 Task: Search one way flight ticket for 3 adults in first from Eugene: Mahlon Sweet Field to Jacksonville: Albert J. Ellis Airport on 5-3-2023. Choice of flights is Spirit. Number of bags: 11 checked bags. Price is upto 92000. Outbound departure time preference is 11:00.
Action: Mouse moved to (405, 165)
Screenshot: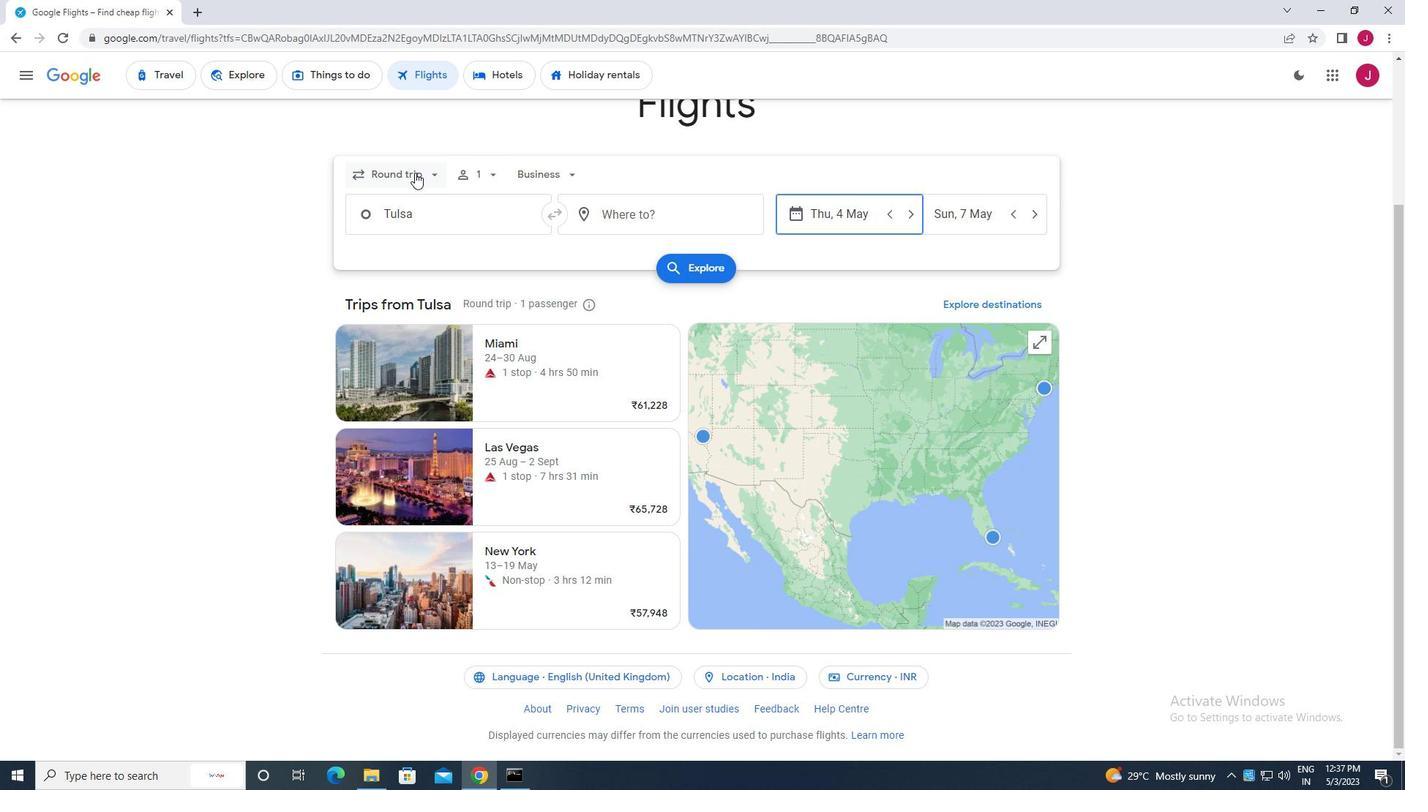 
Action: Mouse pressed left at (405, 165)
Screenshot: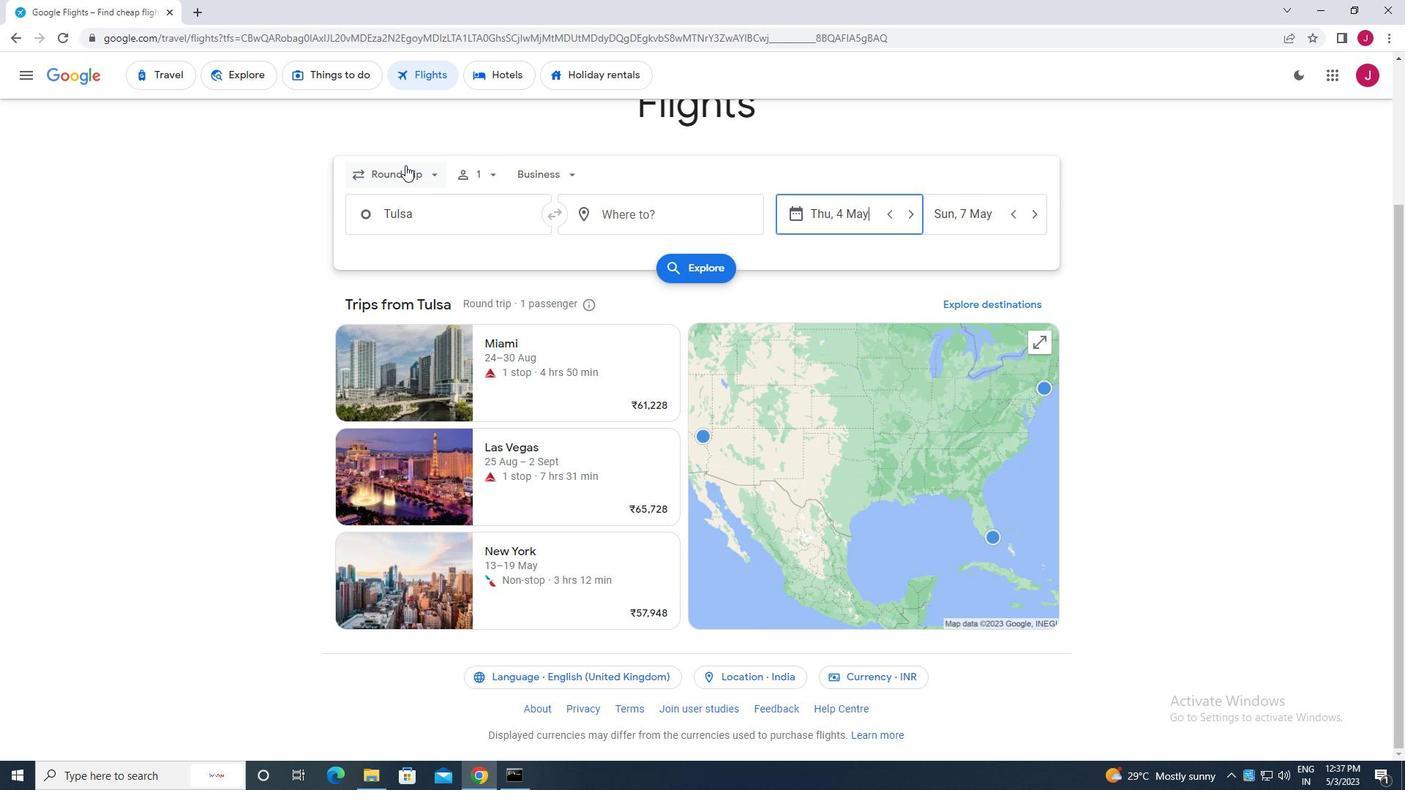 
Action: Mouse moved to (418, 240)
Screenshot: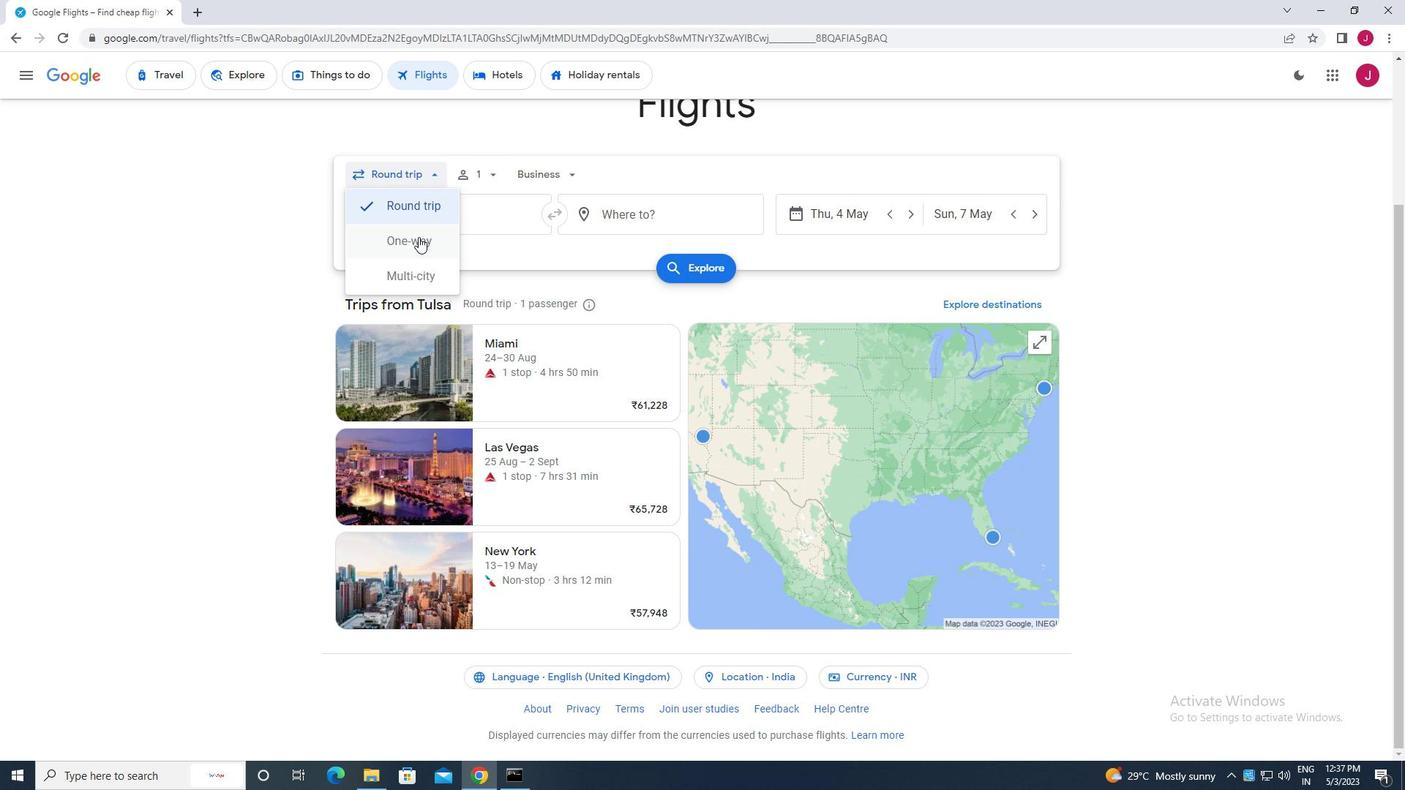 
Action: Mouse pressed left at (418, 240)
Screenshot: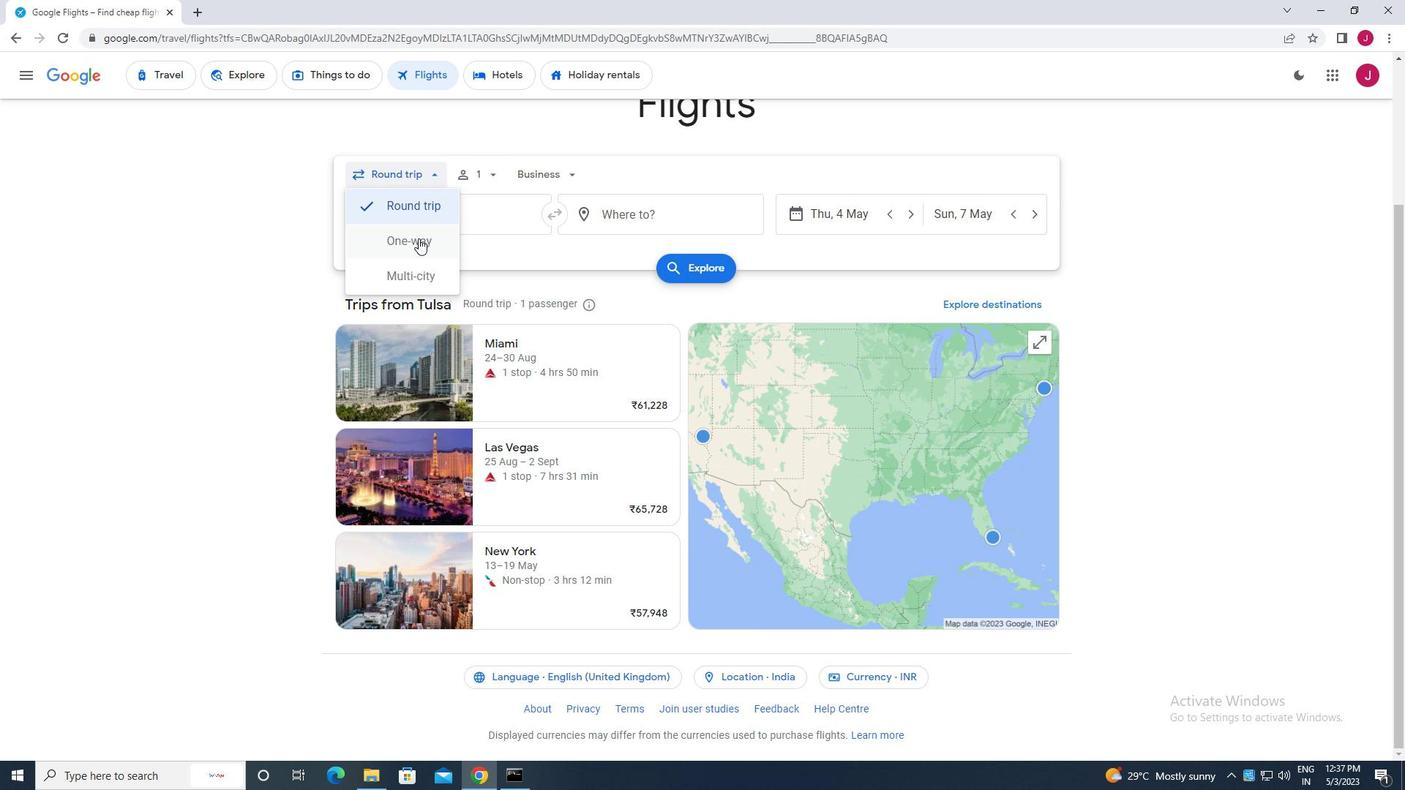 
Action: Mouse moved to (481, 171)
Screenshot: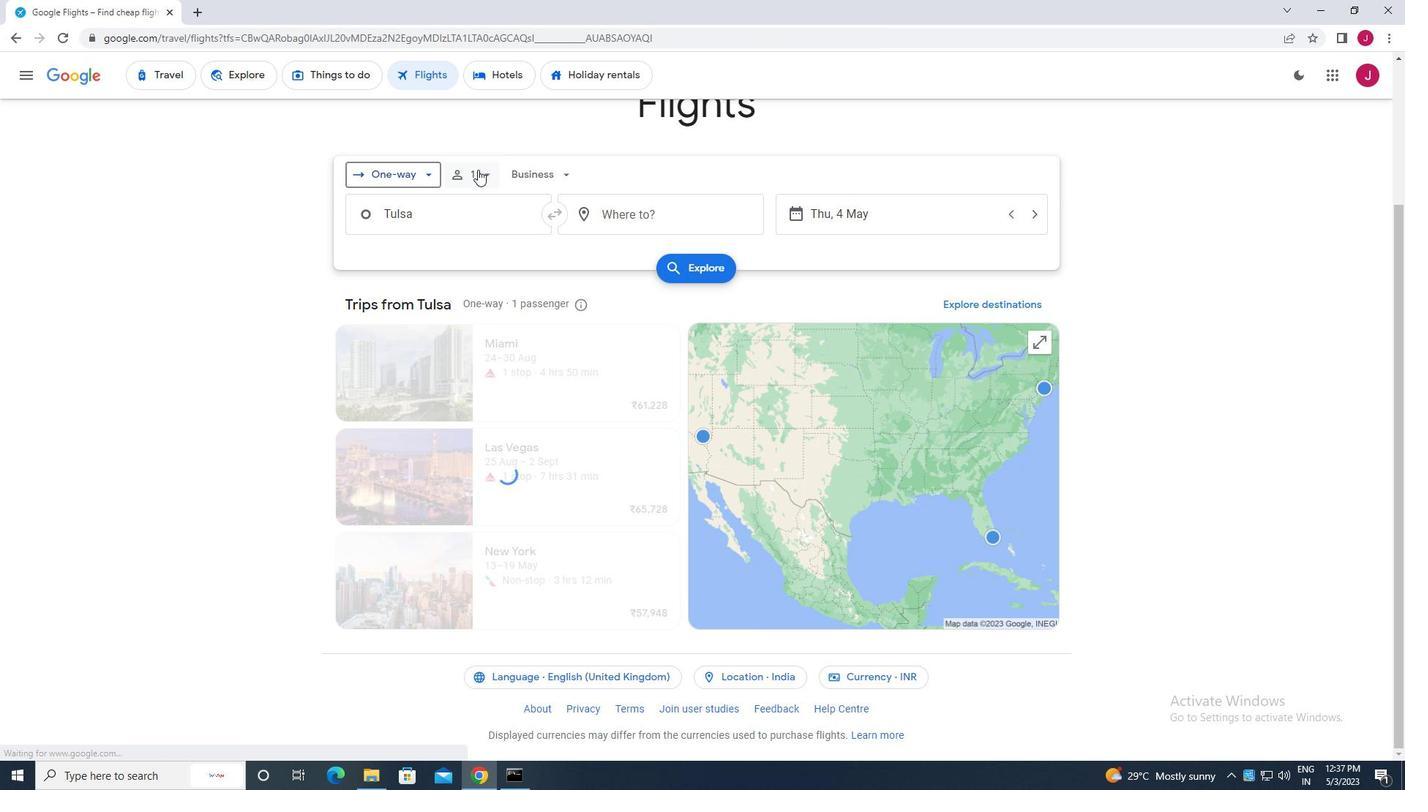 
Action: Mouse pressed left at (481, 171)
Screenshot: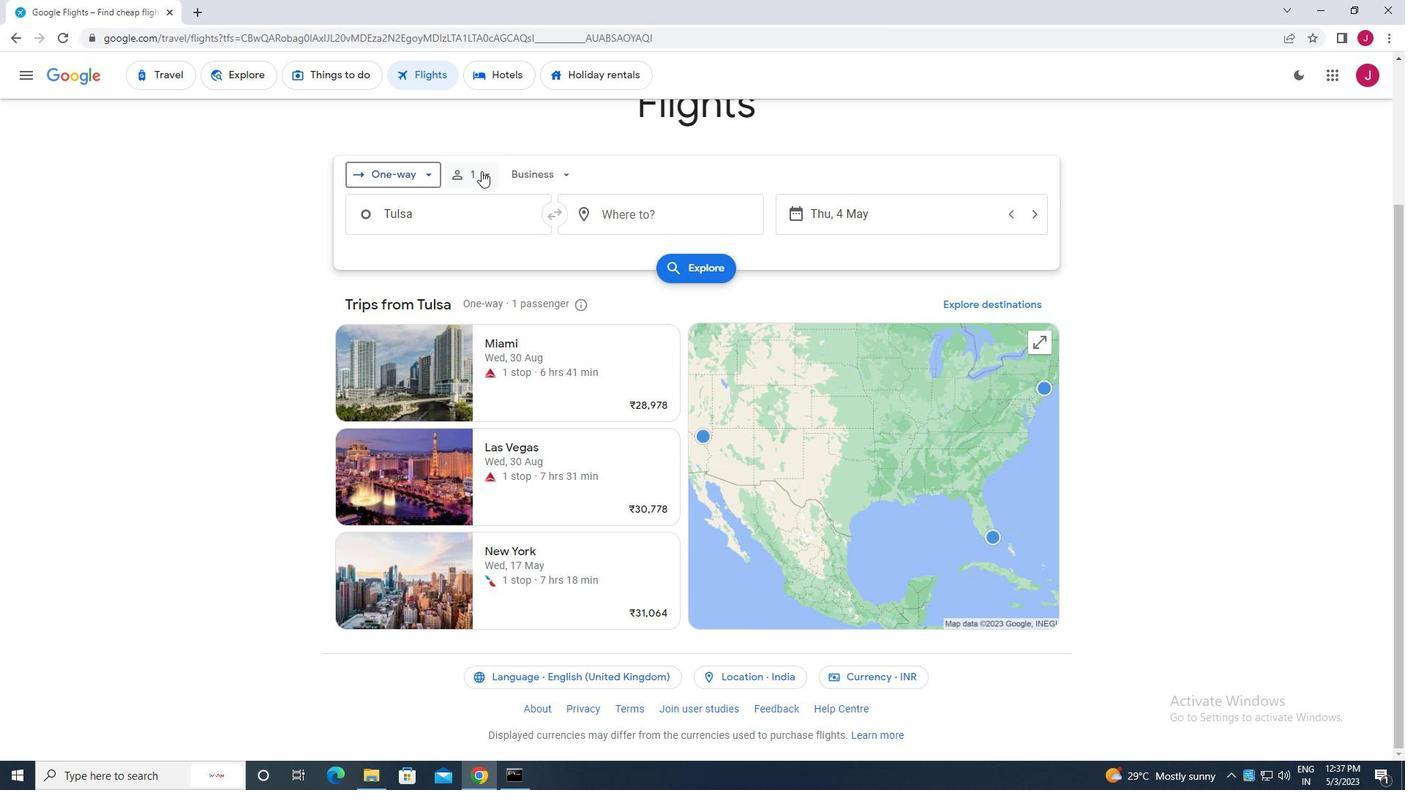 
Action: Mouse moved to (600, 210)
Screenshot: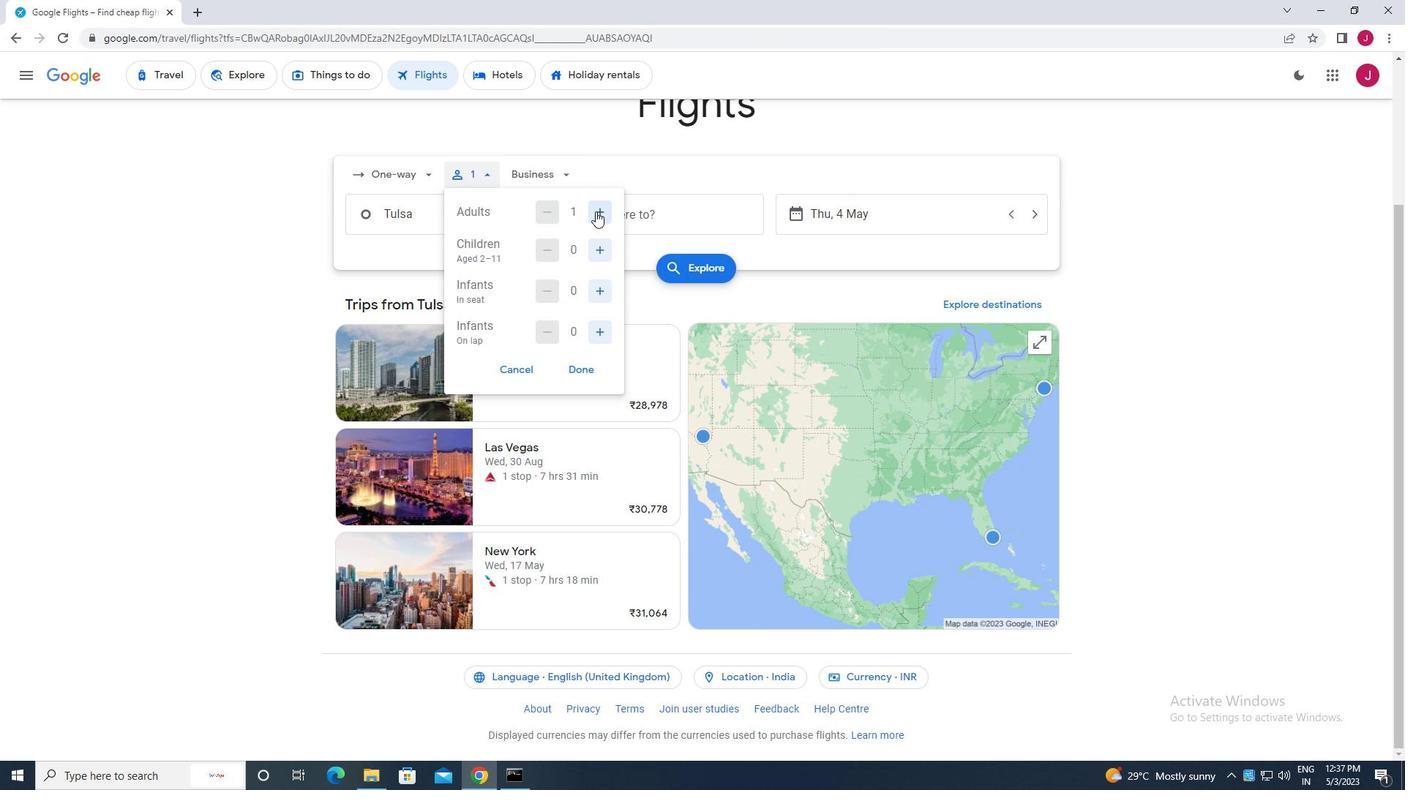 
Action: Mouse pressed left at (600, 210)
Screenshot: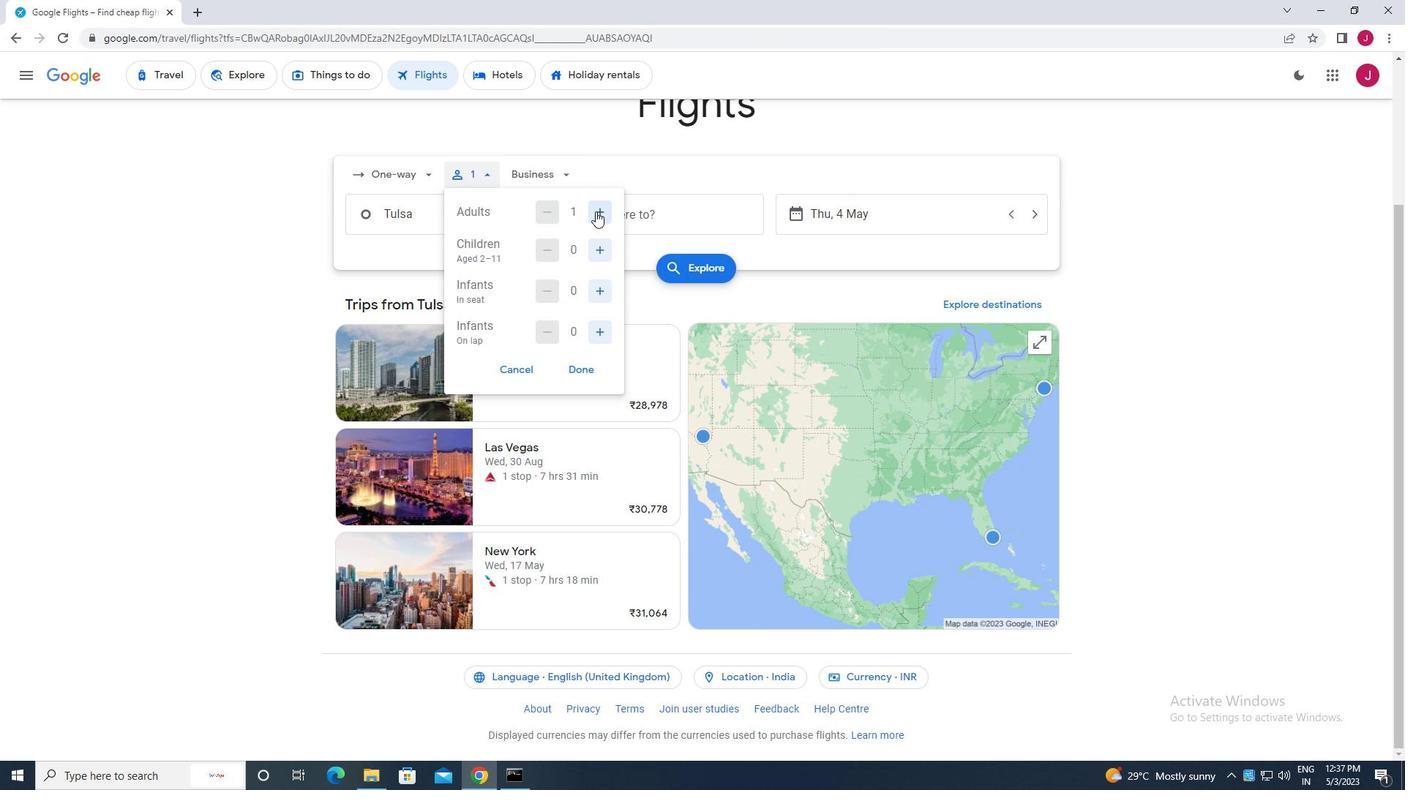 
Action: Mouse moved to (600, 210)
Screenshot: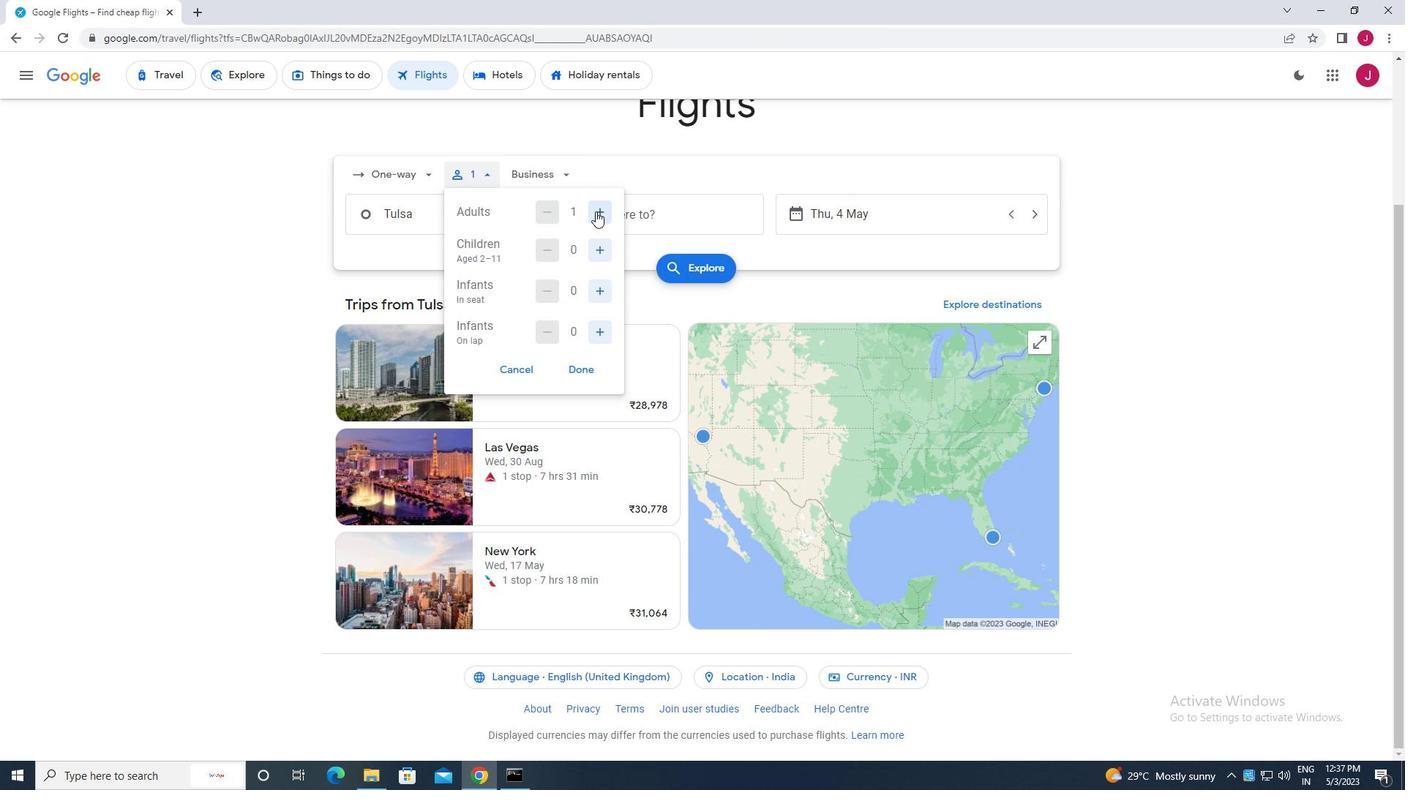 
Action: Mouse pressed left at (600, 210)
Screenshot: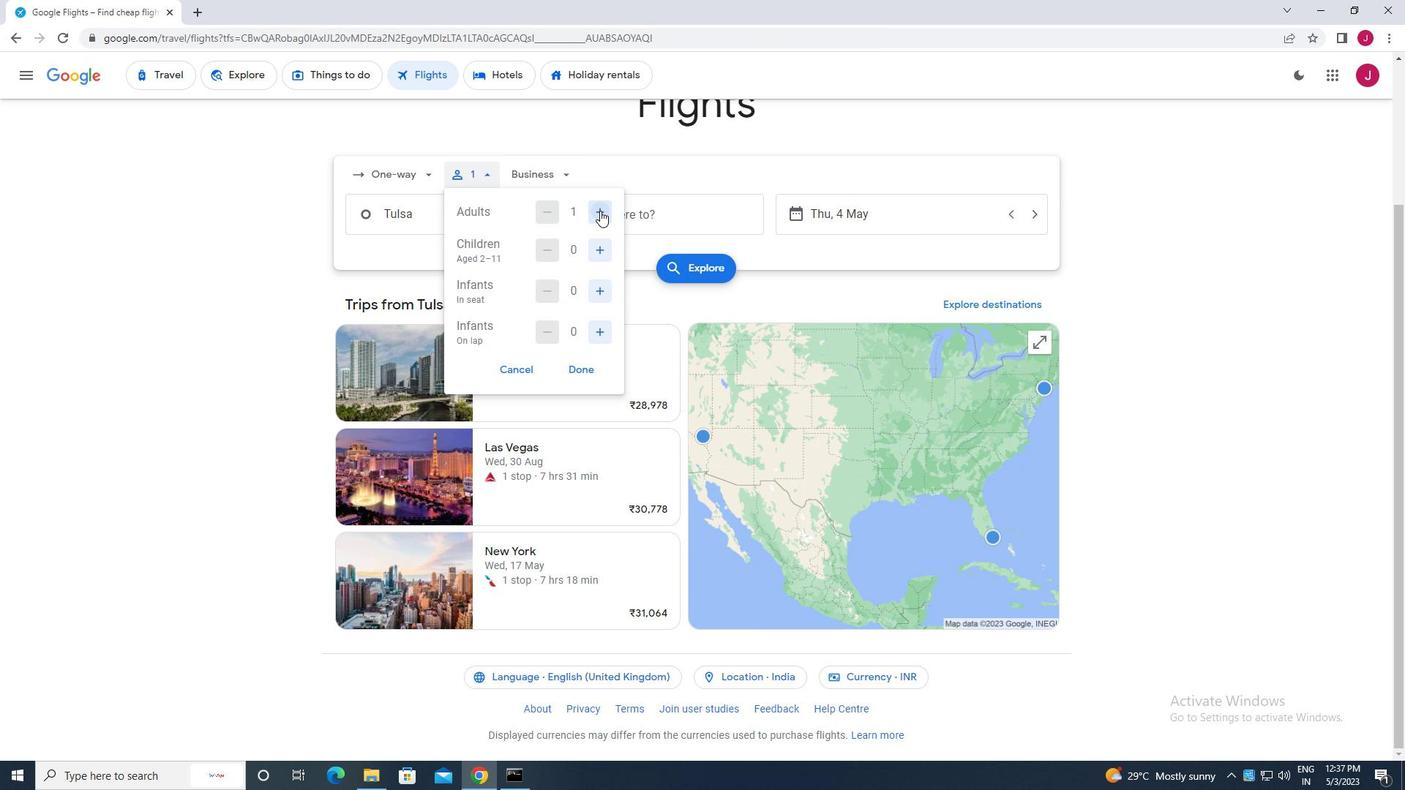 
Action: Mouse moved to (585, 368)
Screenshot: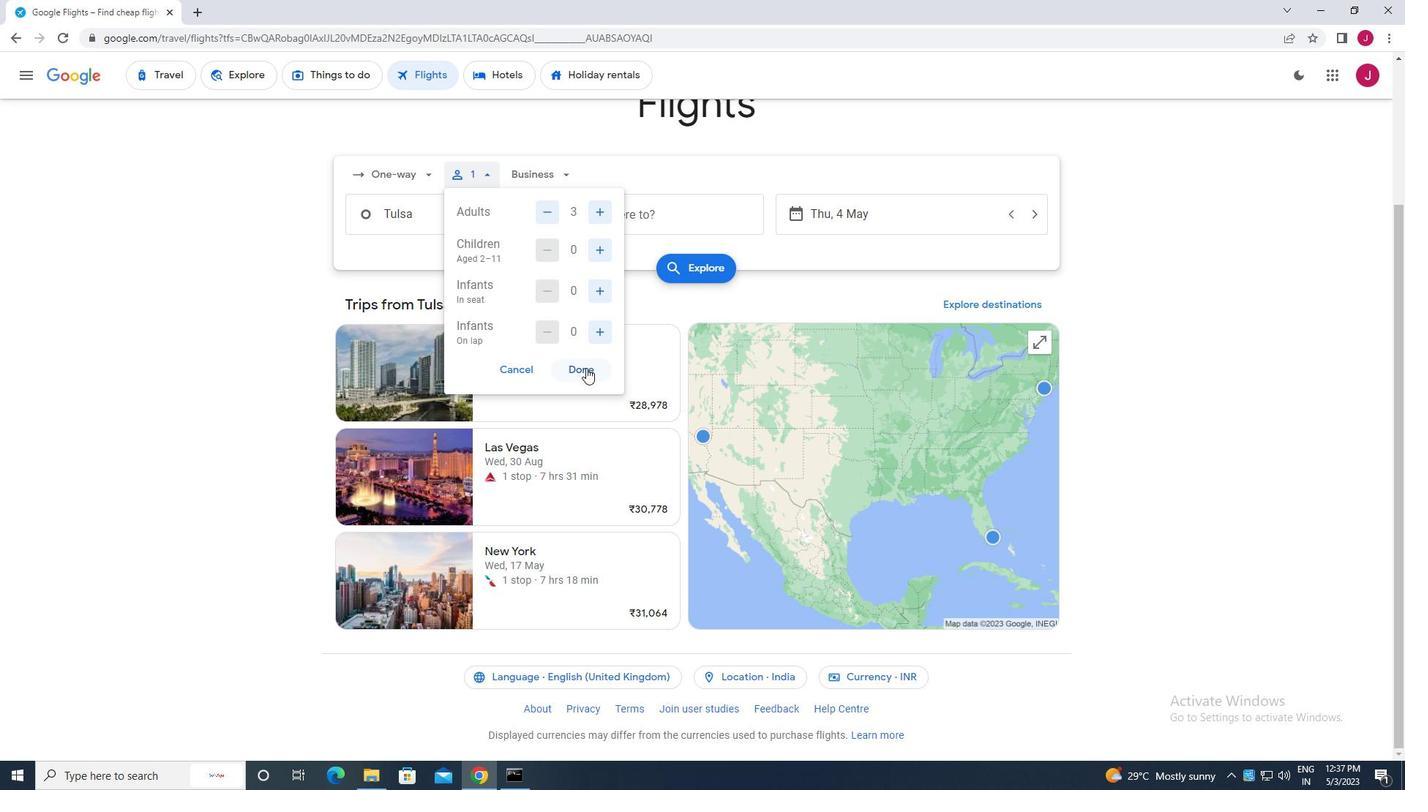 
Action: Mouse pressed left at (585, 368)
Screenshot: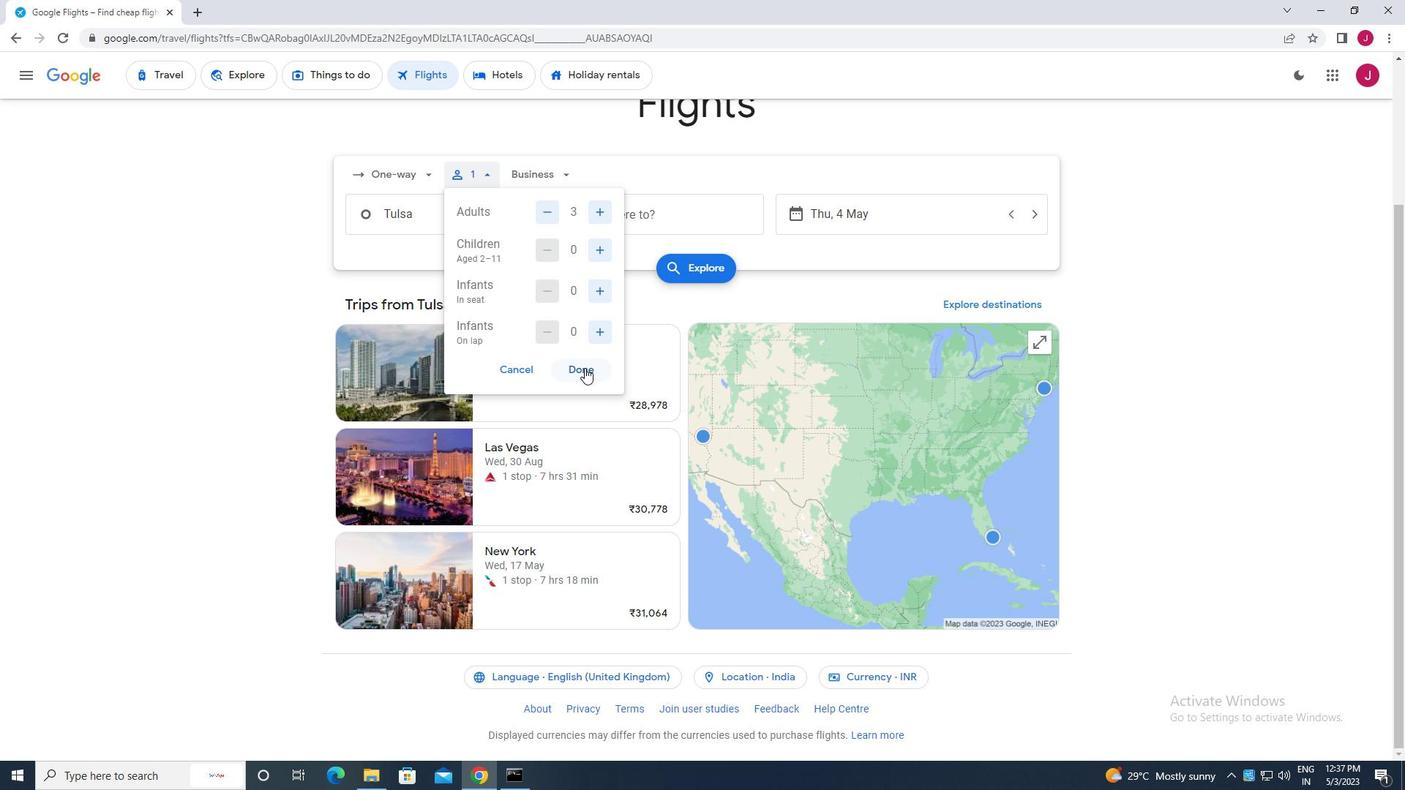 
Action: Mouse moved to (539, 177)
Screenshot: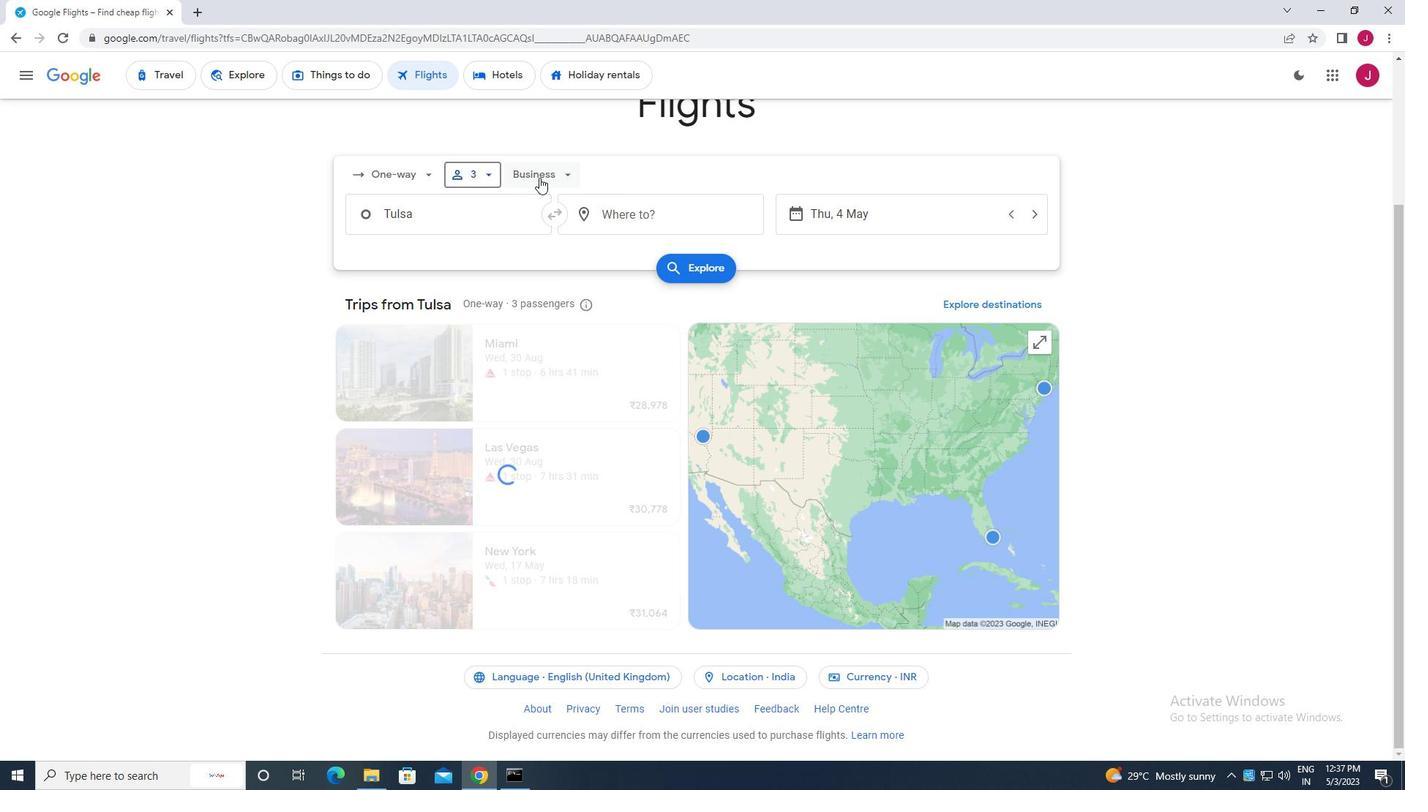 
Action: Mouse pressed left at (539, 177)
Screenshot: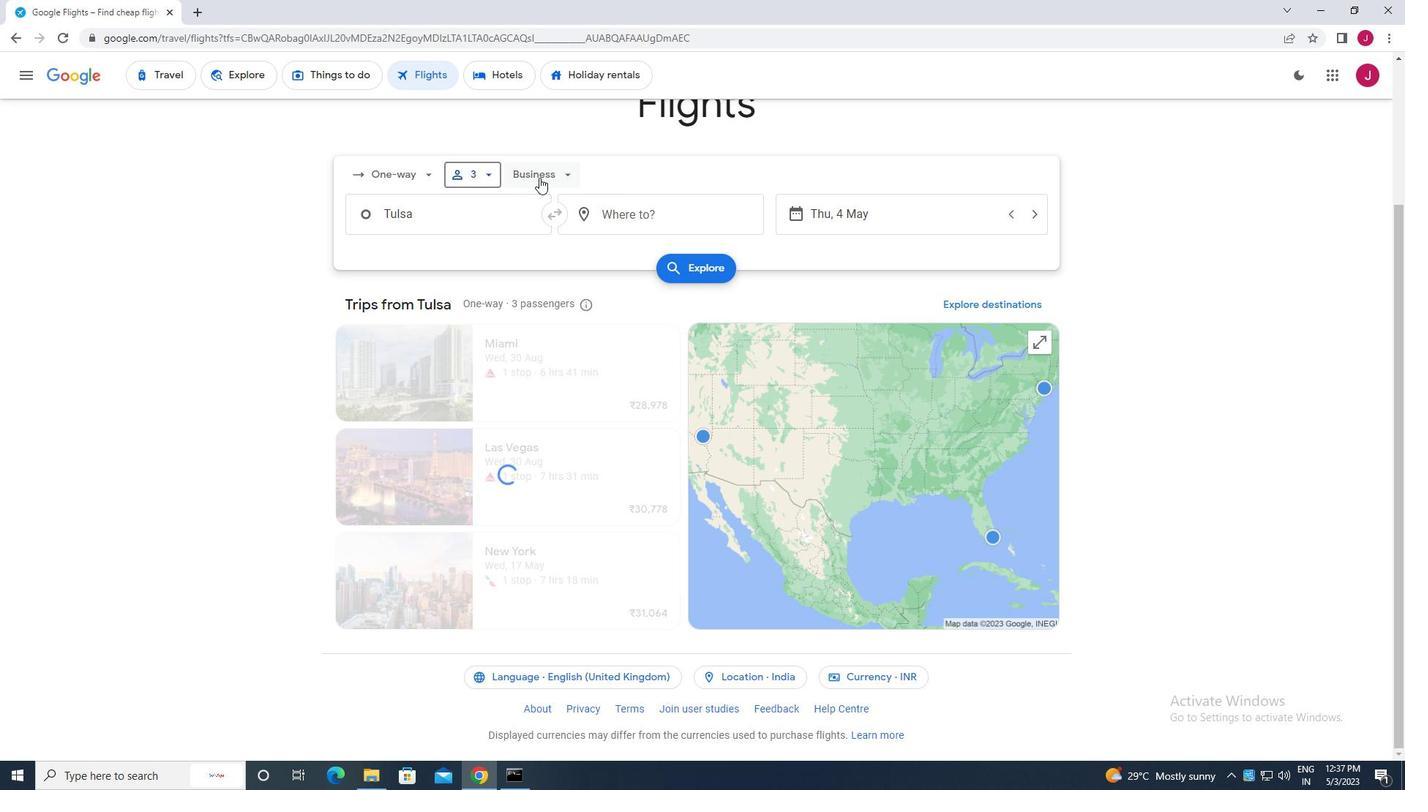 
Action: Mouse moved to (550, 311)
Screenshot: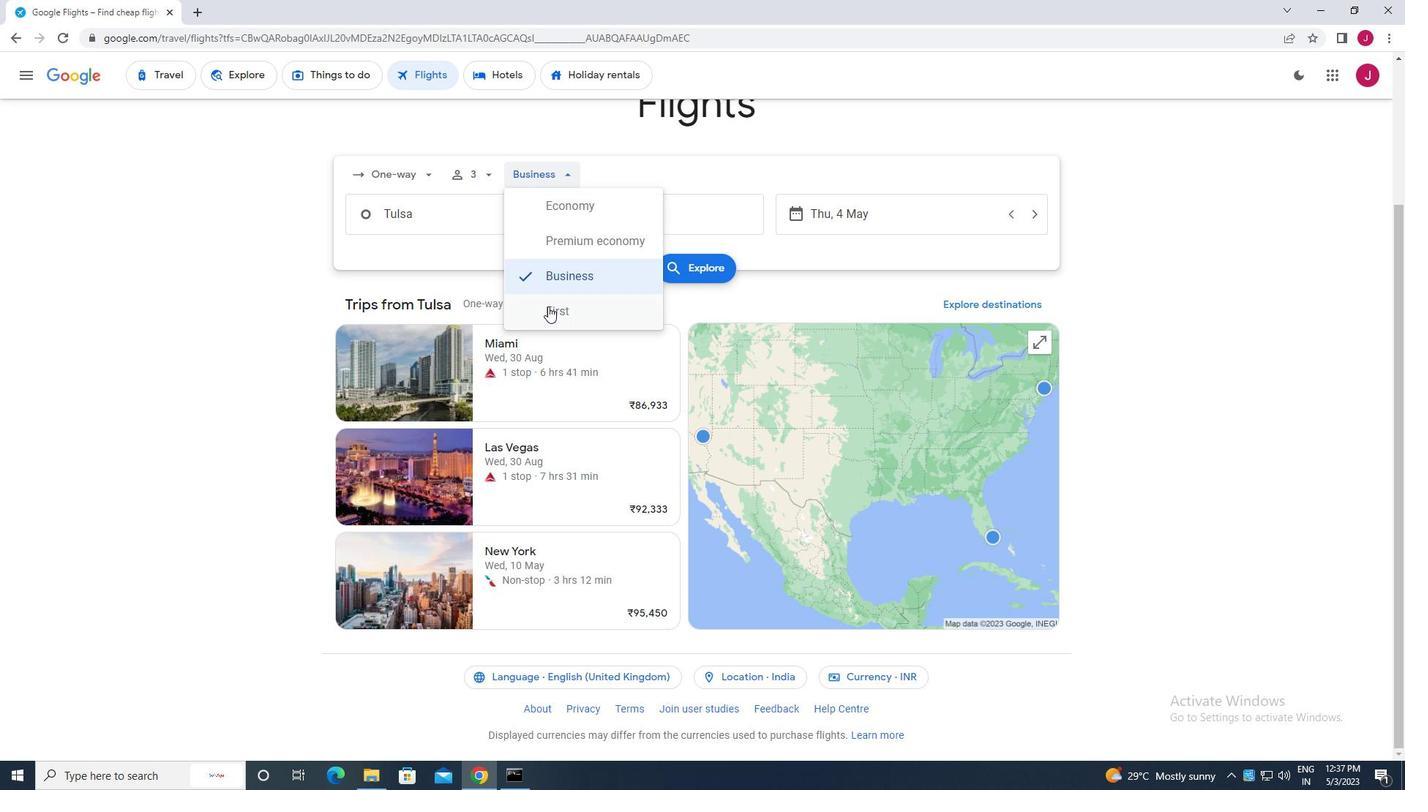 
Action: Mouse pressed left at (550, 311)
Screenshot: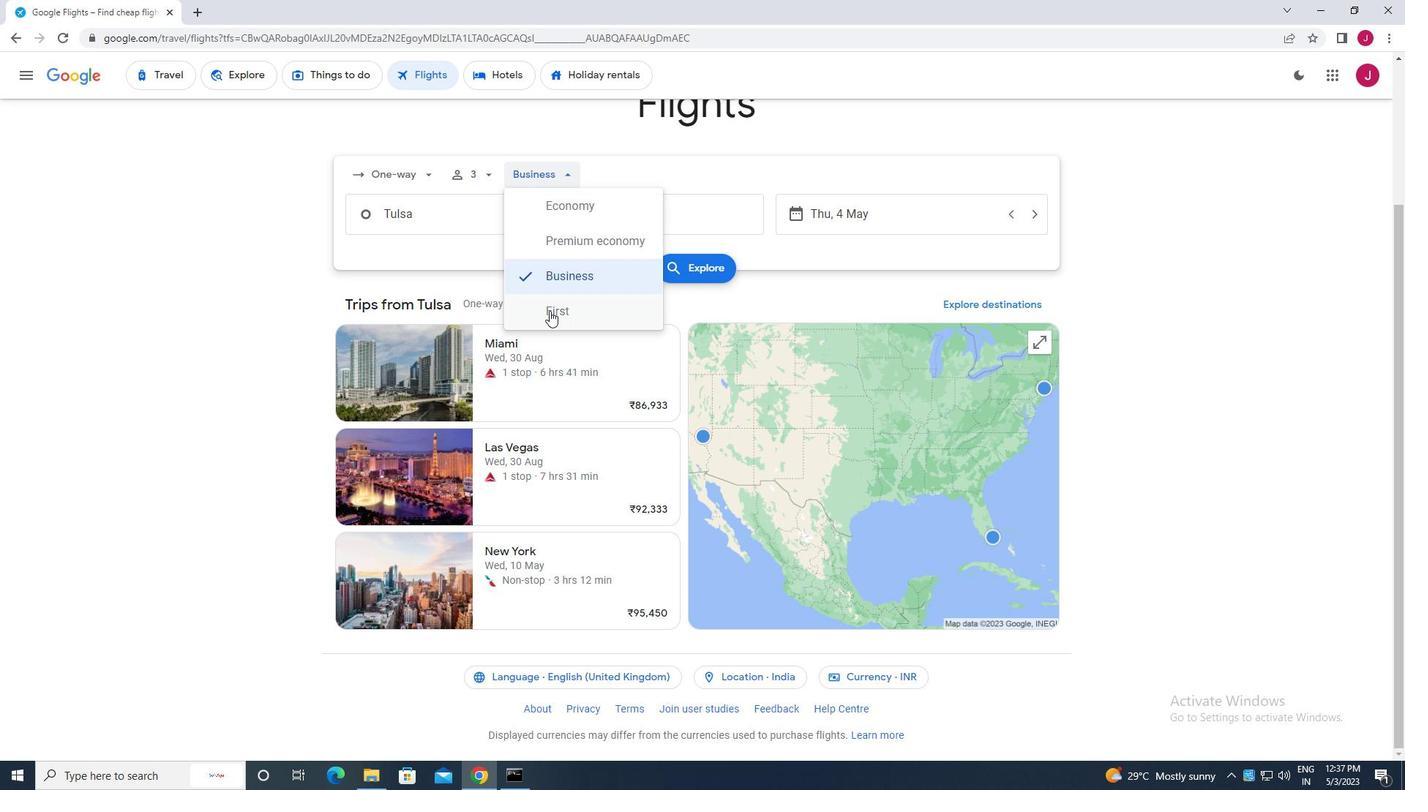 
Action: Mouse moved to (474, 219)
Screenshot: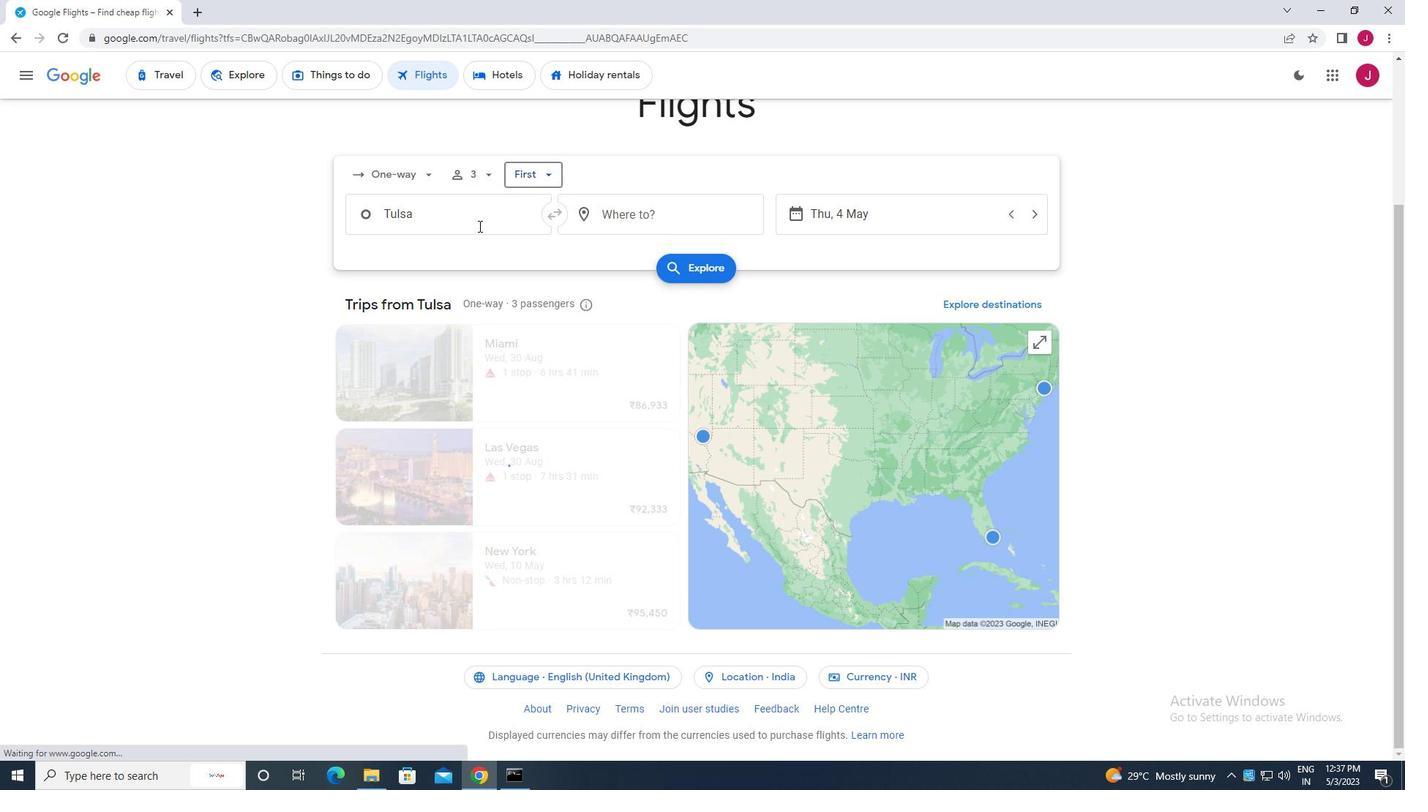 
Action: Mouse pressed left at (474, 219)
Screenshot: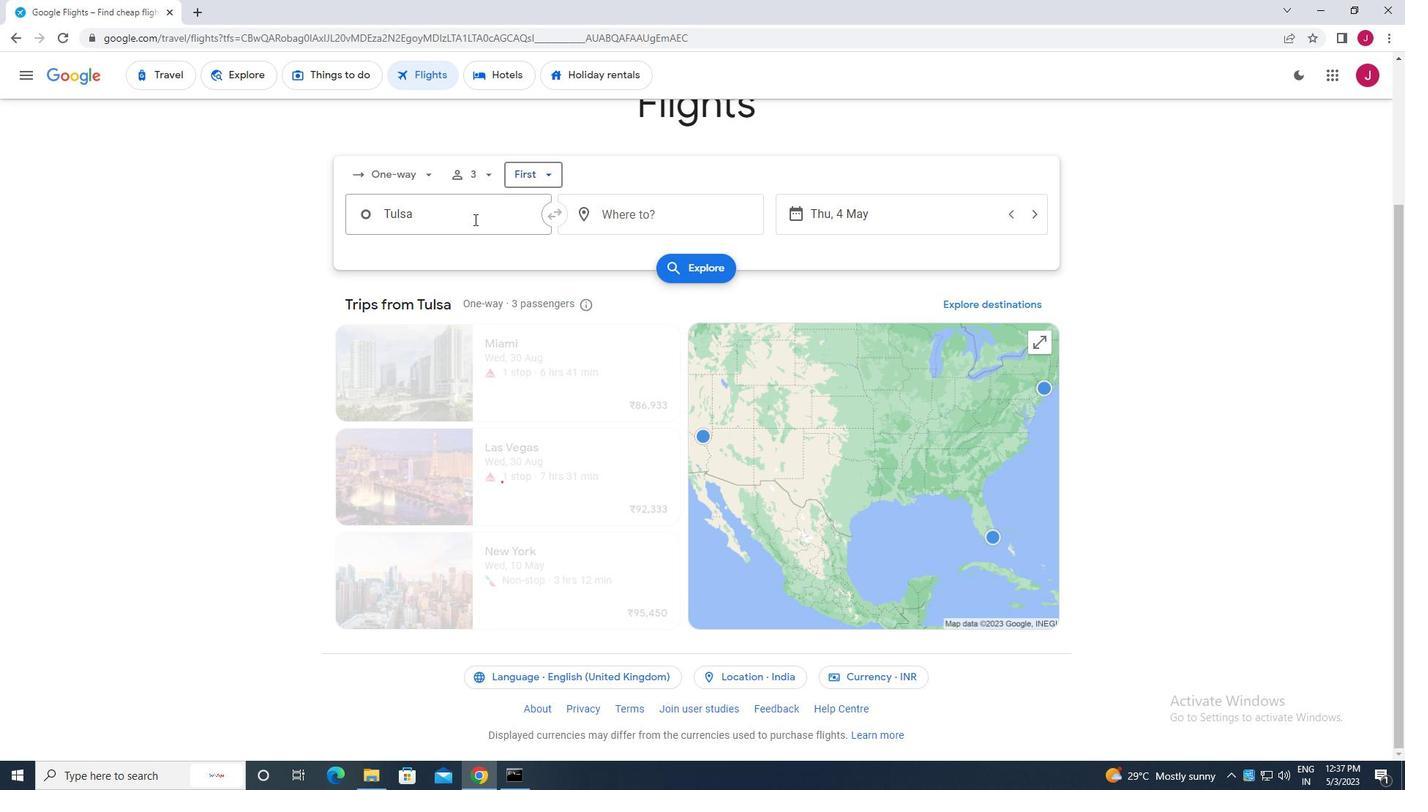 
Action: Key pressed mahlon<Key.backspace><Key.backspace><Key.backspace><Key.backspace><Key.backspace><Key.backspace><Key.backspace><Key.backspace><Key.backspace><Key.backspace><Key.backspace>euge<Key.backspace>ene
Screenshot: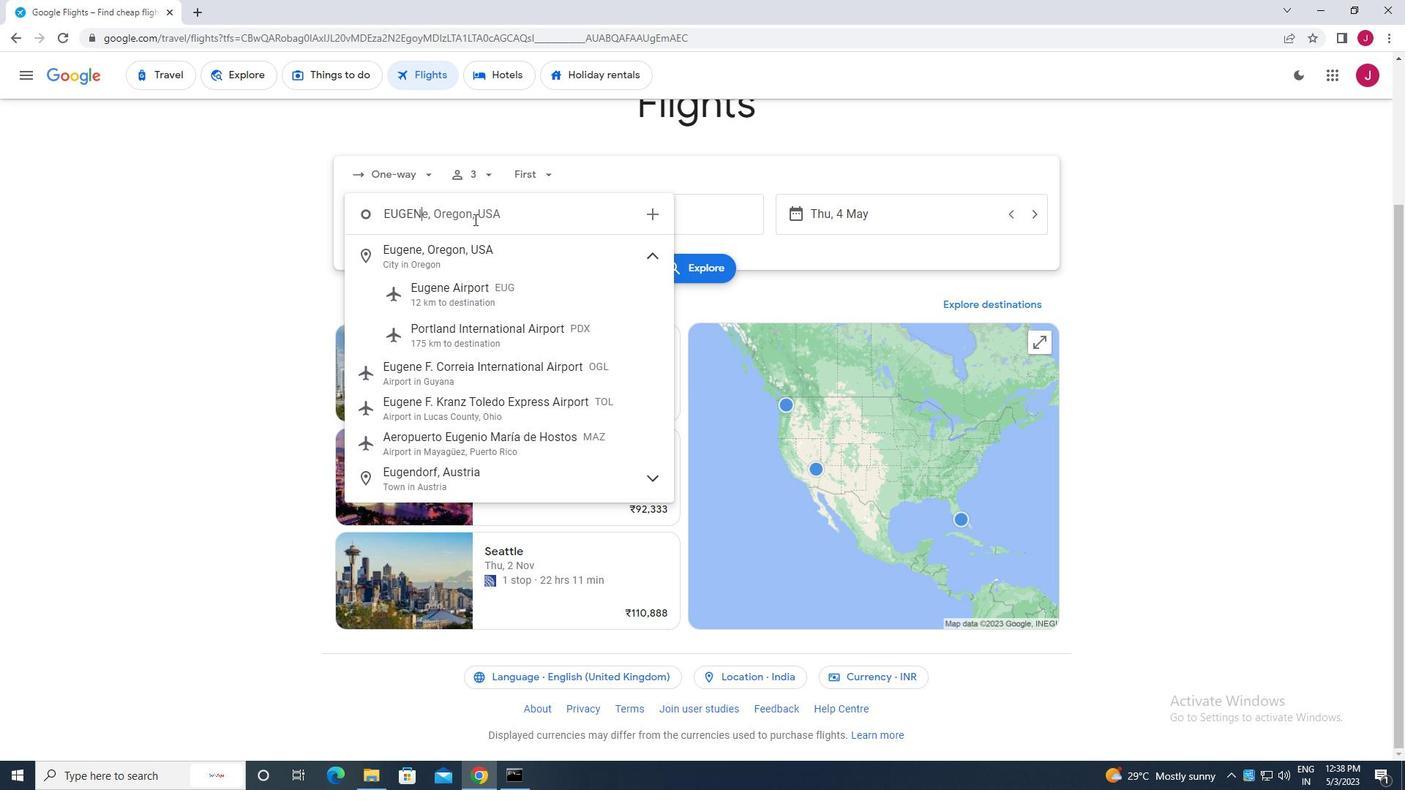 
Action: Mouse moved to (538, 216)
Screenshot: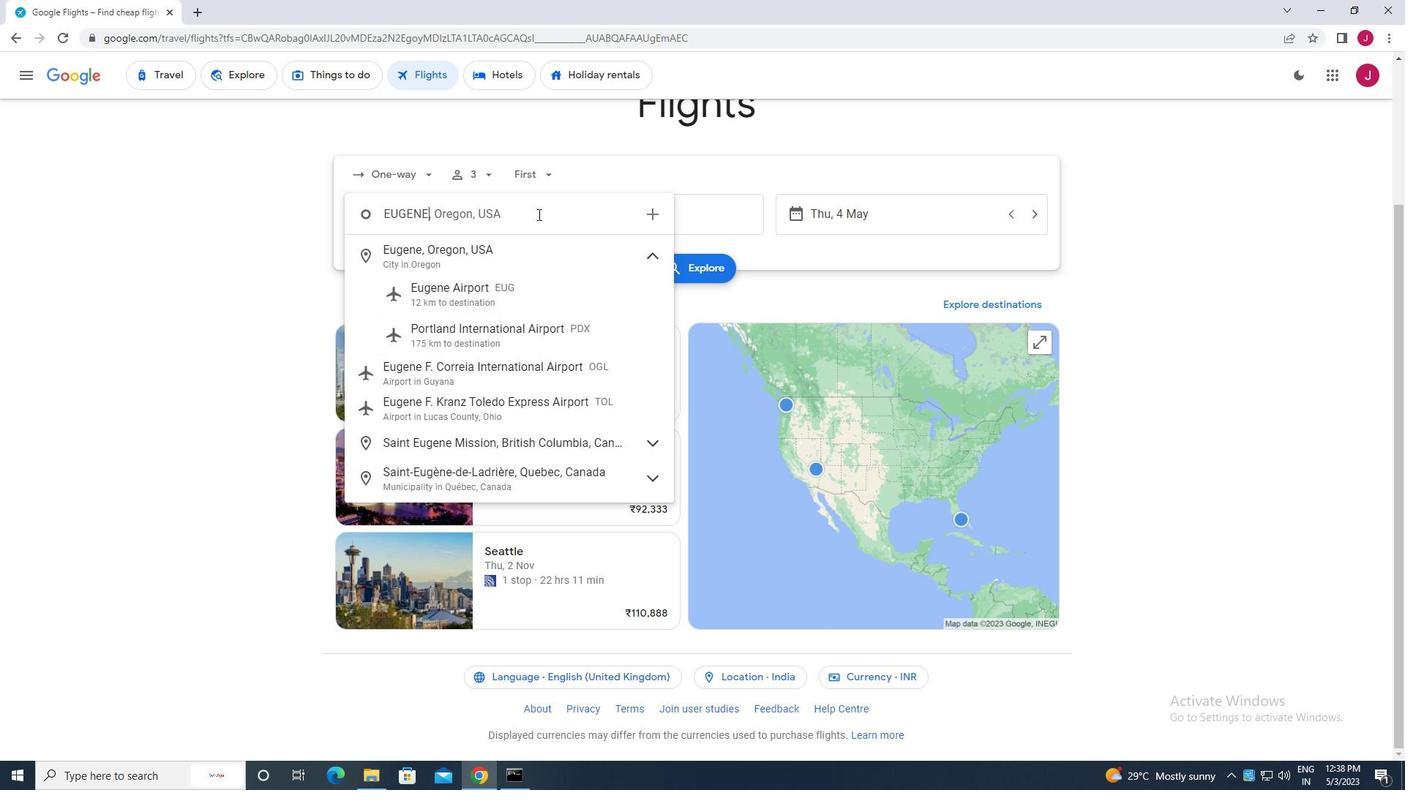 
Action: Key pressed <Key.enter>
Screenshot: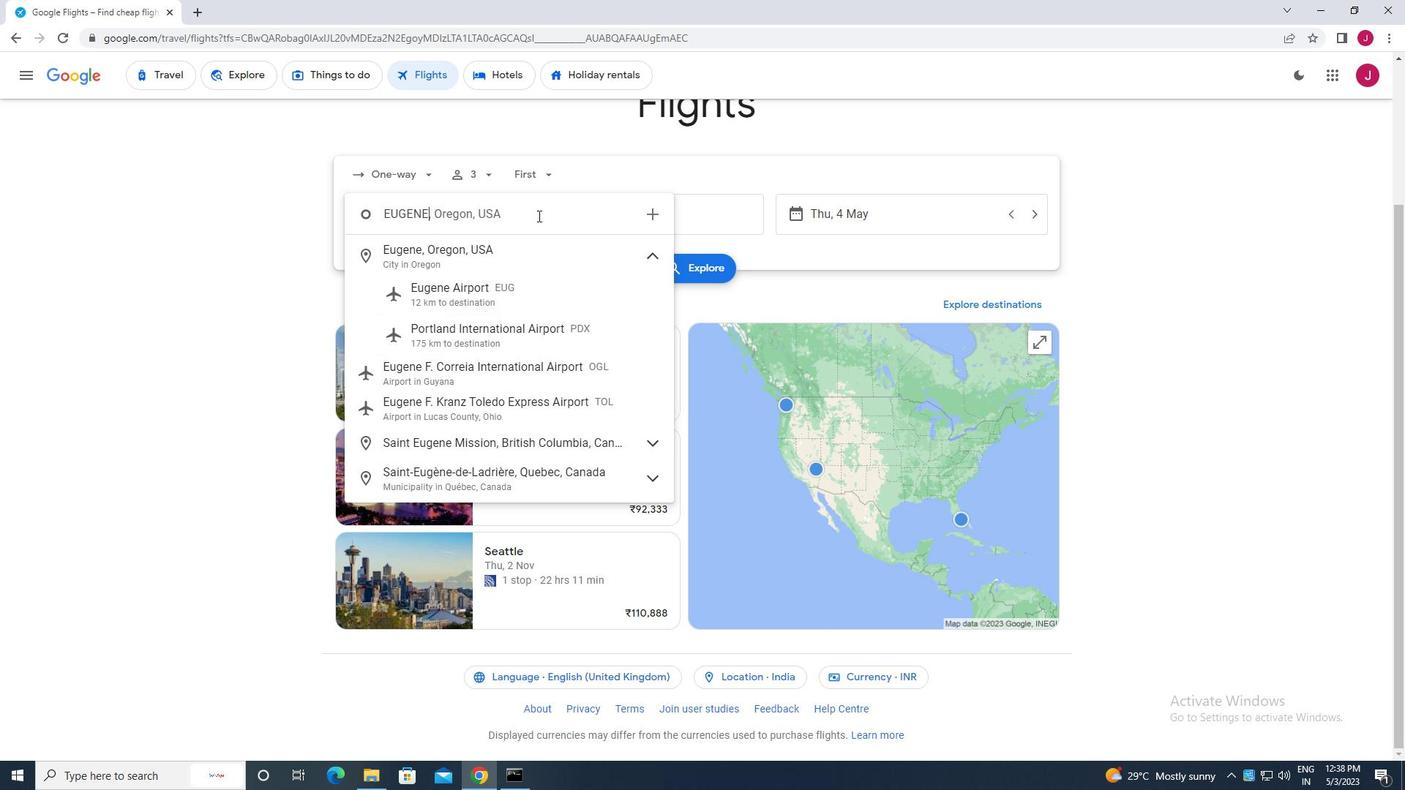 
Action: Mouse moved to (664, 213)
Screenshot: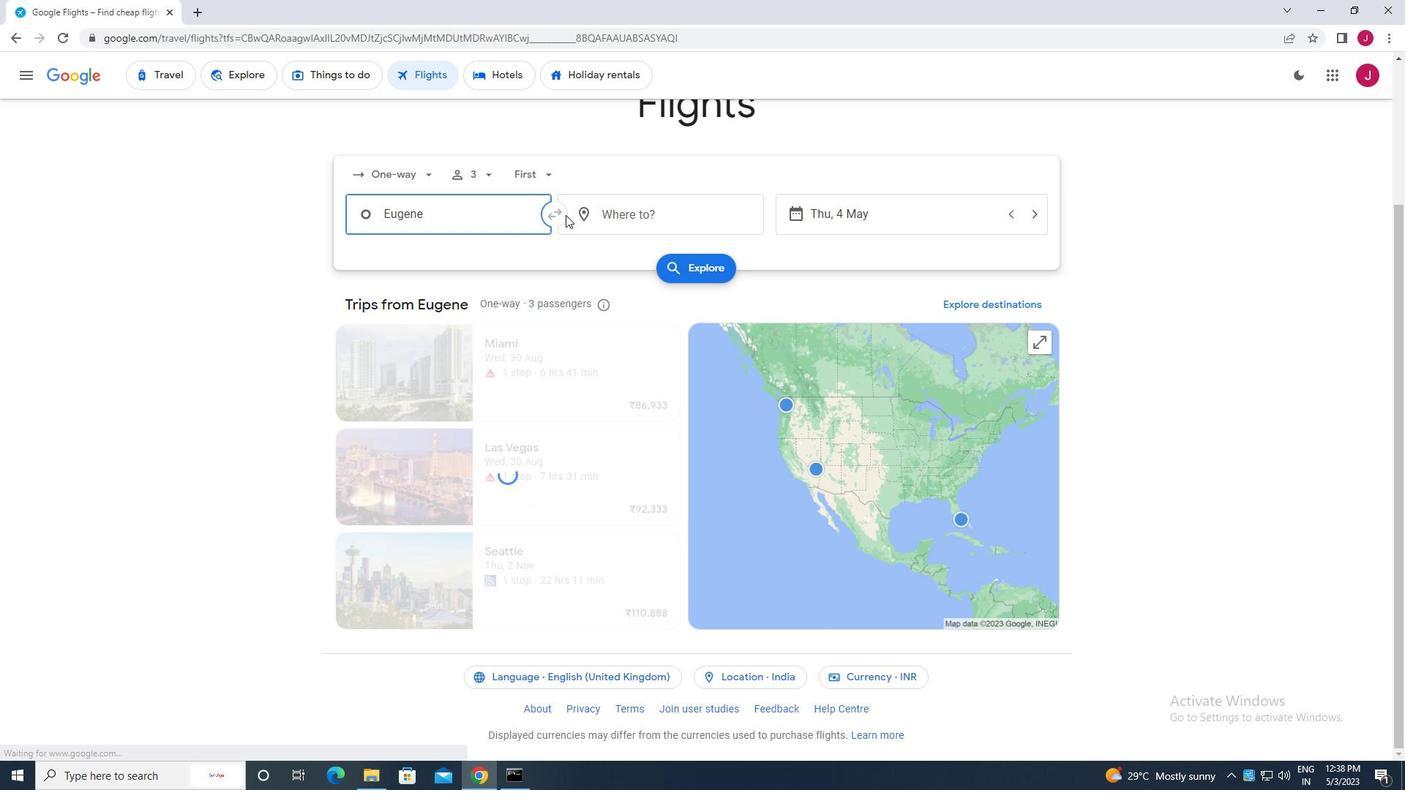 
Action: Mouse pressed left at (664, 213)
Screenshot: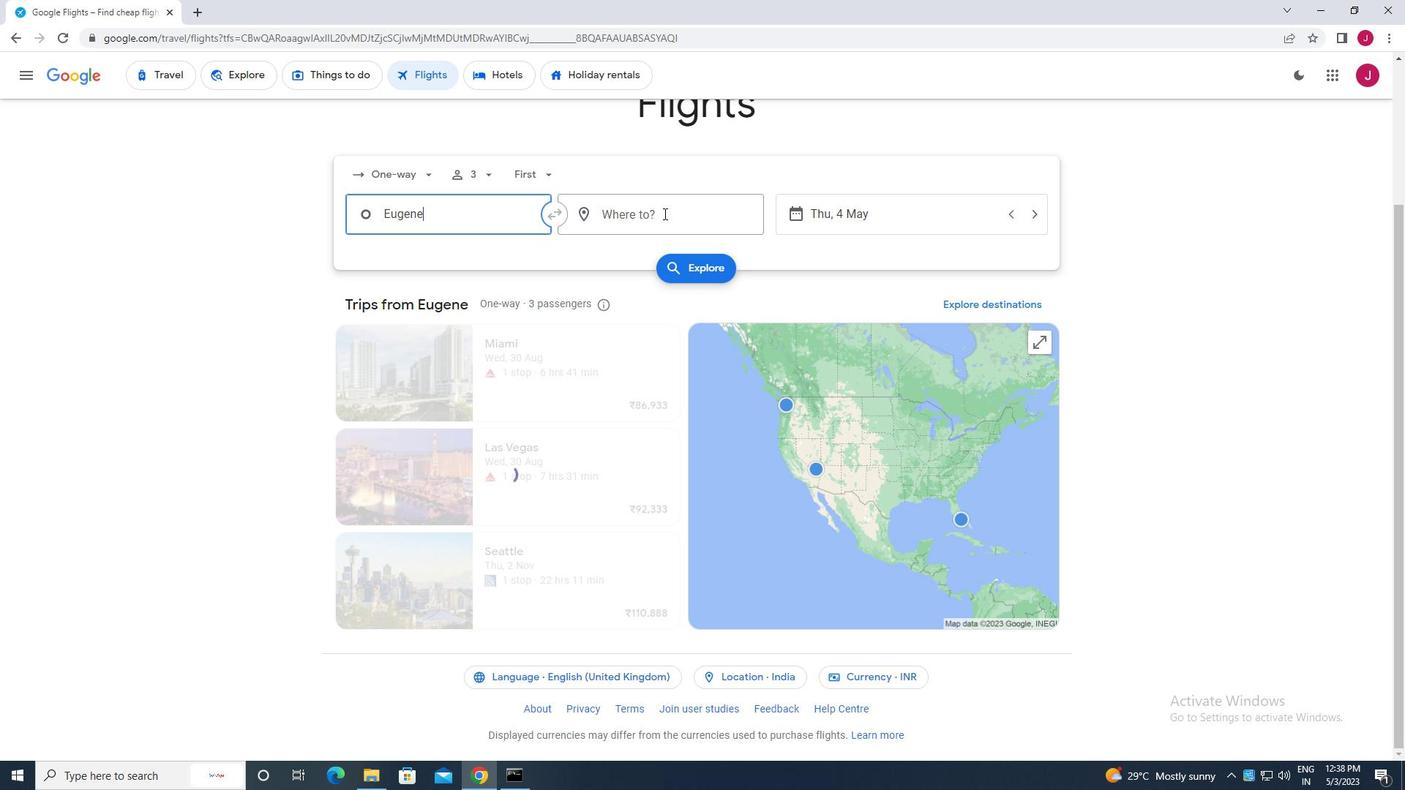 
Action: Mouse moved to (664, 218)
Screenshot: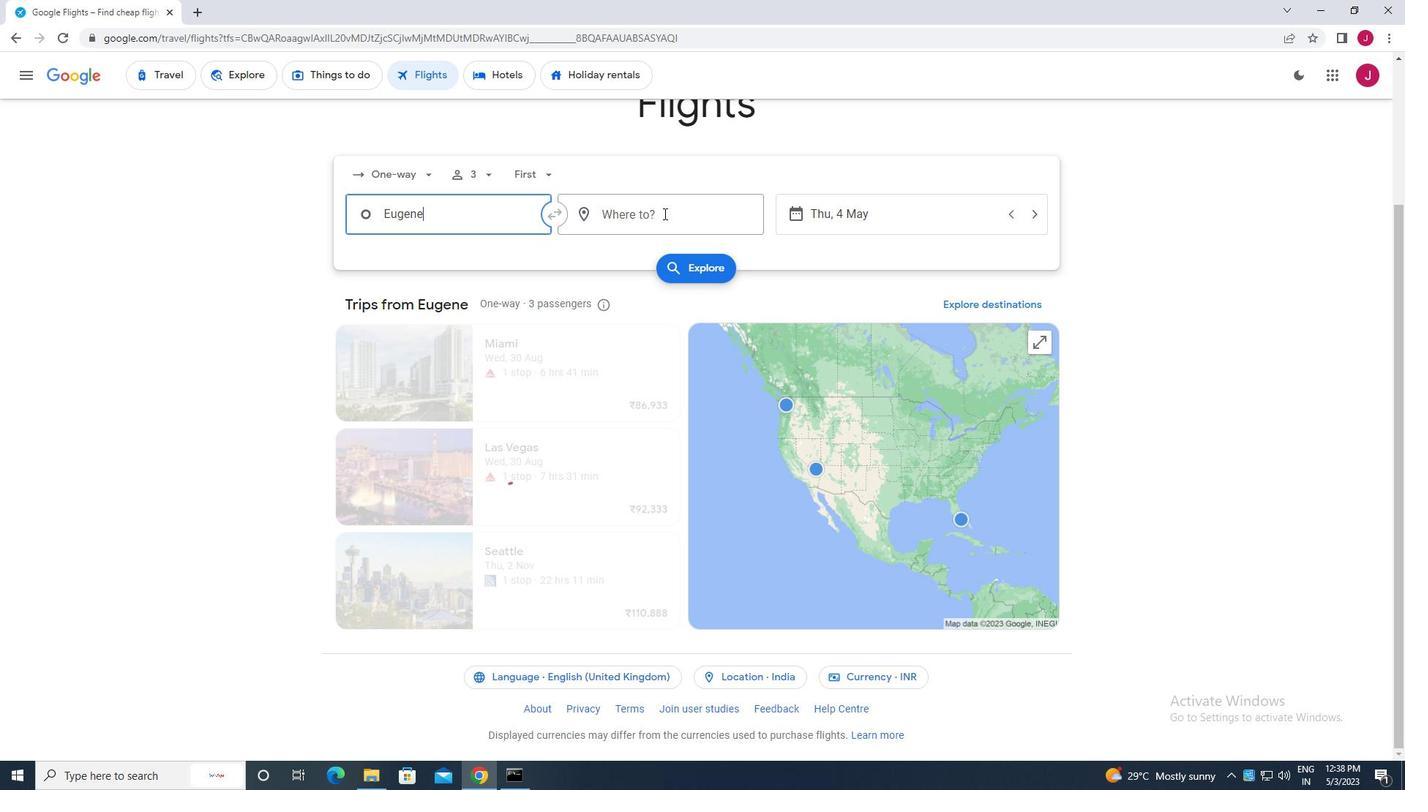 
Action: Key pressed albert<Key.space>j
Screenshot: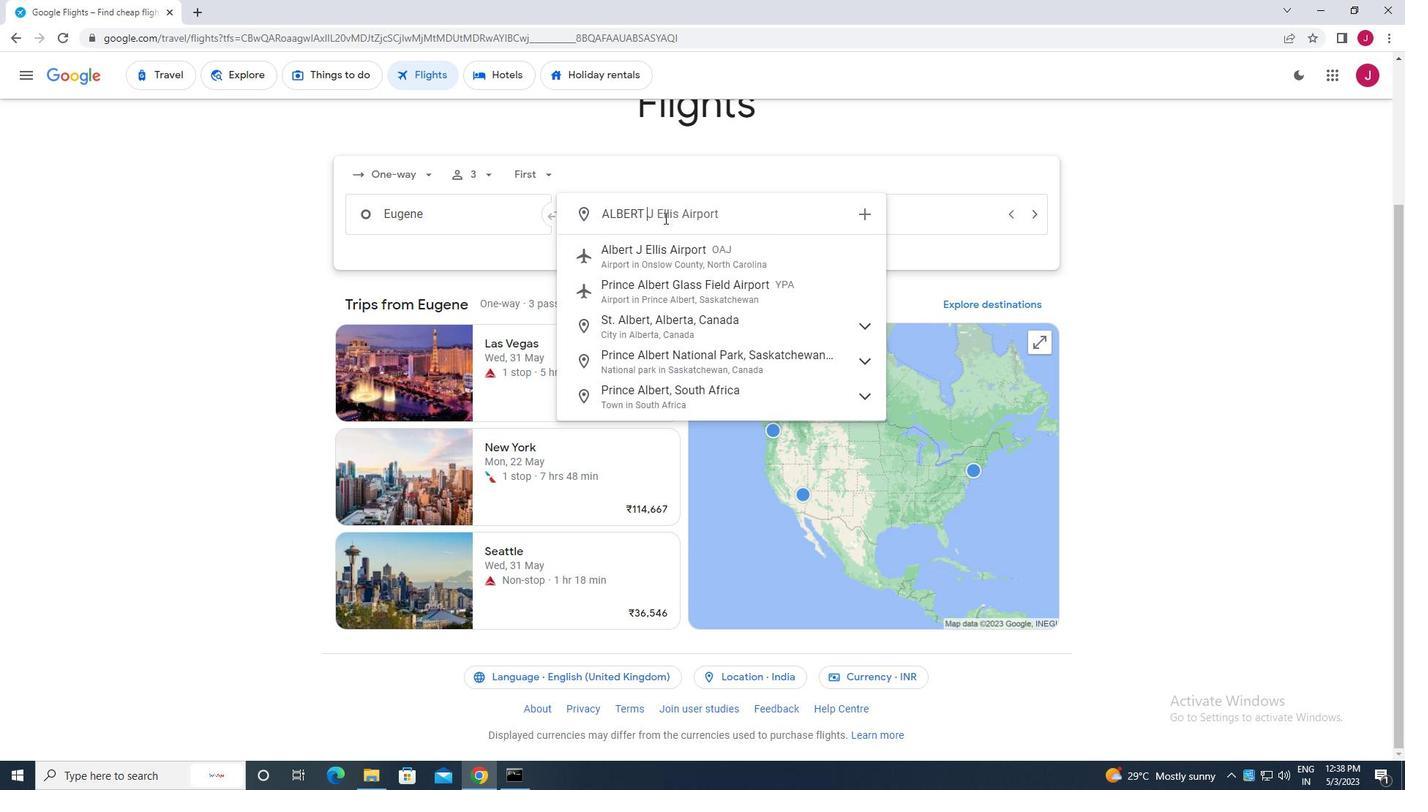 
Action: Mouse moved to (689, 256)
Screenshot: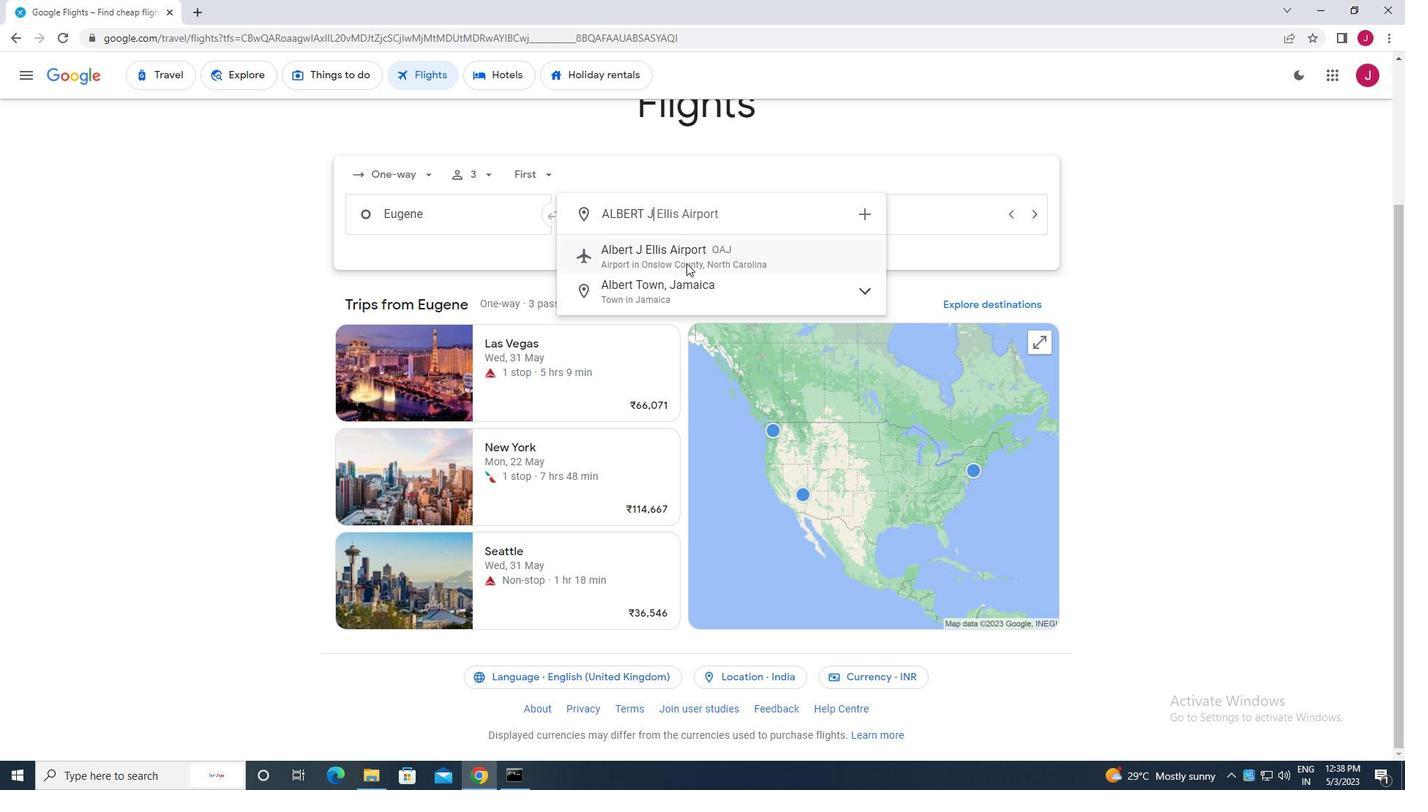 
Action: Mouse pressed left at (689, 256)
Screenshot: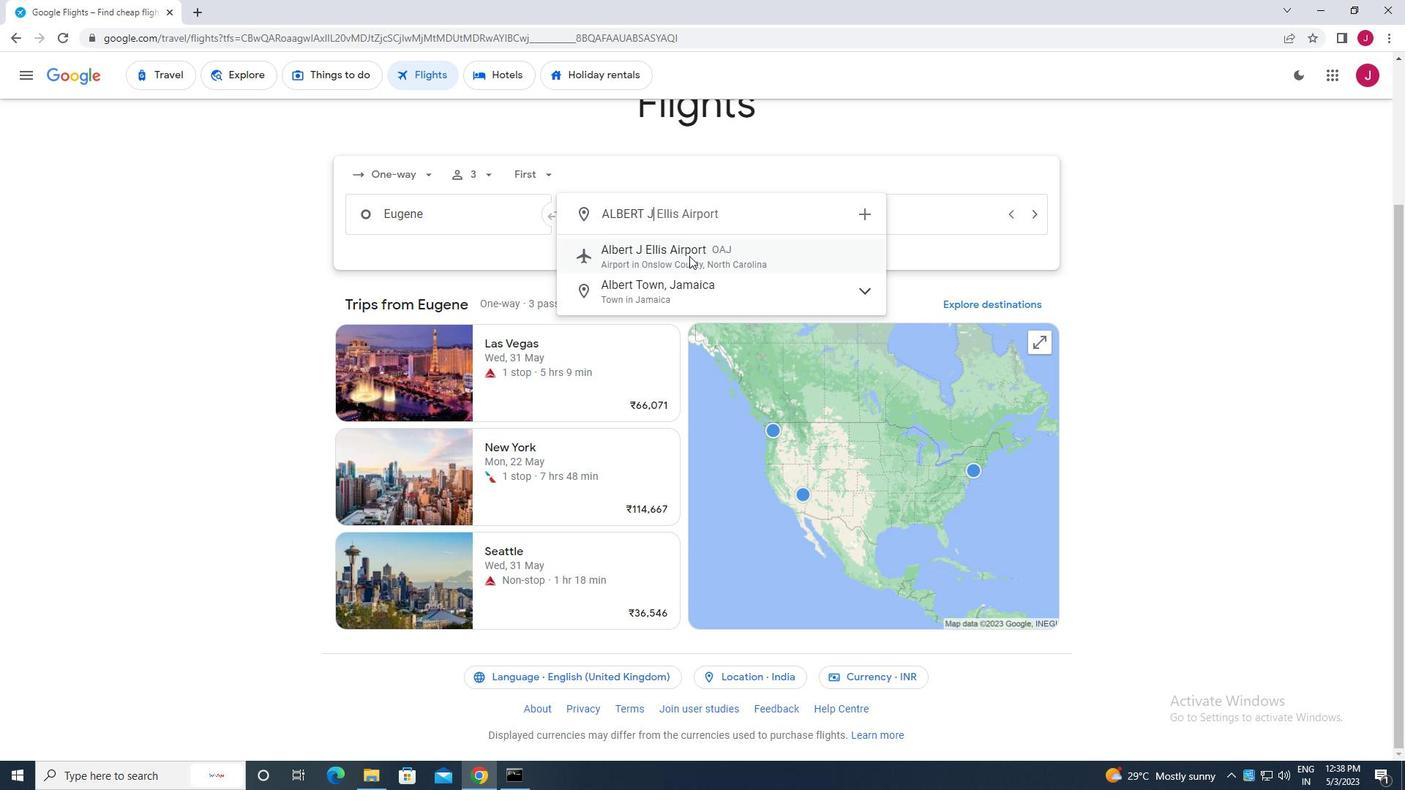 
Action: Mouse moved to (888, 217)
Screenshot: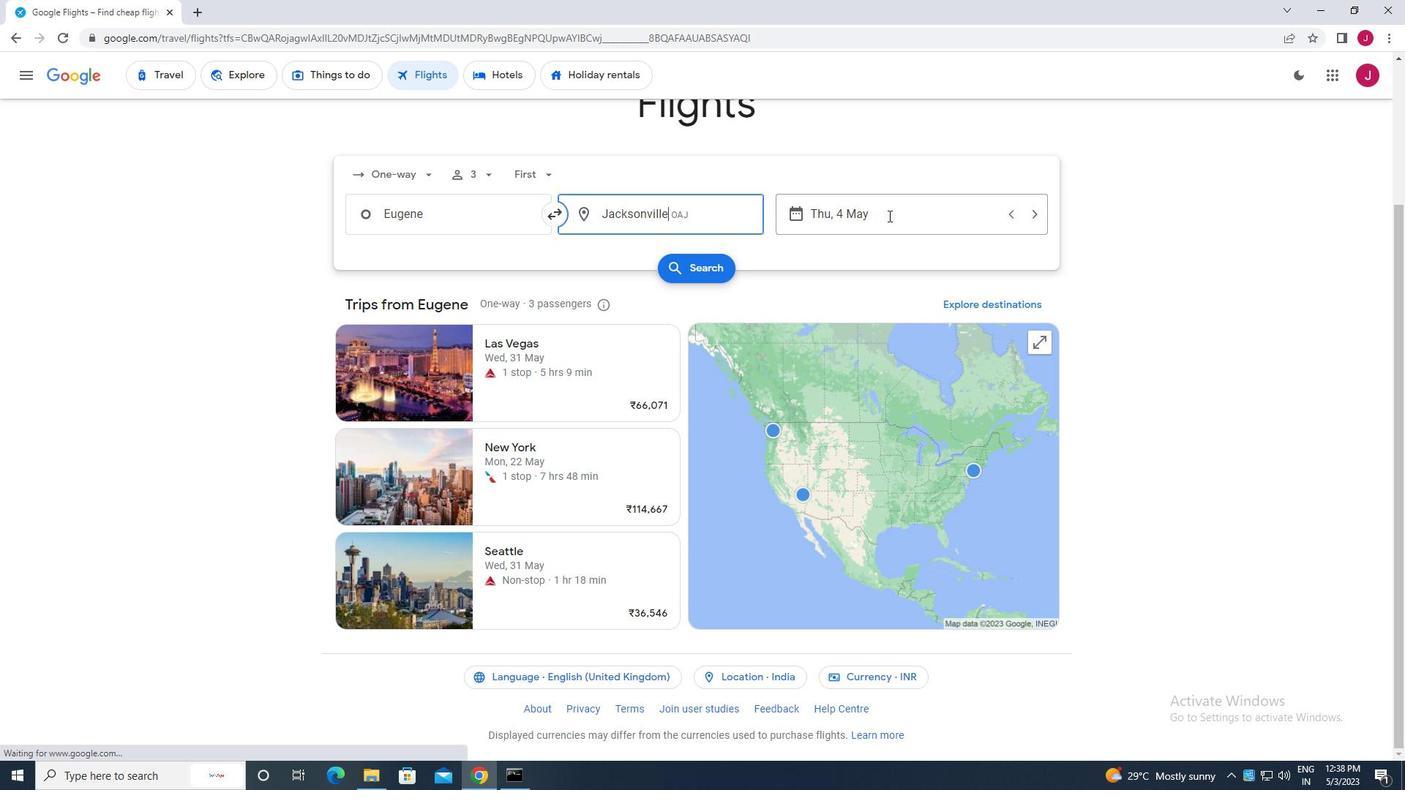 
Action: Mouse pressed left at (888, 217)
Screenshot: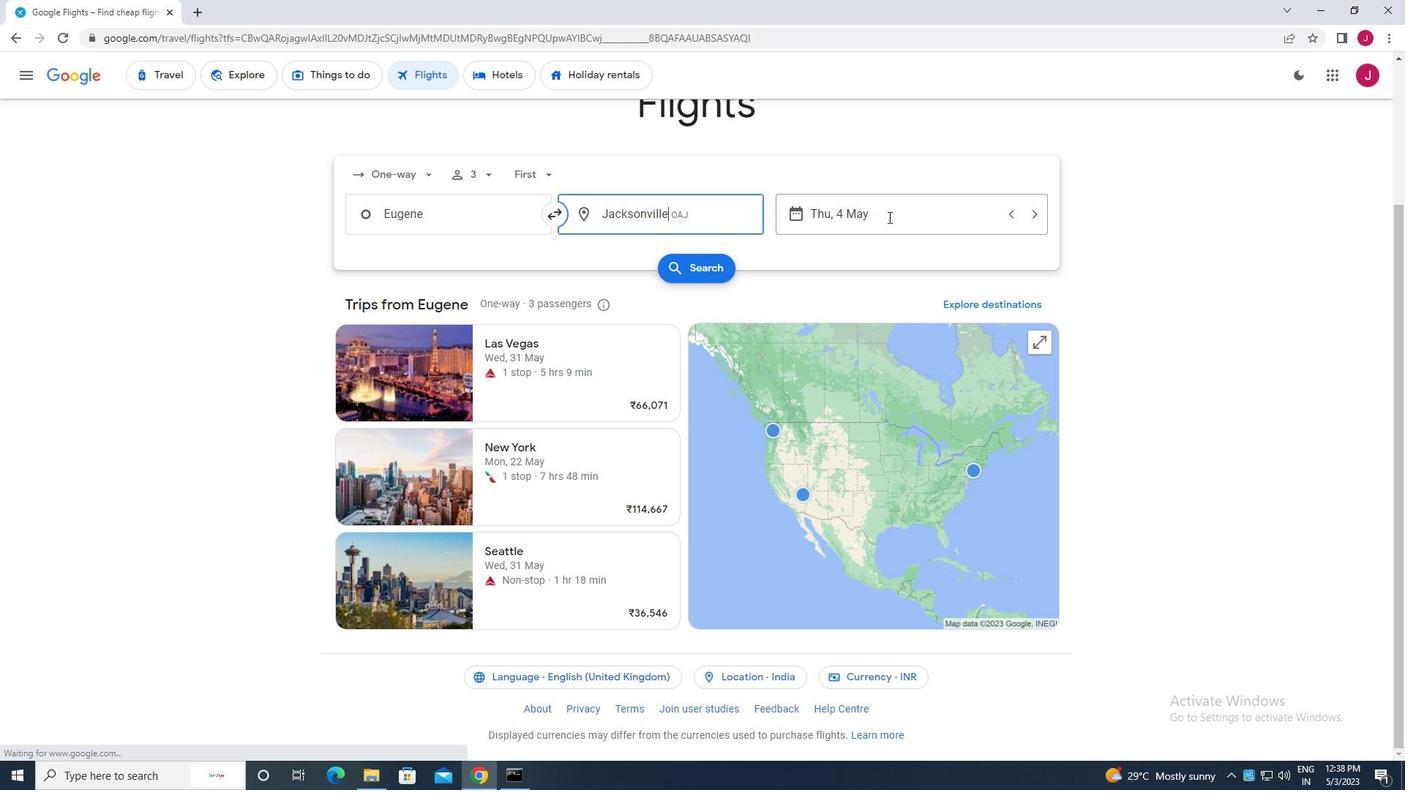 
Action: Mouse moved to (643, 325)
Screenshot: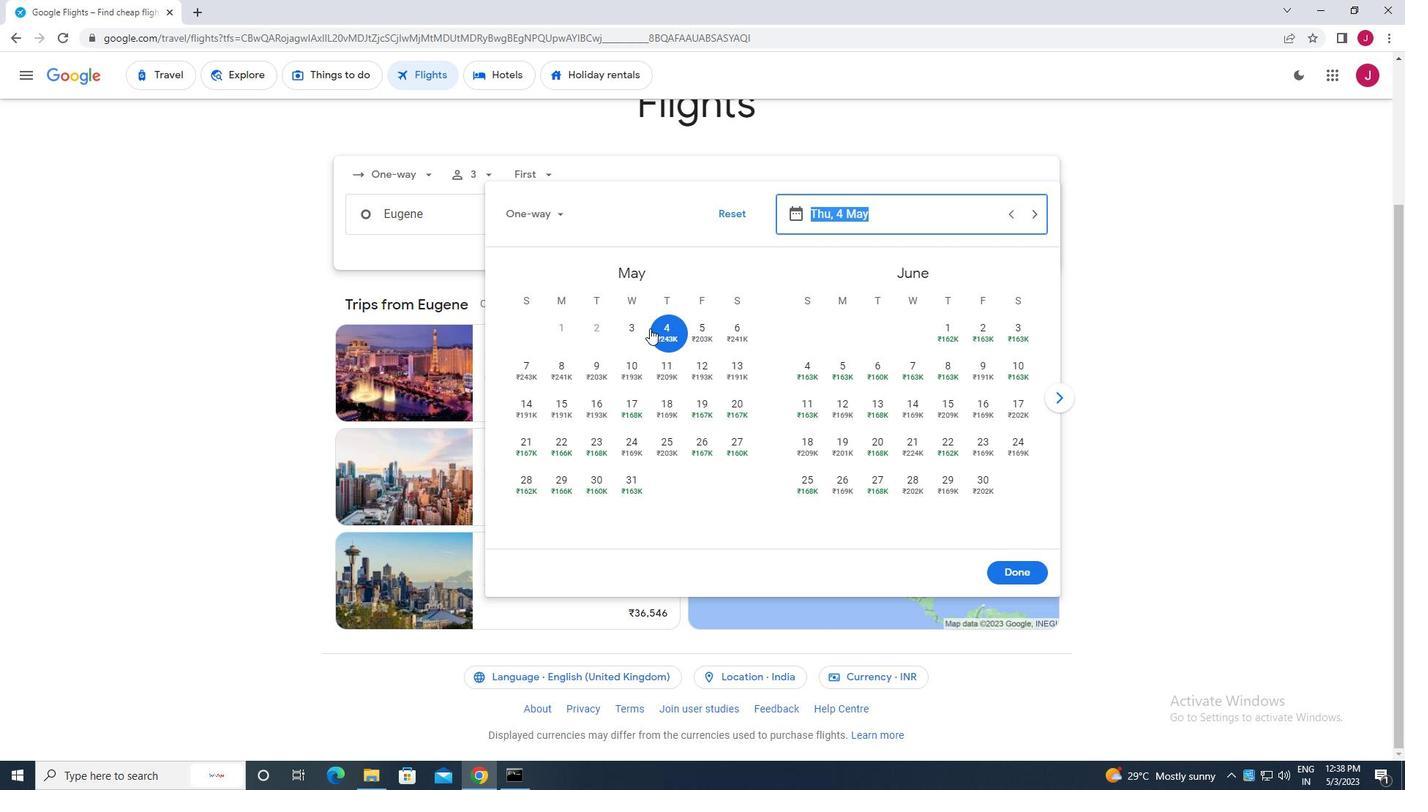 
Action: Mouse pressed left at (643, 325)
Screenshot: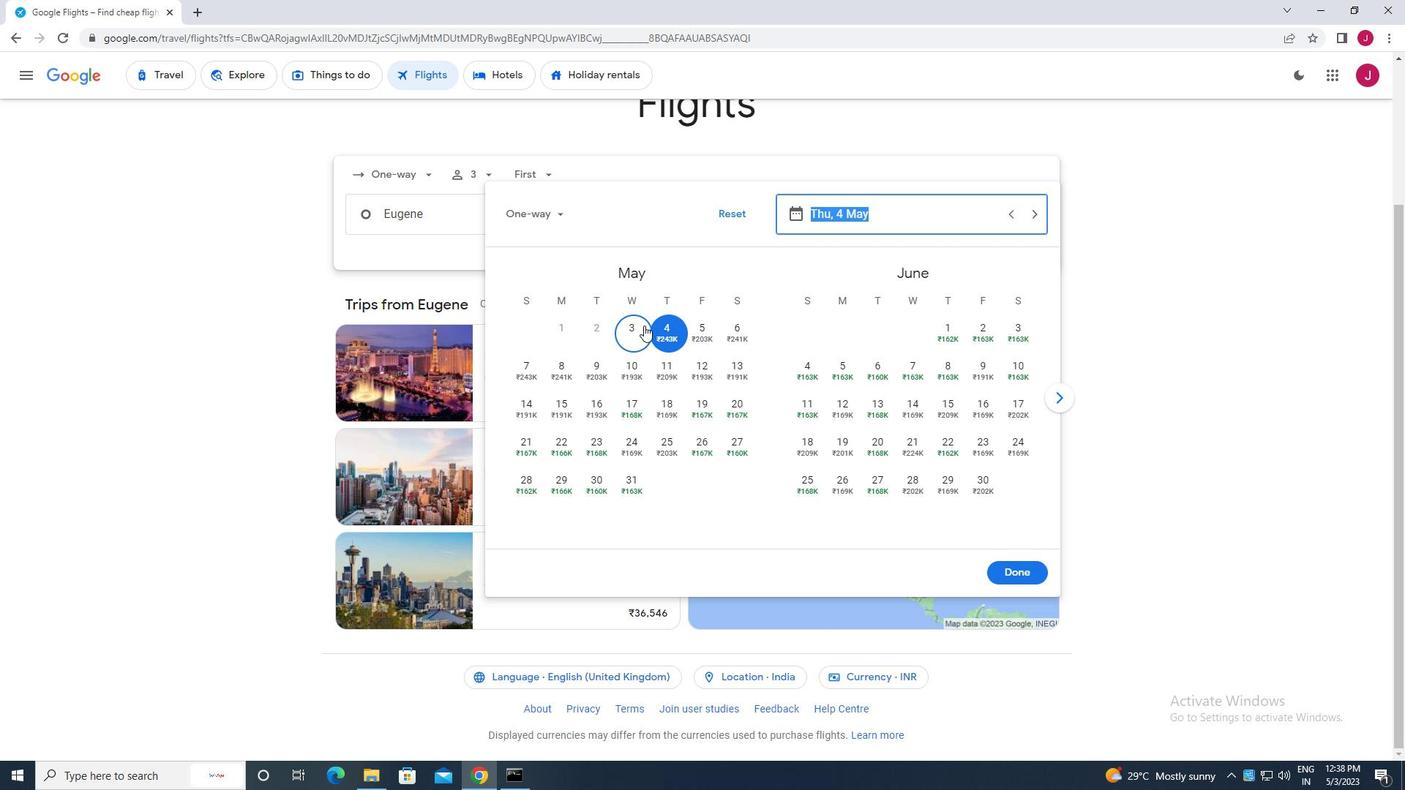 
Action: Mouse moved to (1030, 576)
Screenshot: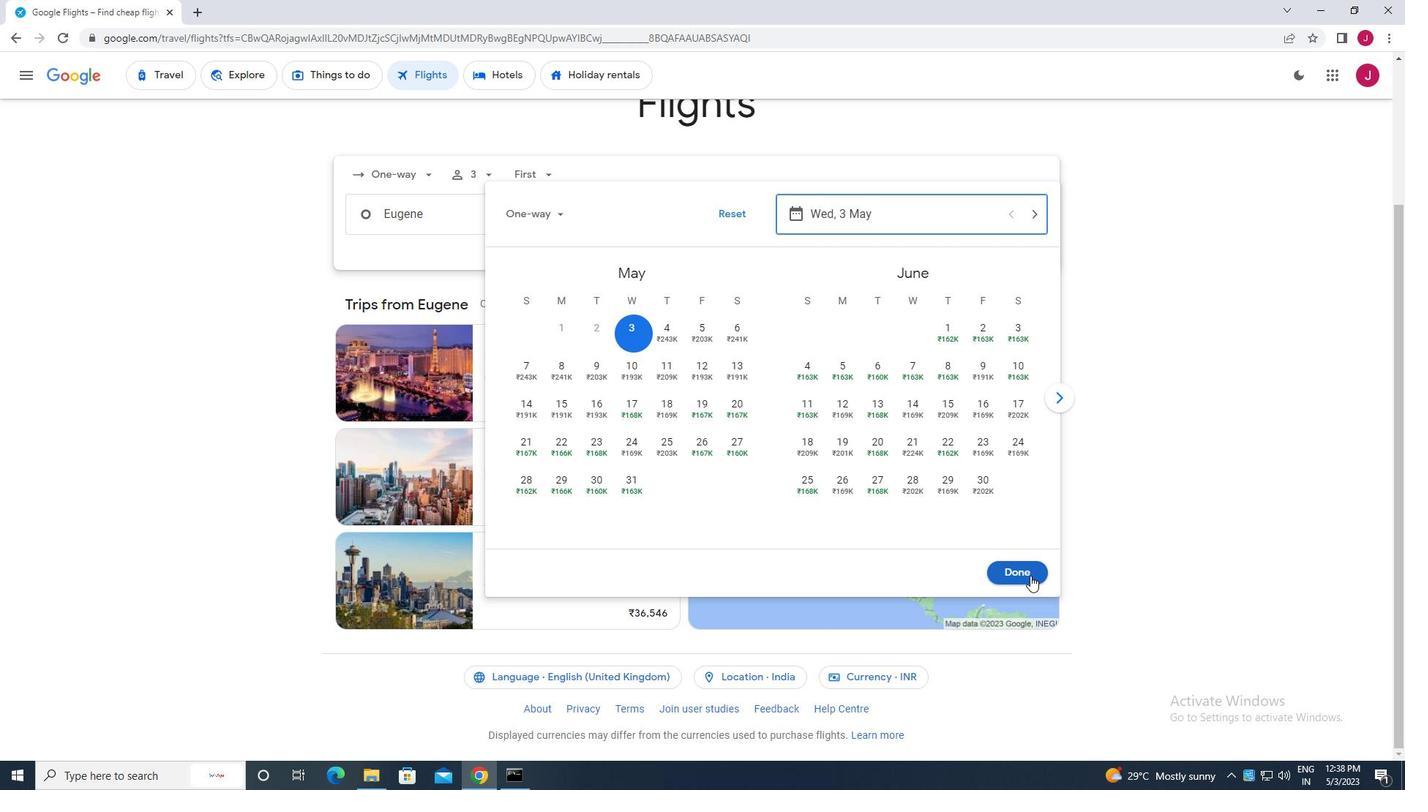 
Action: Mouse pressed left at (1030, 576)
Screenshot: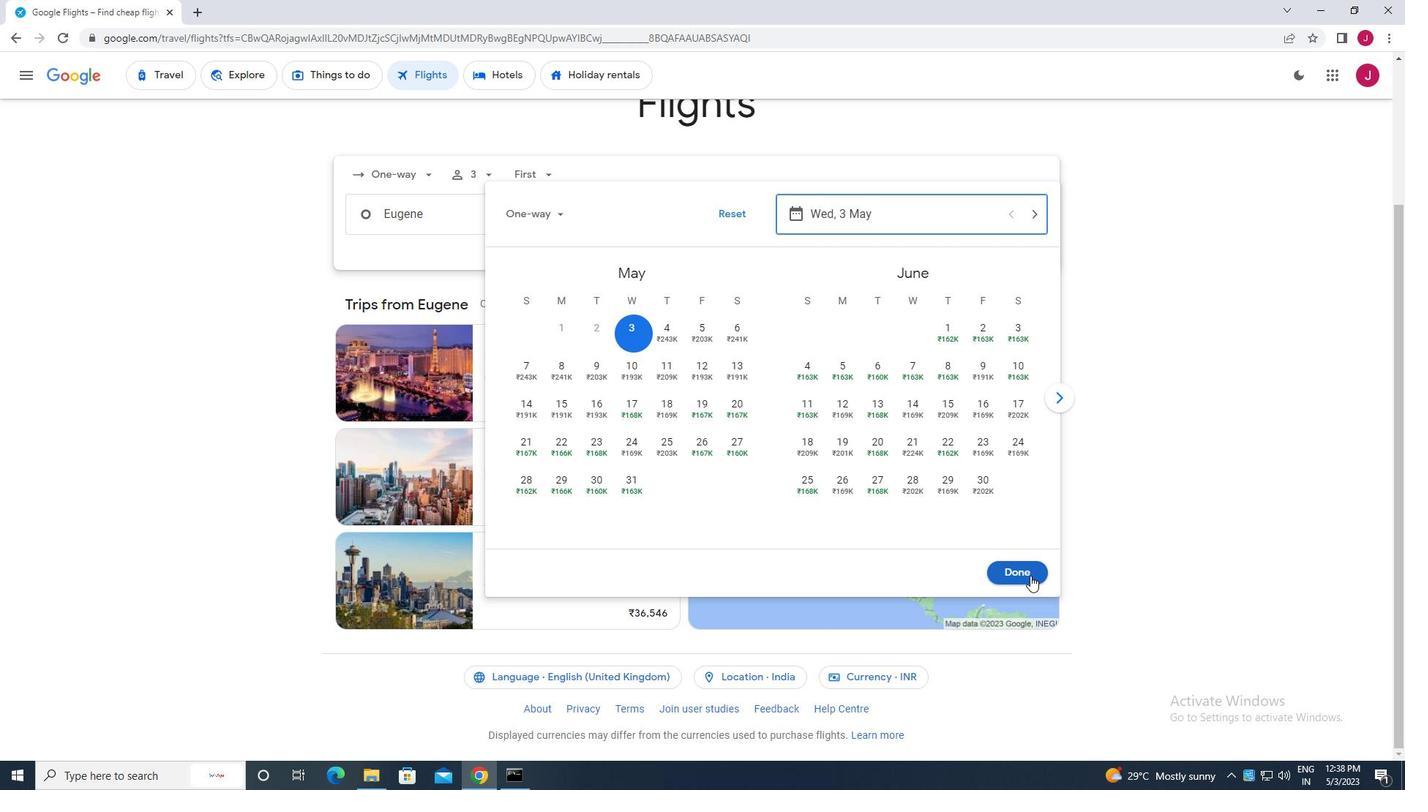
Action: Mouse moved to (706, 265)
Screenshot: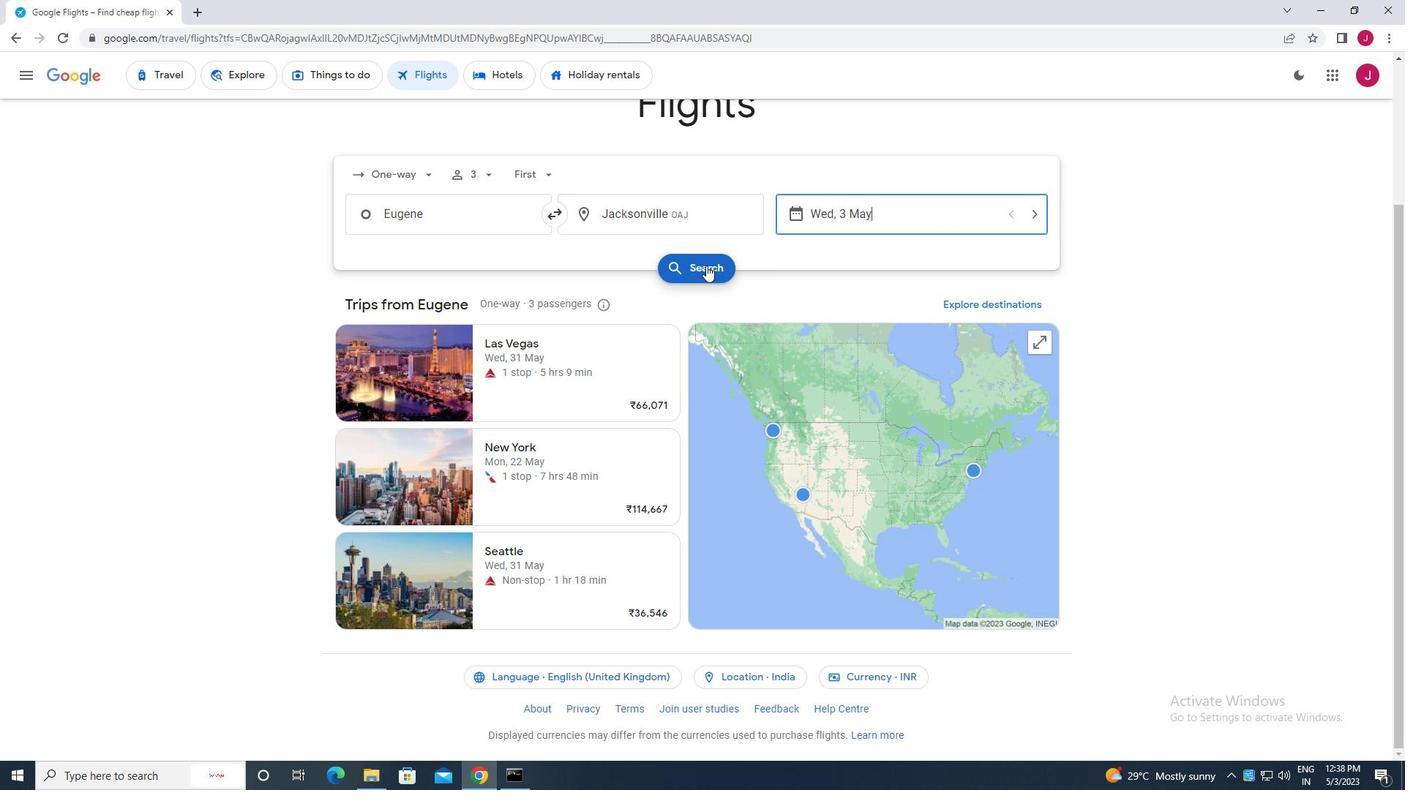 
Action: Mouse pressed left at (706, 265)
Screenshot: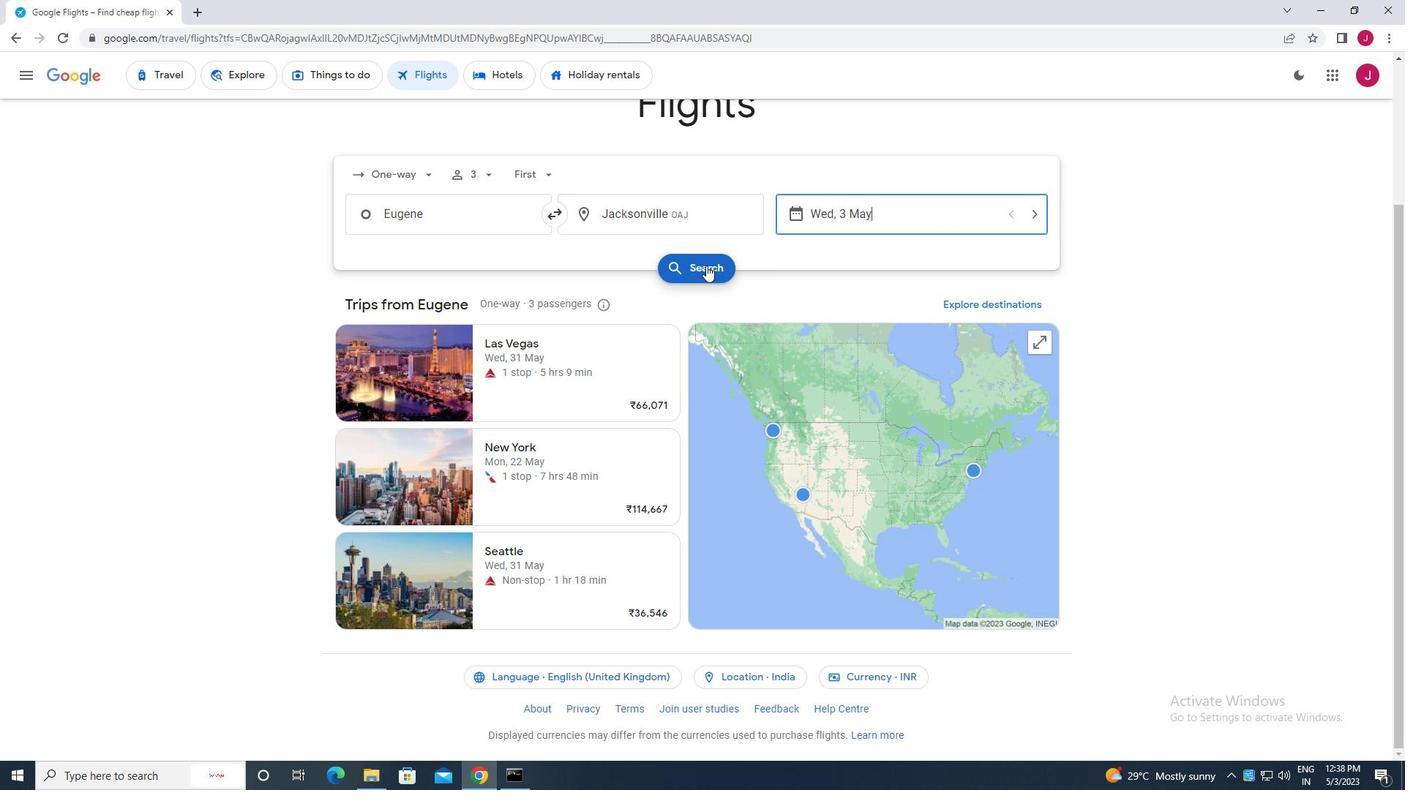 
Action: Mouse moved to (369, 207)
Screenshot: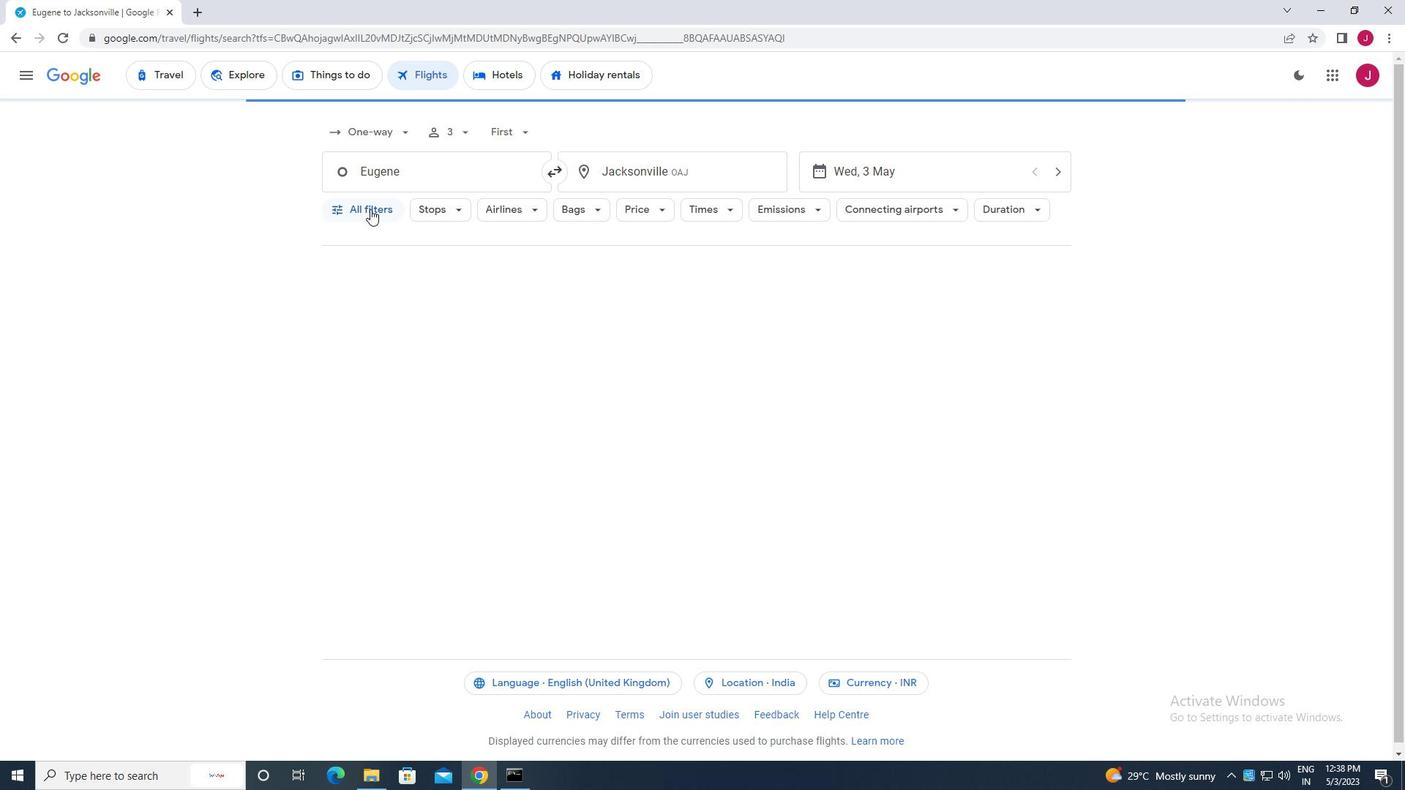 
Action: Mouse pressed left at (369, 207)
Screenshot: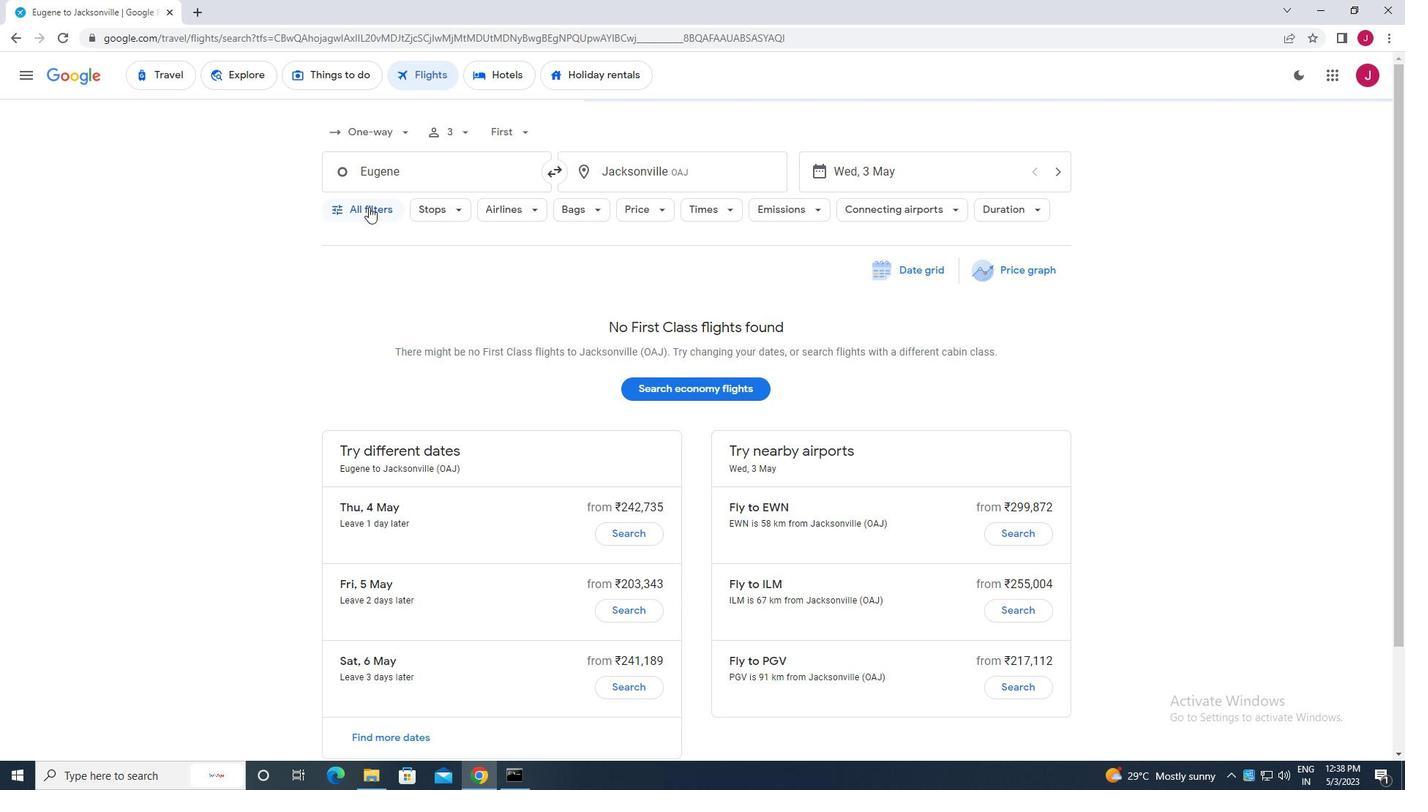 
Action: Mouse moved to (422, 246)
Screenshot: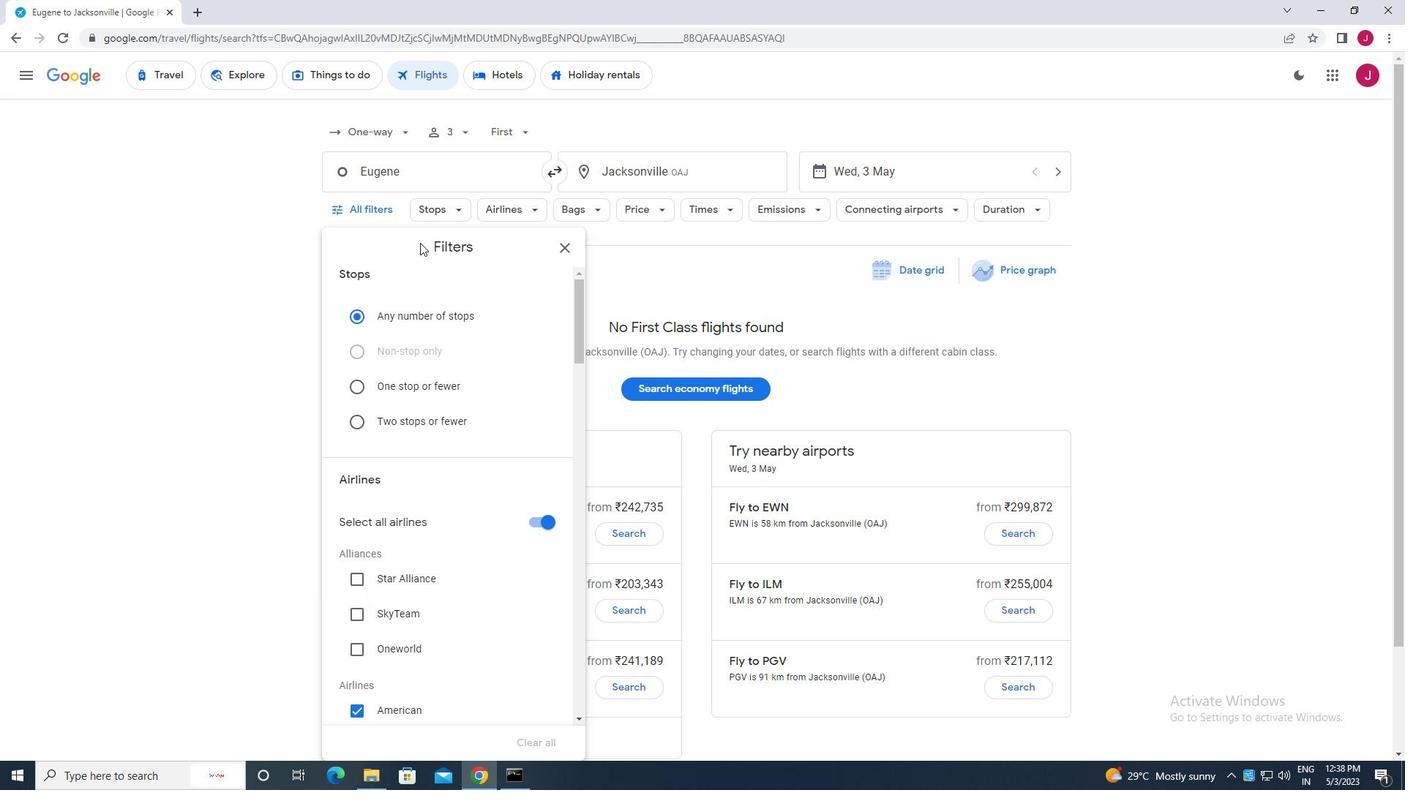 
Action: Mouse scrolled (422, 246) with delta (0, 0)
Screenshot: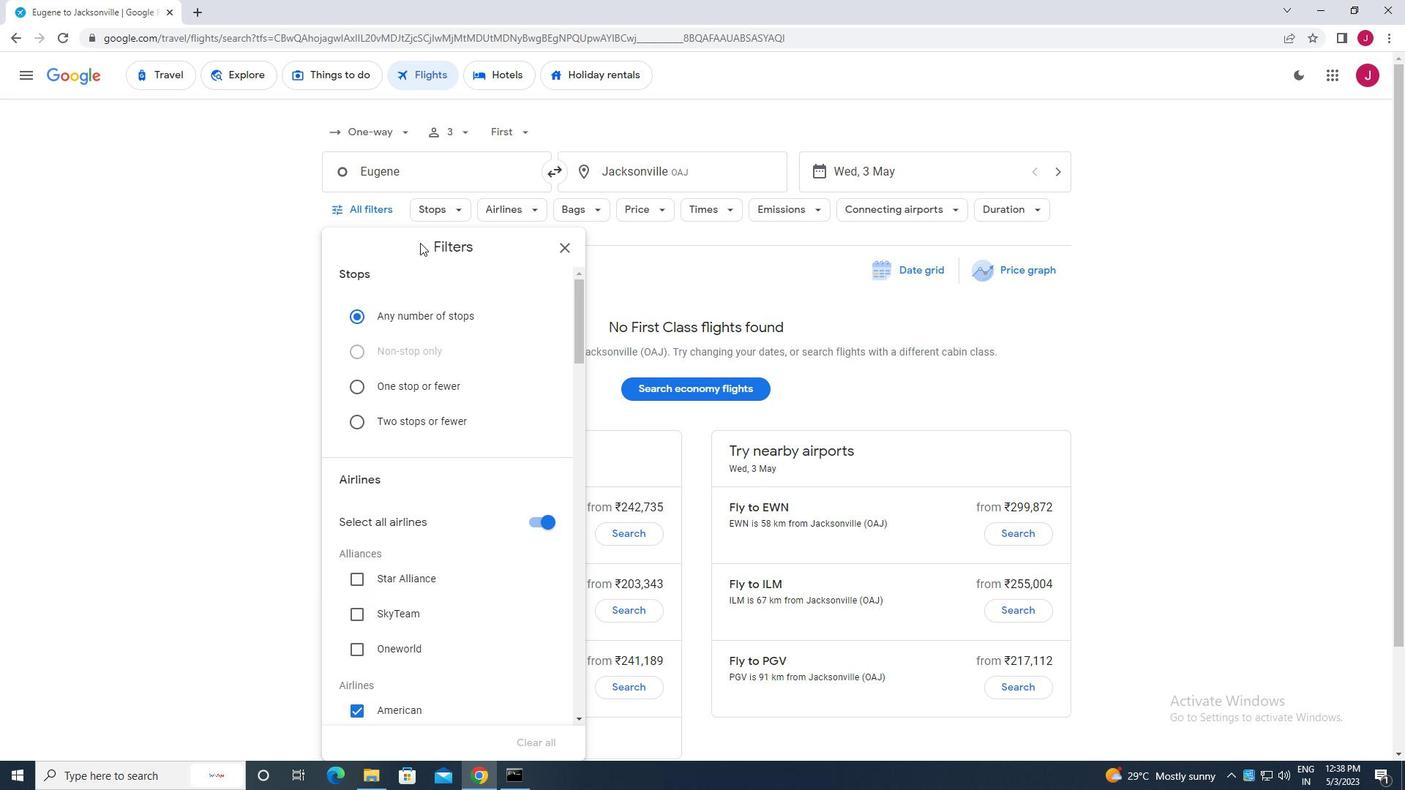 
Action: Mouse scrolled (422, 246) with delta (0, 0)
Screenshot: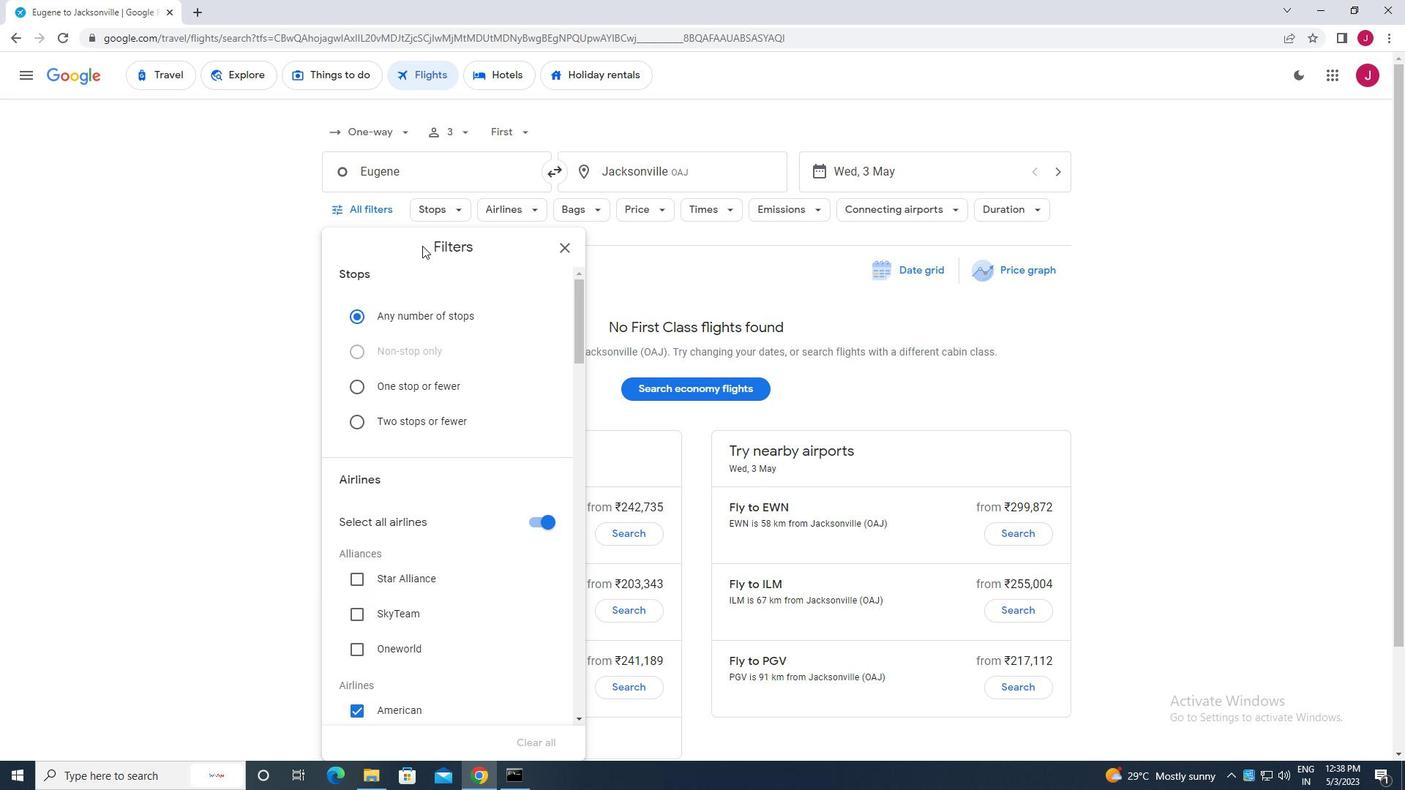 
Action: Mouse moved to (532, 399)
Screenshot: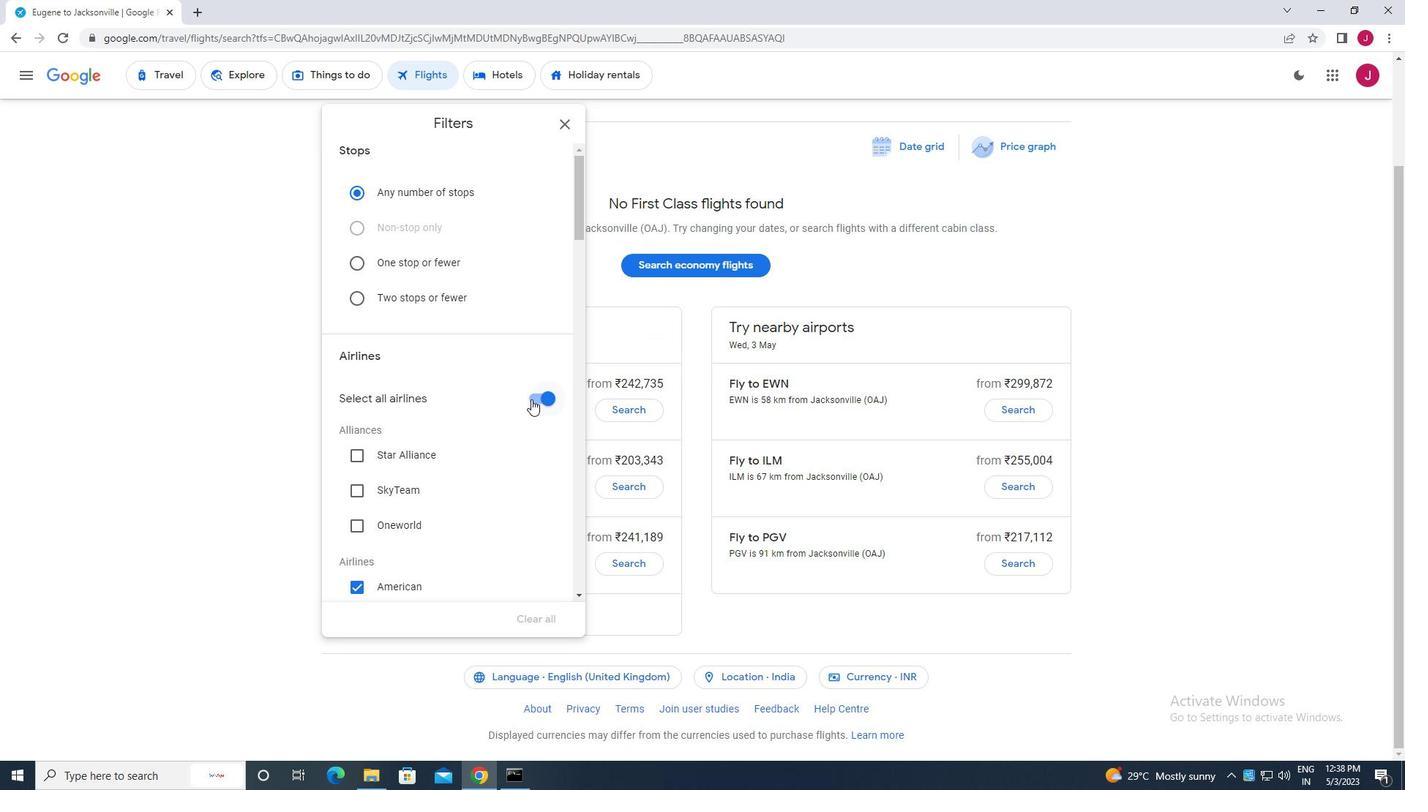 
Action: Mouse pressed left at (532, 399)
Screenshot: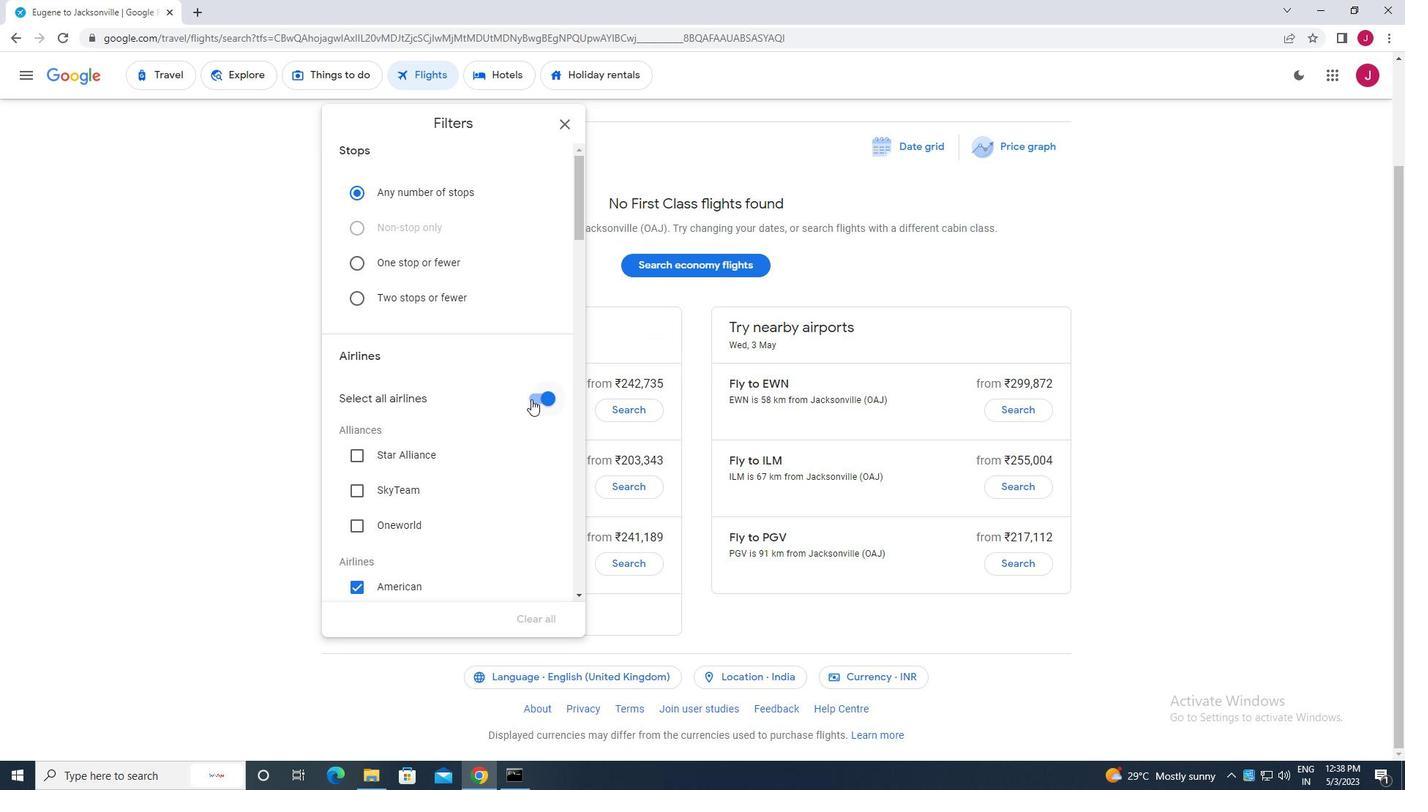 
Action: Mouse moved to (499, 360)
Screenshot: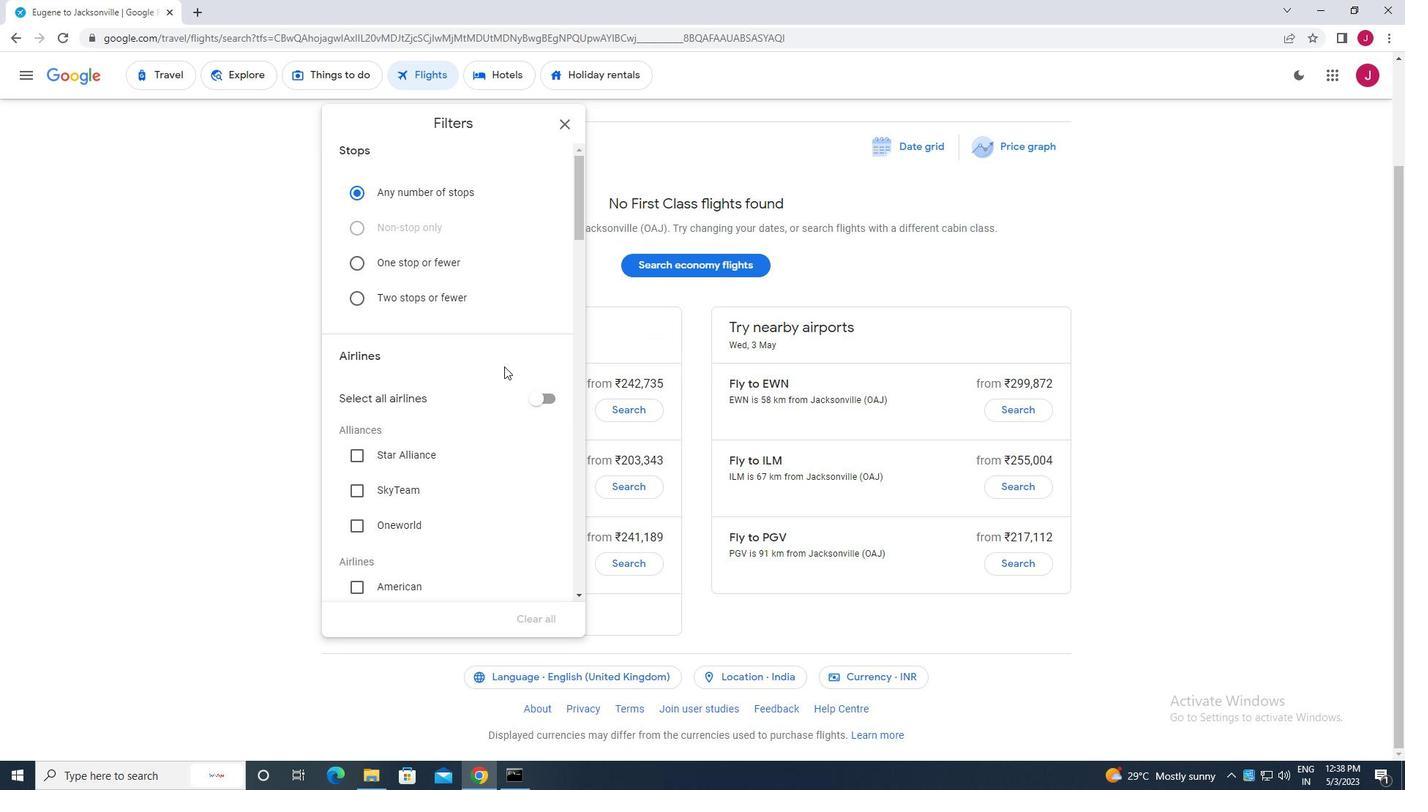 
Action: Mouse scrolled (499, 359) with delta (0, 0)
Screenshot: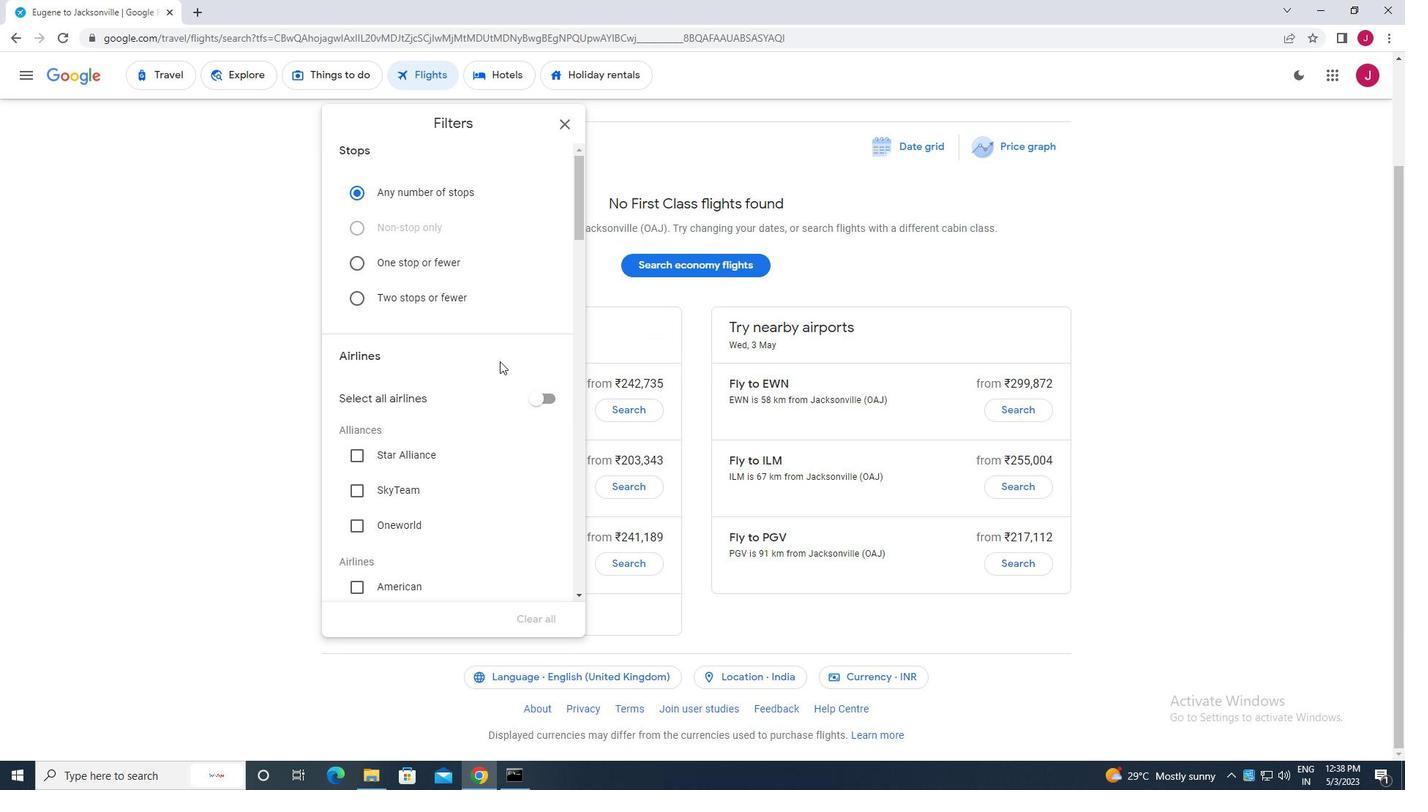 
Action: Mouse scrolled (499, 359) with delta (0, 0)
Screenshot: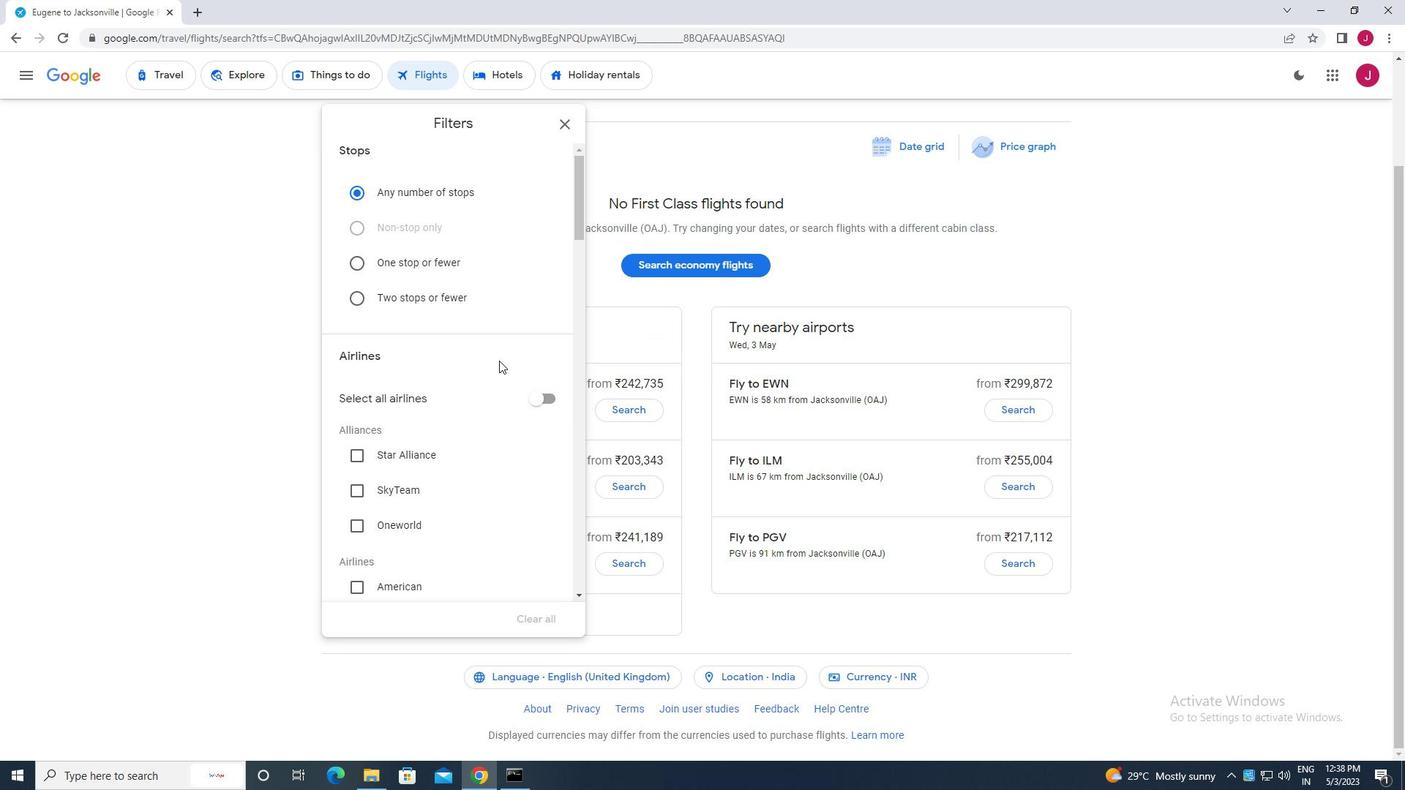 
Action: Mouse moved to (474, 334)
Screenshot: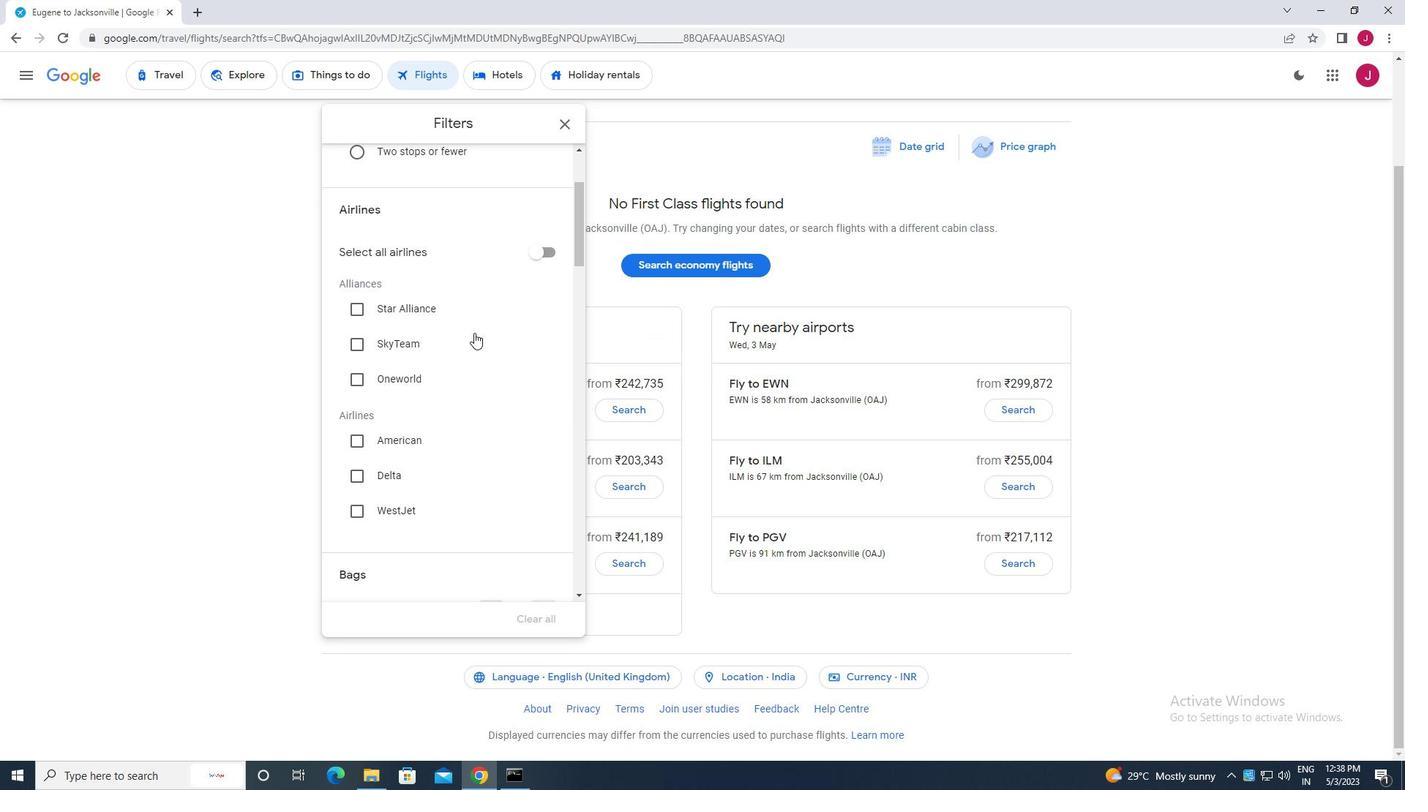 
Action: Mouse scrolled (474, 333) with delta (0, 0)
Screenshot: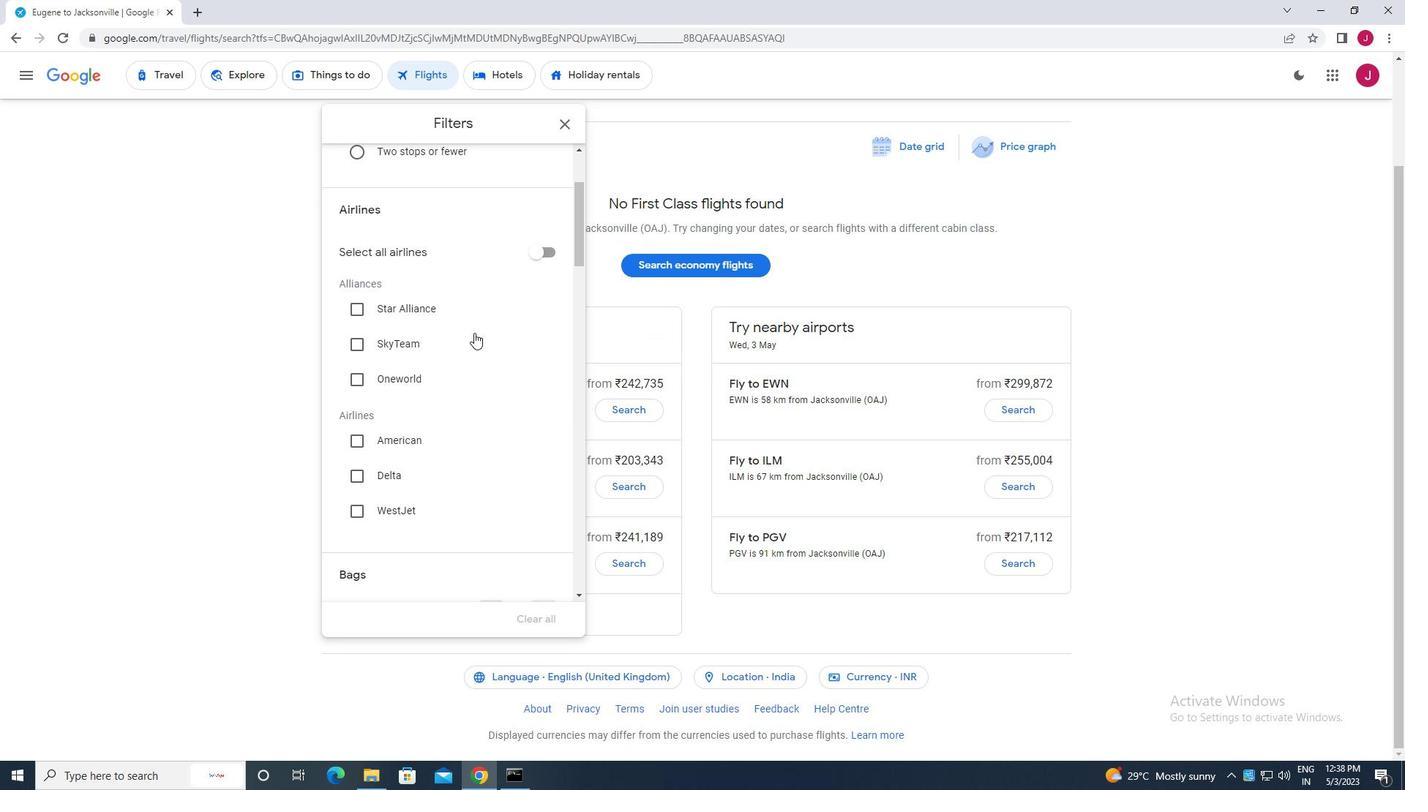 
Action: Mouse scrolled (474, 333) with delta (0, 0)
Screenshot: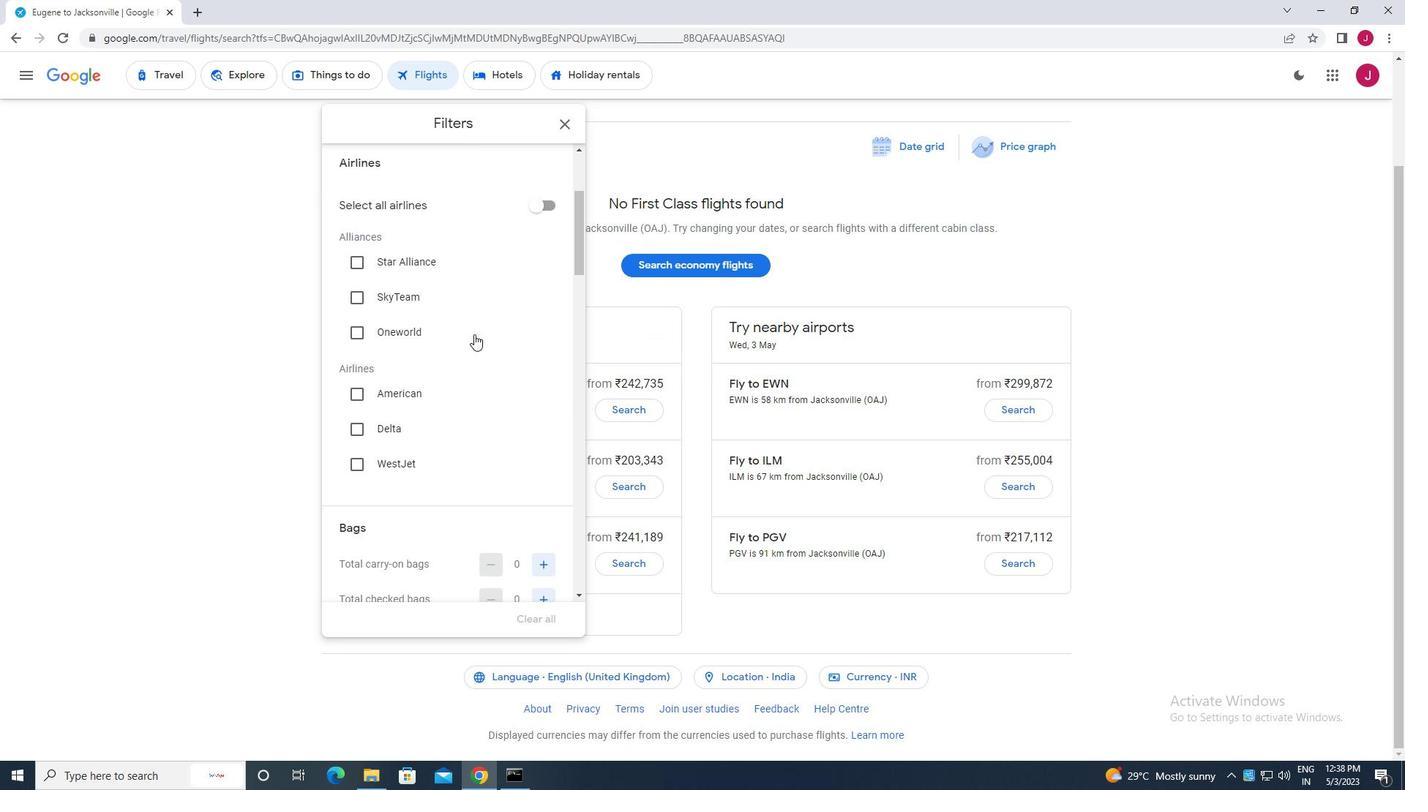 
Action: Mouse moved to (474, 335)
Screenshot: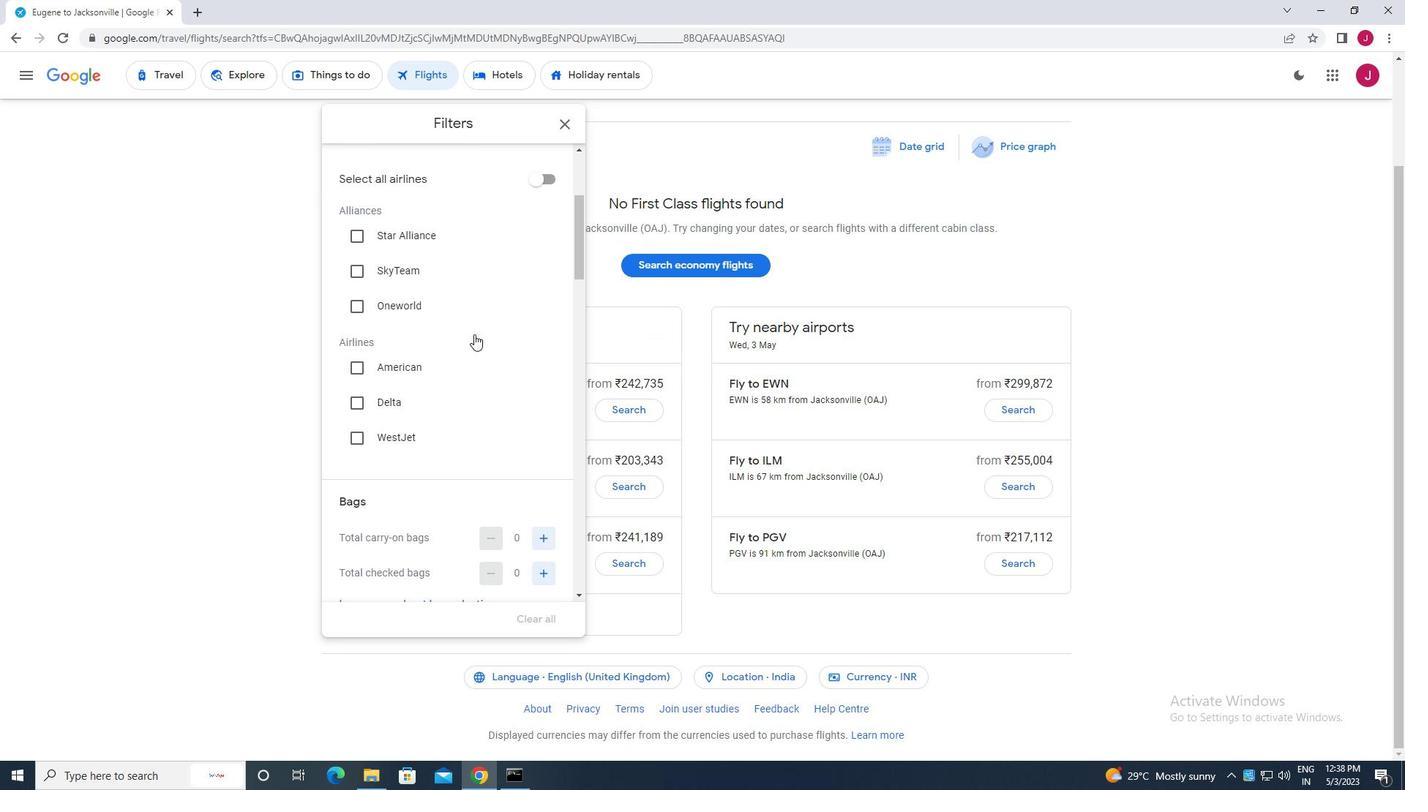
Action: Mouse scrolled (474, 334) with delta (0, 0)
Screenshot: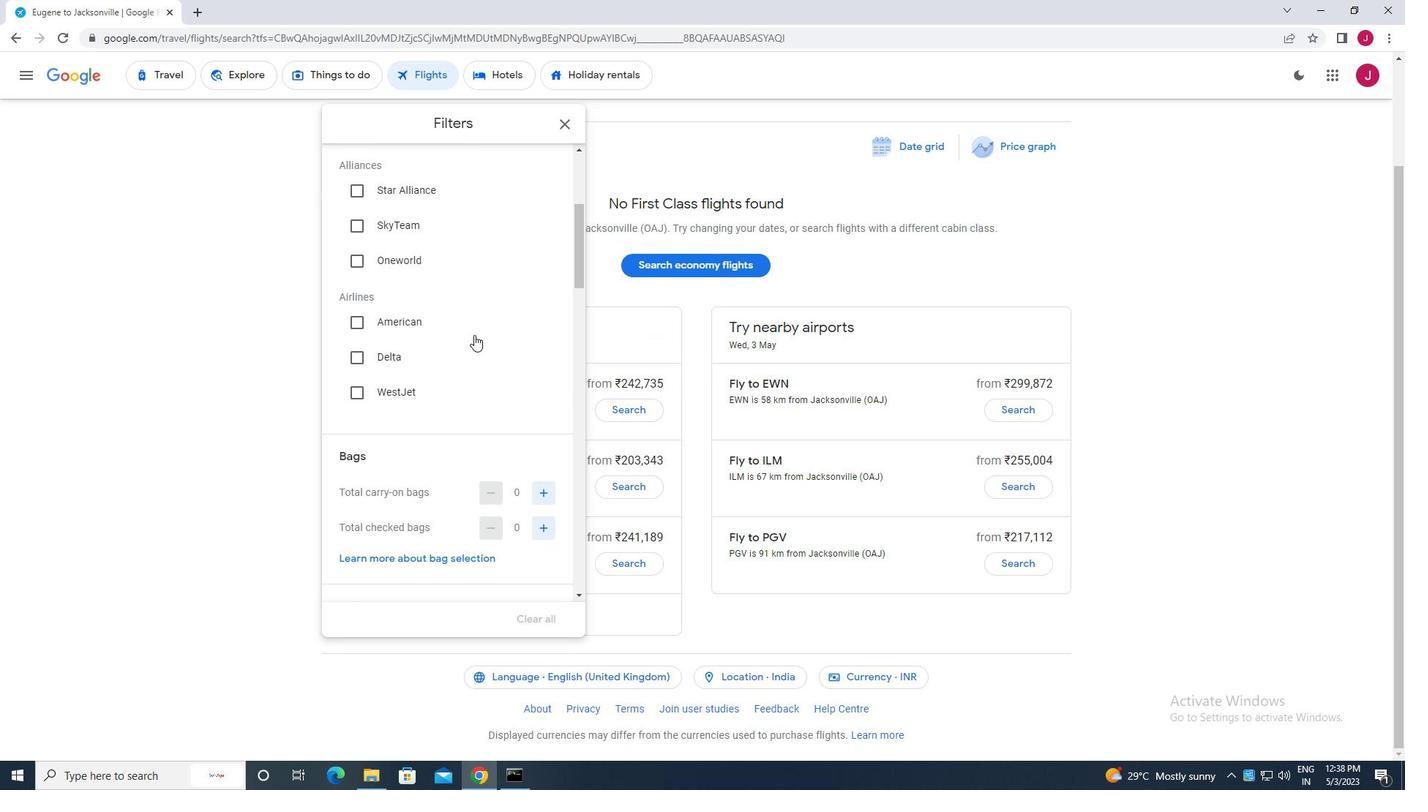 
Action: Mouse scrolled (474, 334) with delta (0, 0)
Screenshot: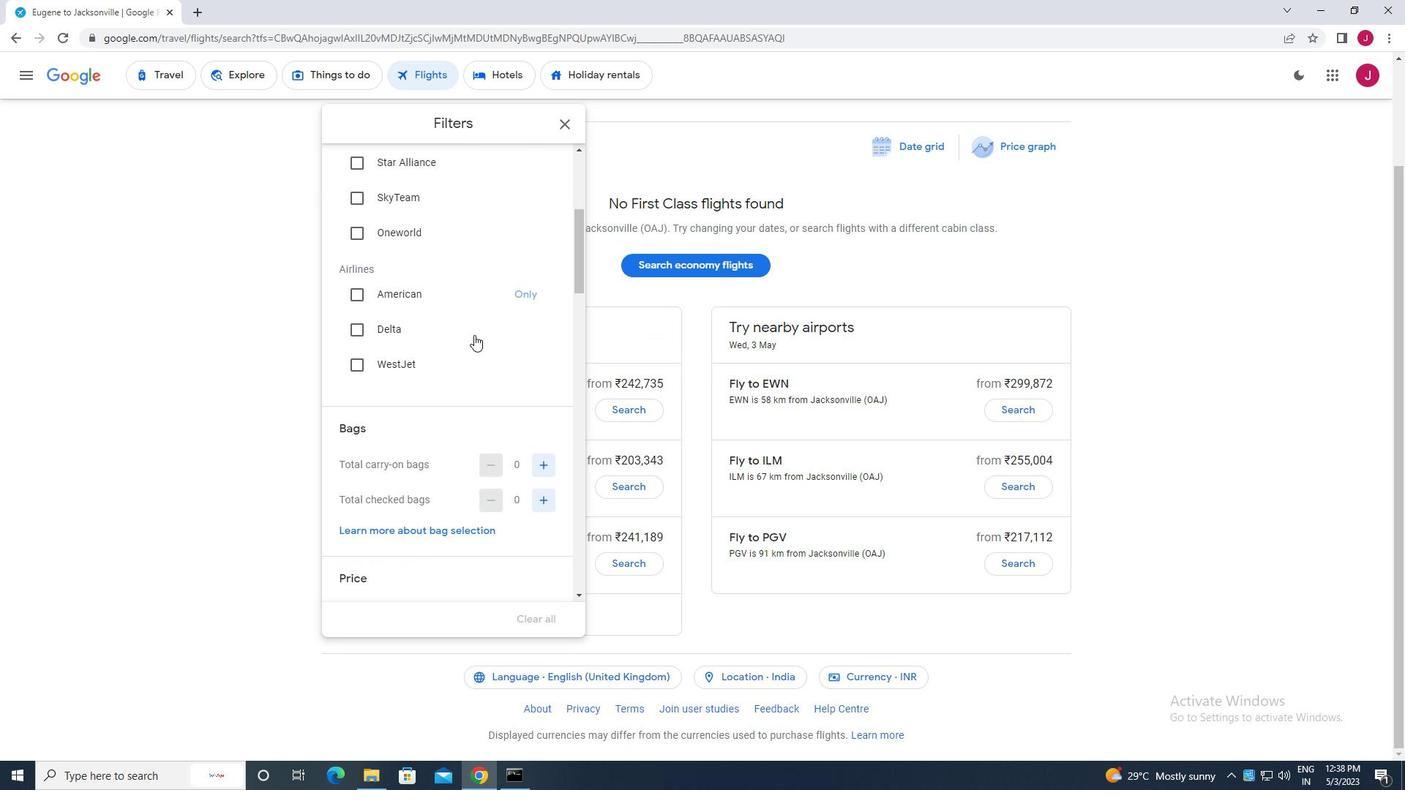 
Action: Mouse scrolled (474, 334) with delta (0, 0)
Screenshot: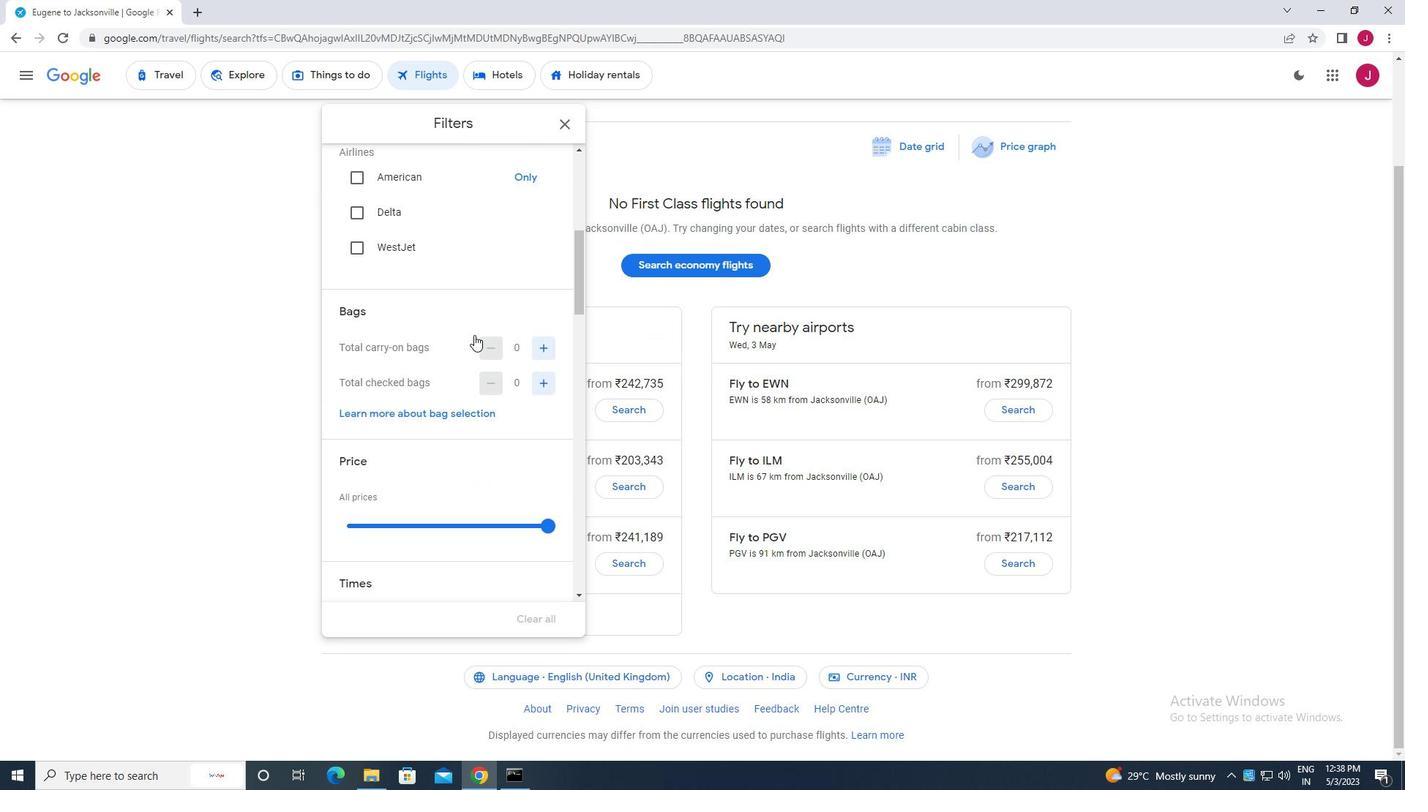 
Action: Mouse moved to (546, 286)
Screenshot: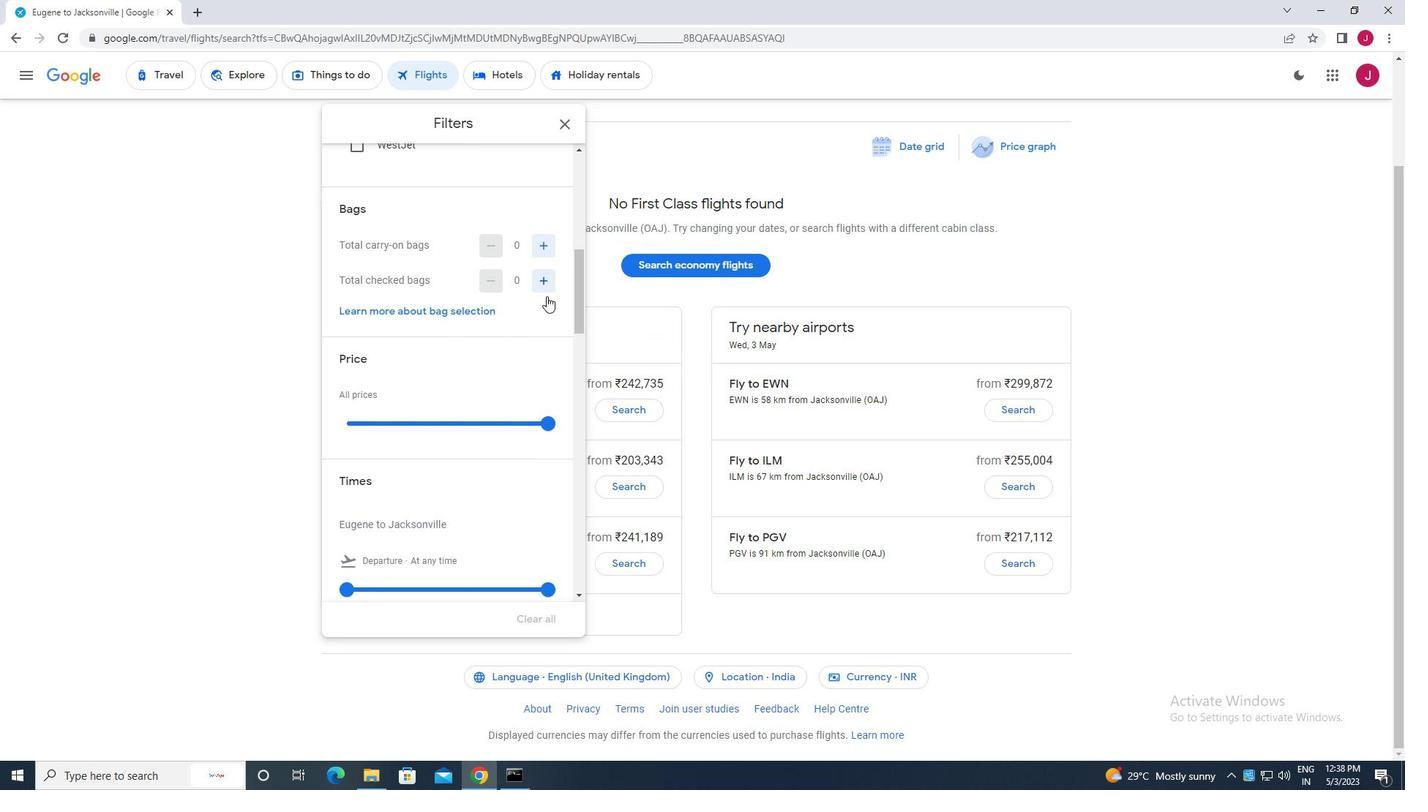 
Action: Mouse pressed left at (546, 286)
Screenshot: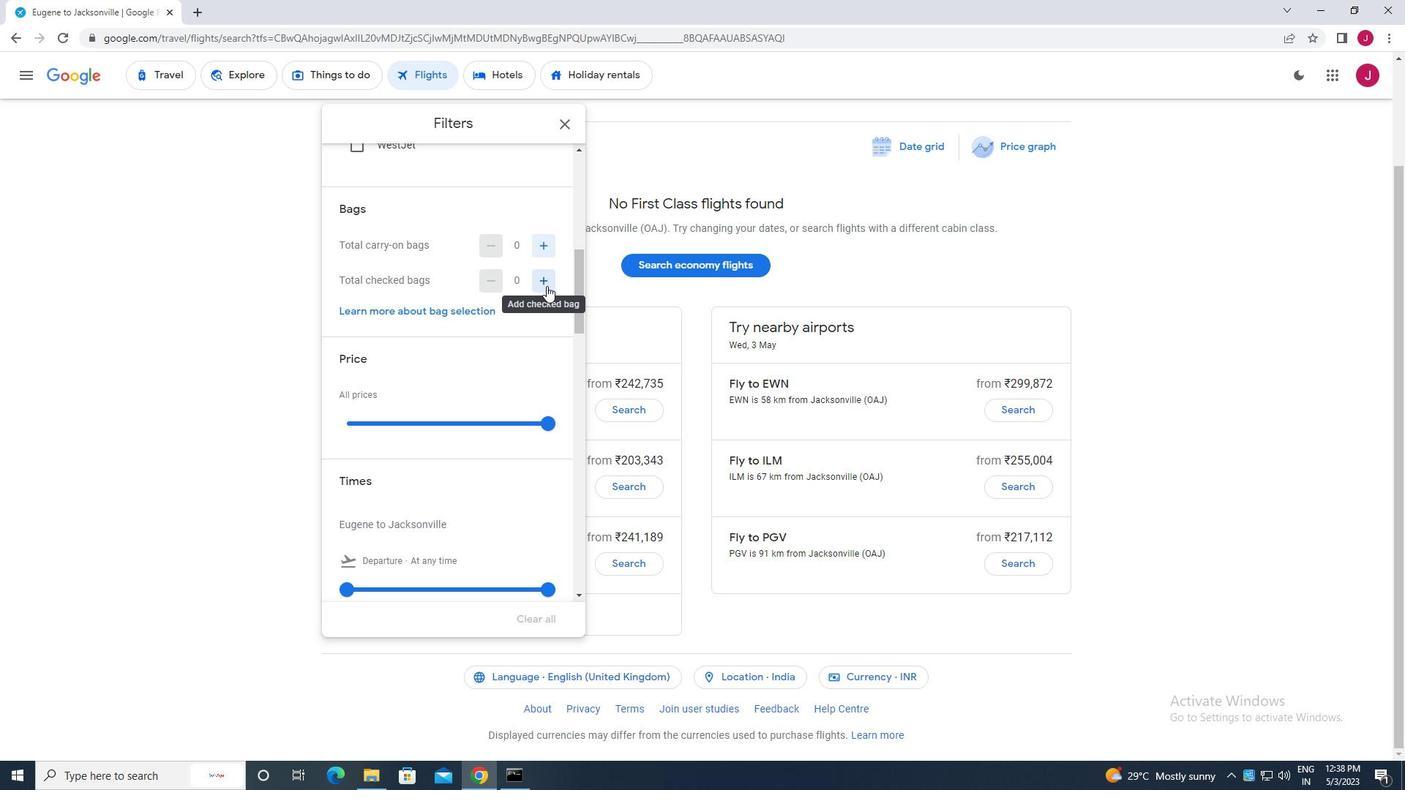 
Action: Mouse pressed left at (546, 286)
Screenshot: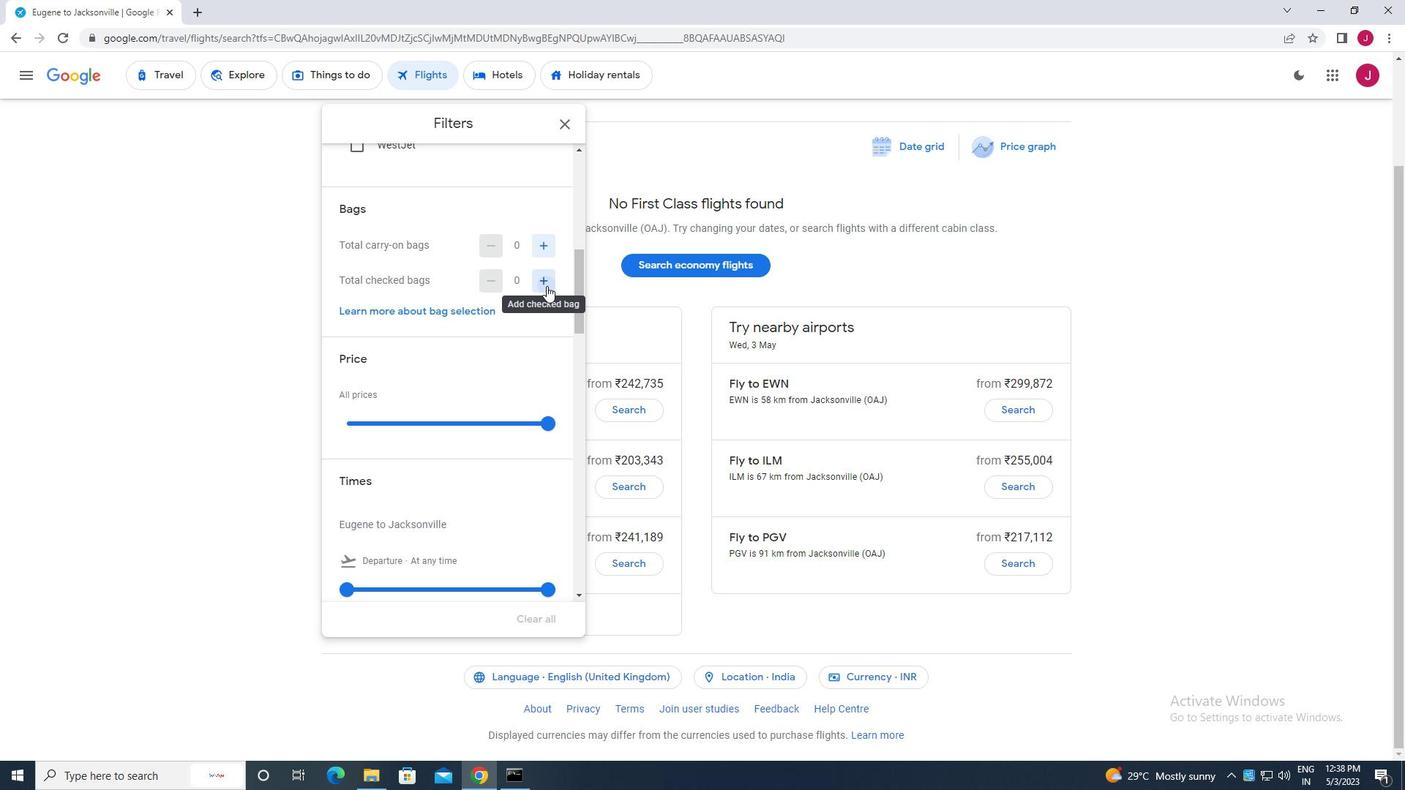 
Action: Mouse pressed left at (546, 286)
Screenshot: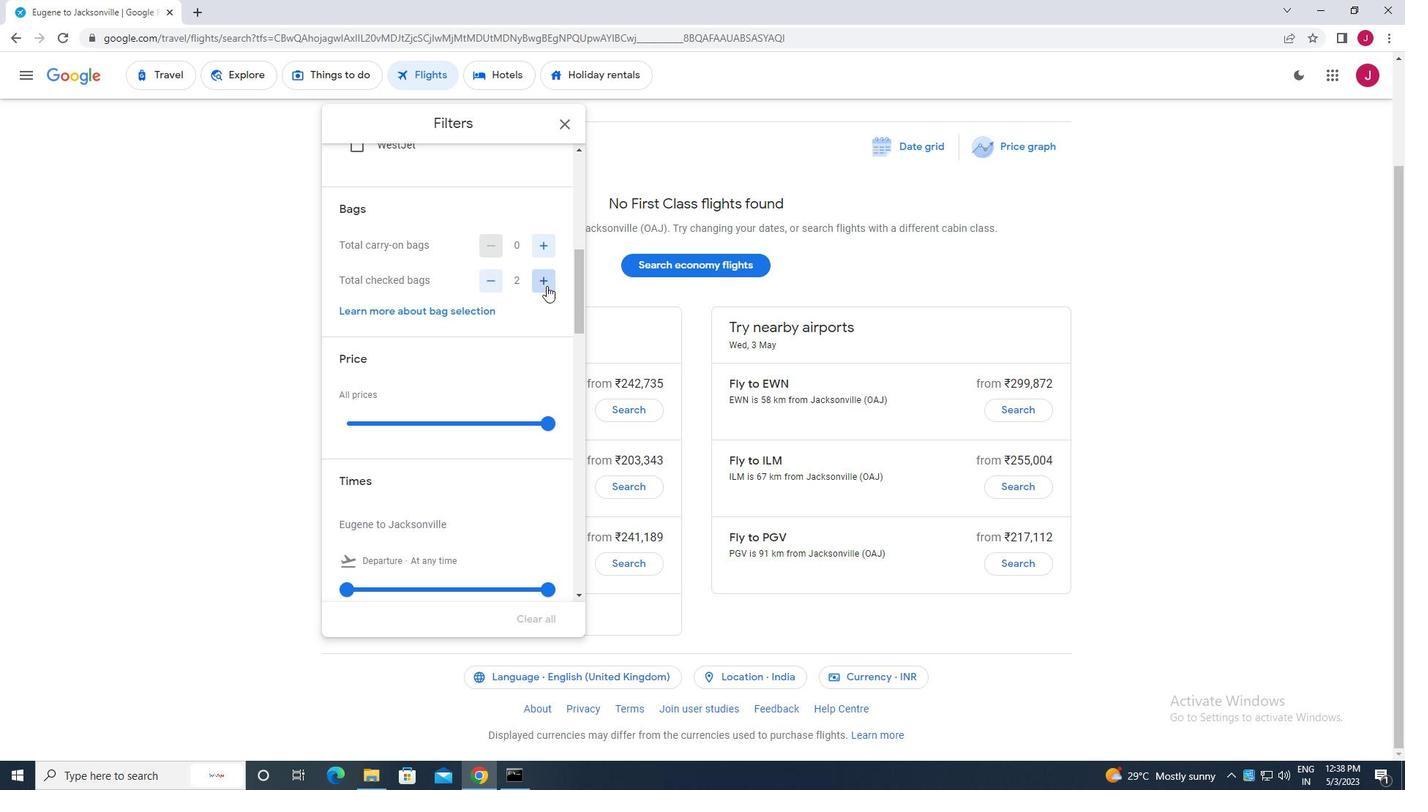 
Action: Mouse pressed left at (546, 286)
Screenshot: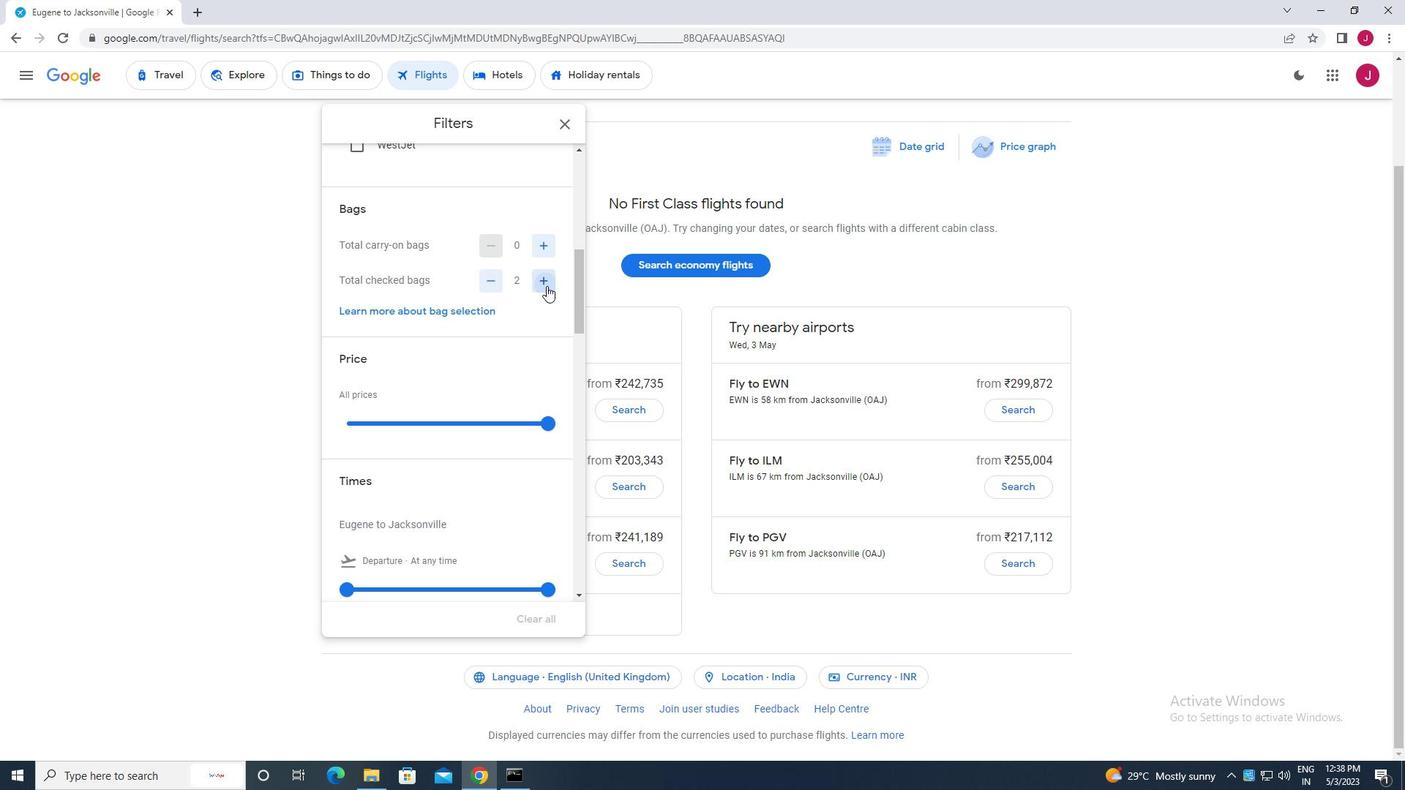 
Action: Mouse pressed left at (546, 286)
Screenshot: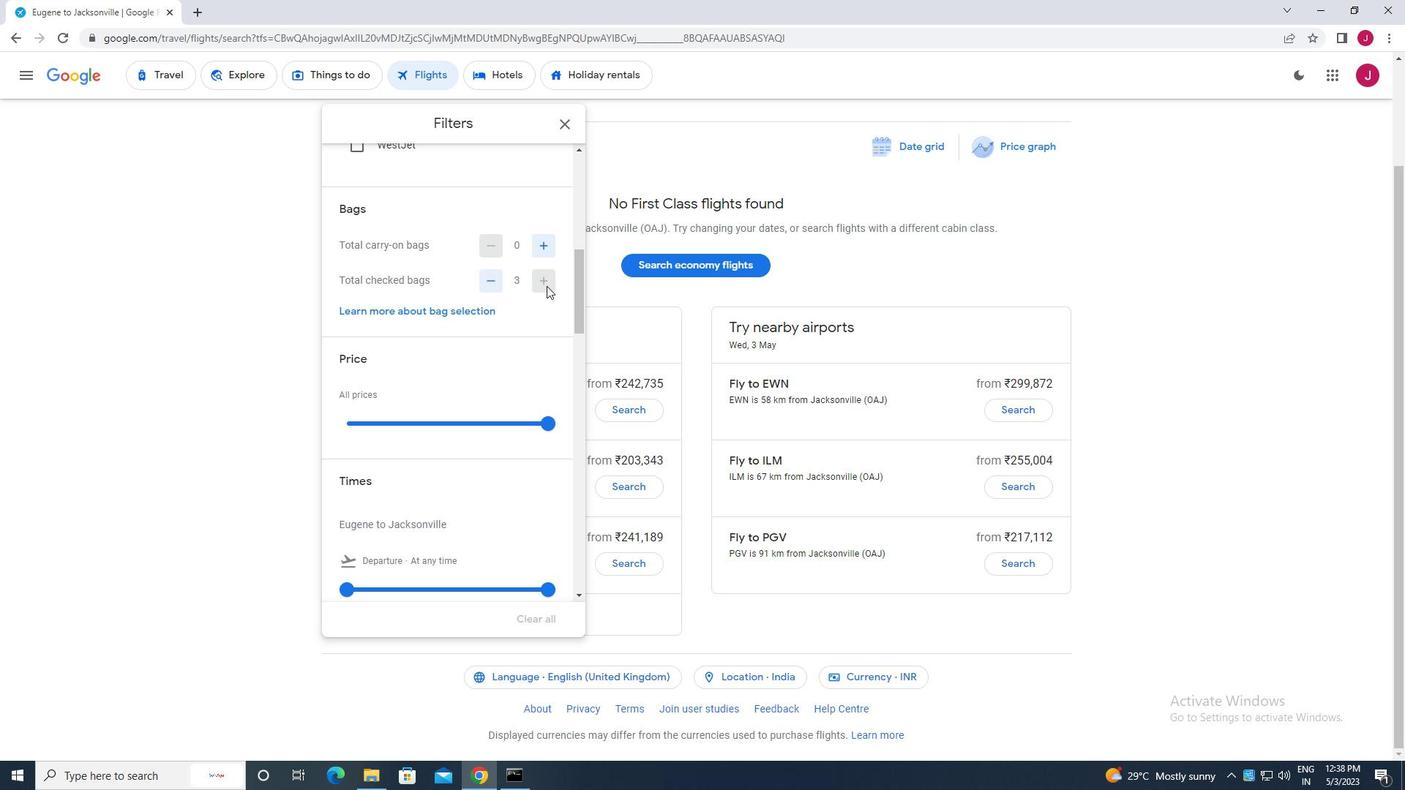 
Action: Mouse pressed left at (546, 286)
Screenshot: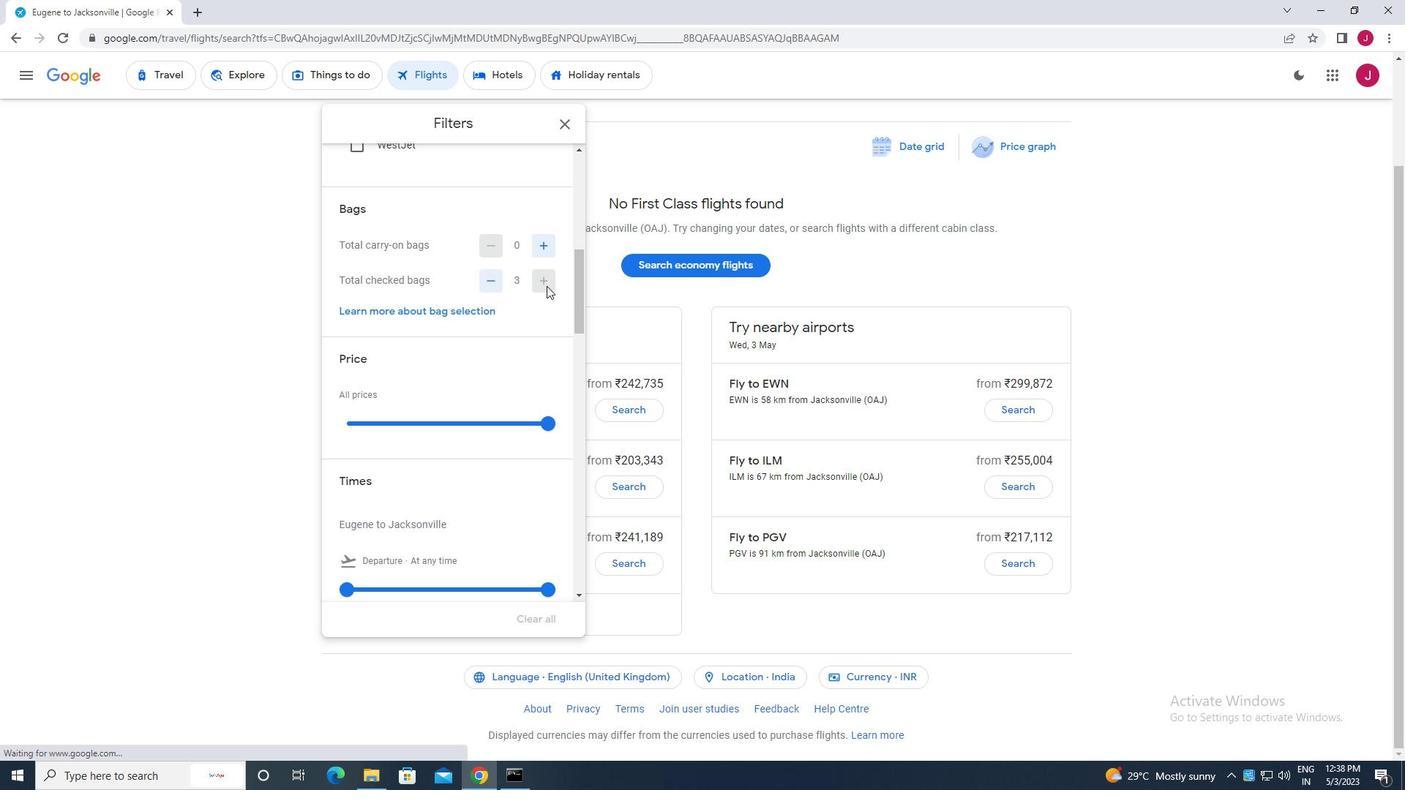 
Action: Mouse moved to (489, 281)
Screenshot: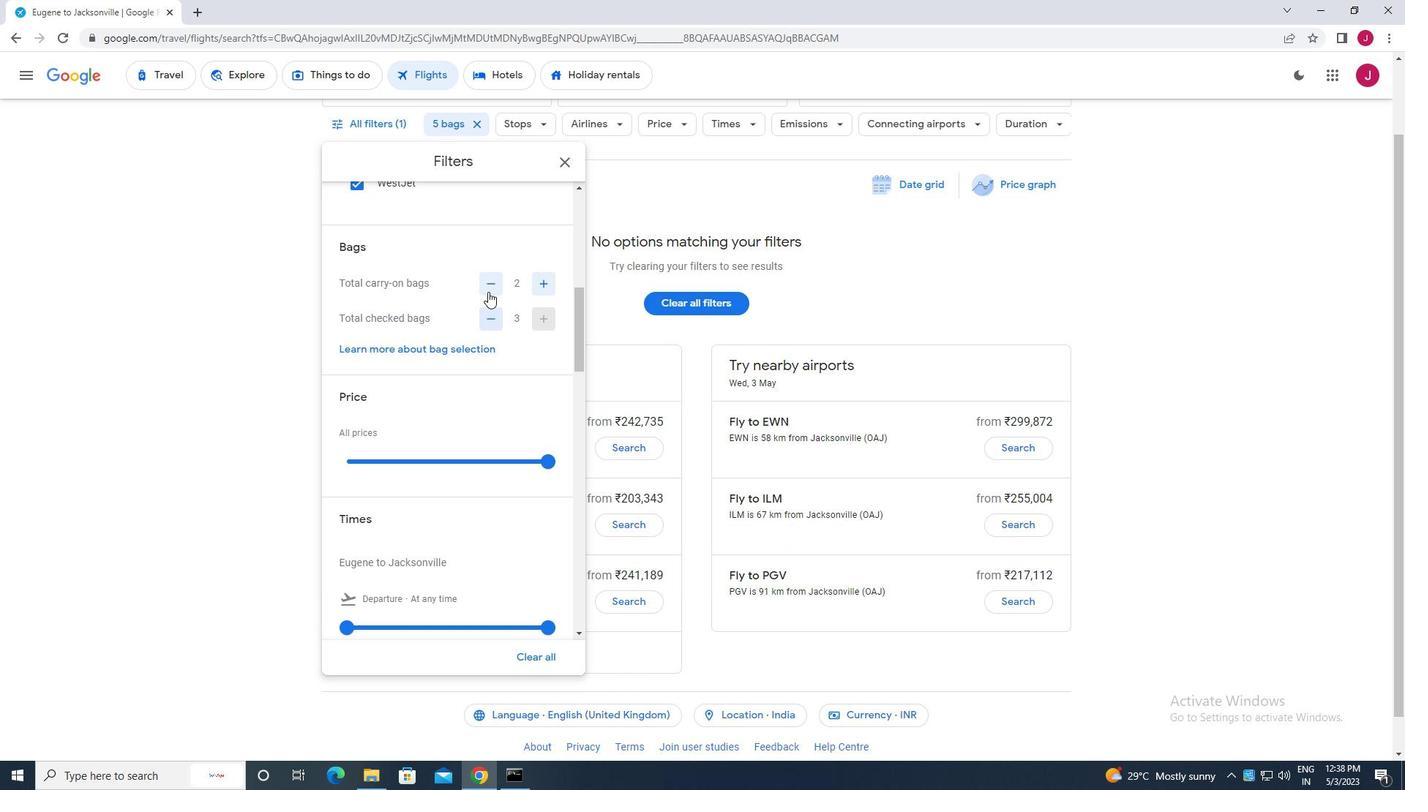 
Action: Mouse pressed left at (489, 281)
Screenshot: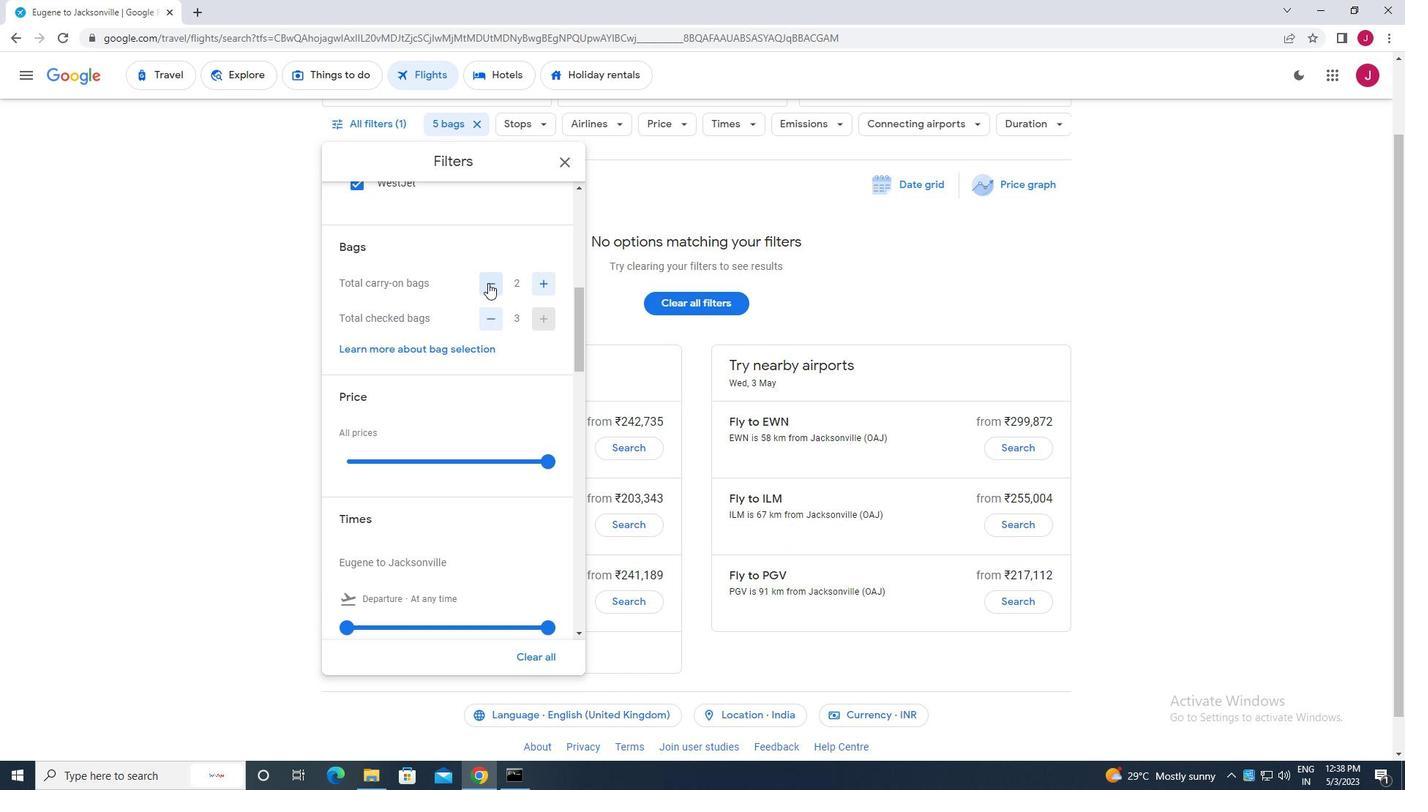 
Action: Mouse pressed left at (489, 281)
Screenshot: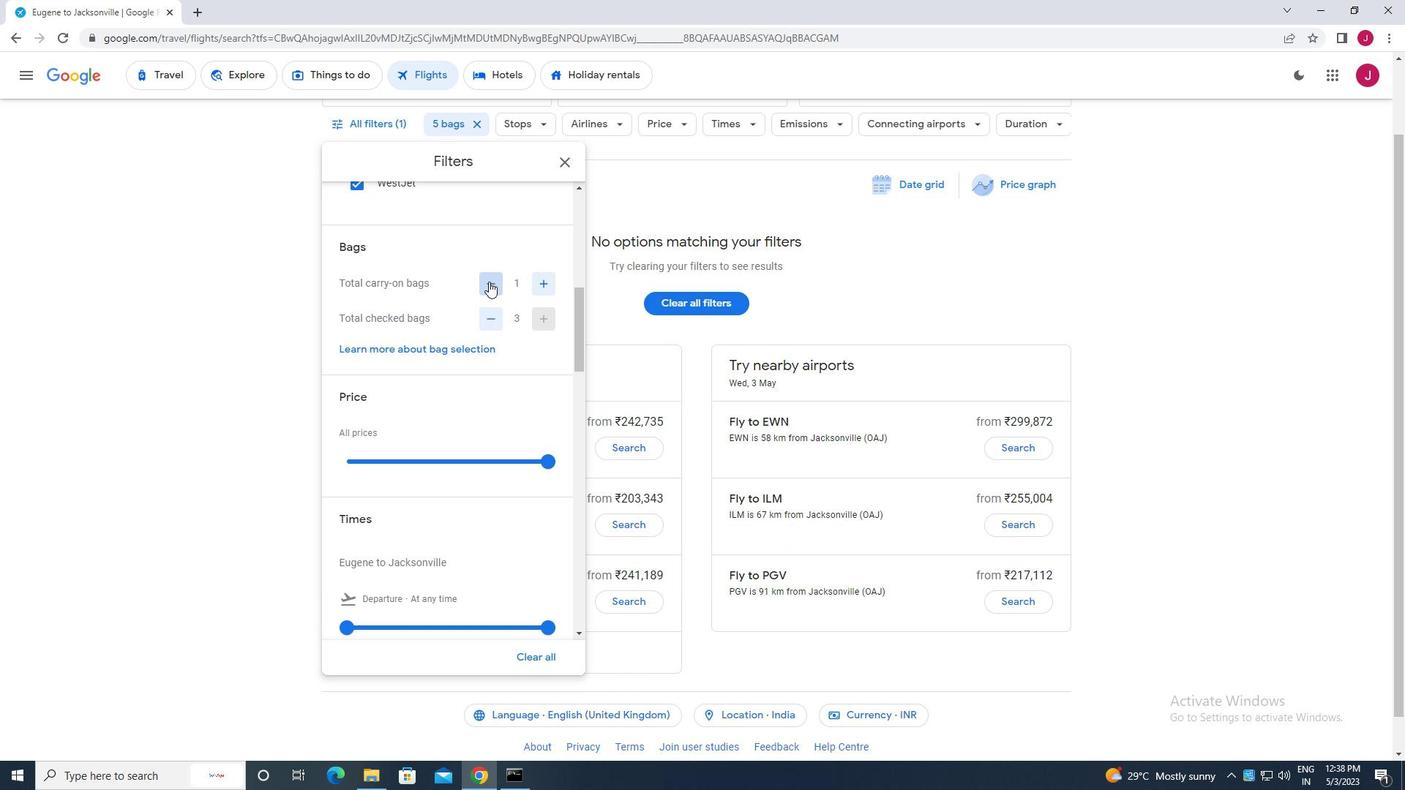 
Action: Mouse moved to (542, 323)
Screenshot: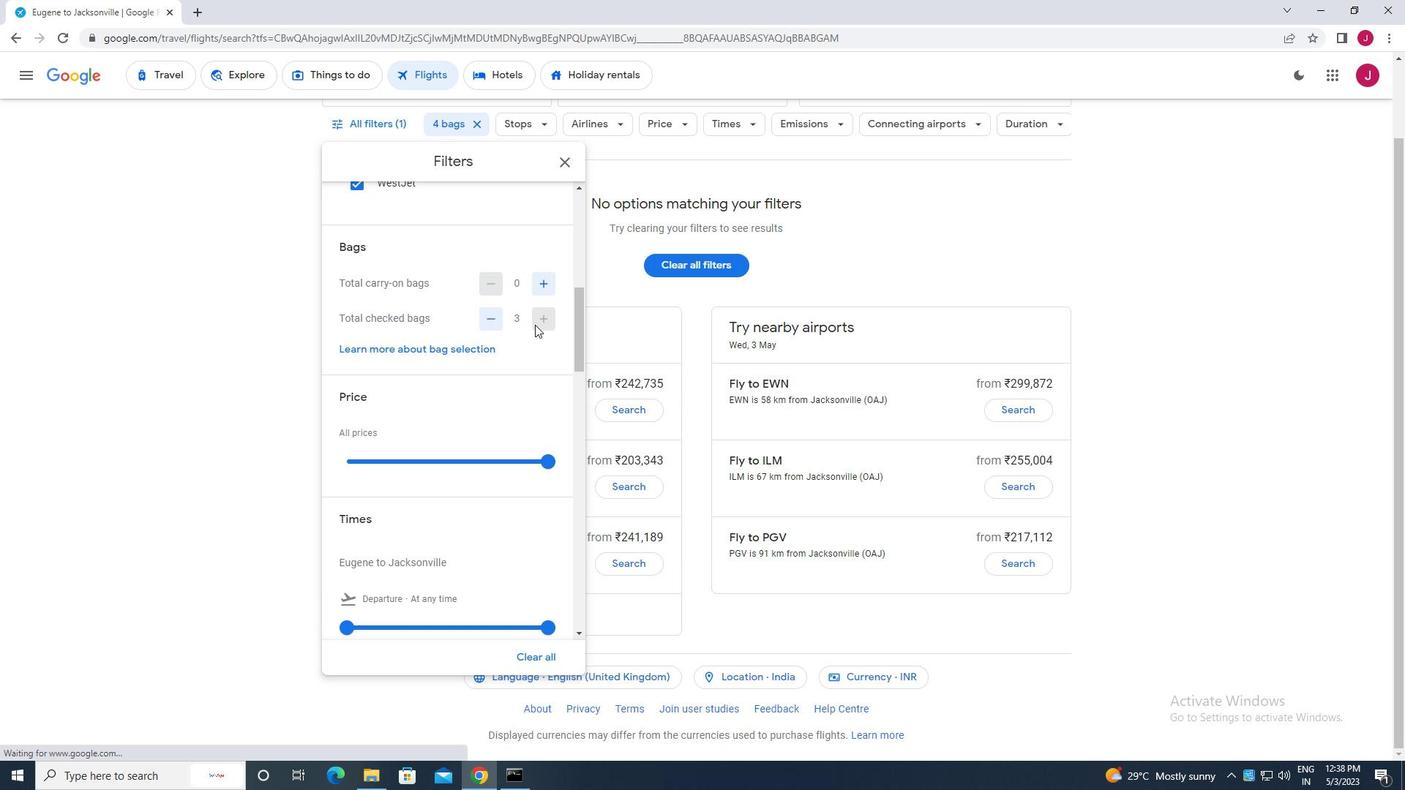 
Action: Mouse pressed left at (542, 323)
Screenshot: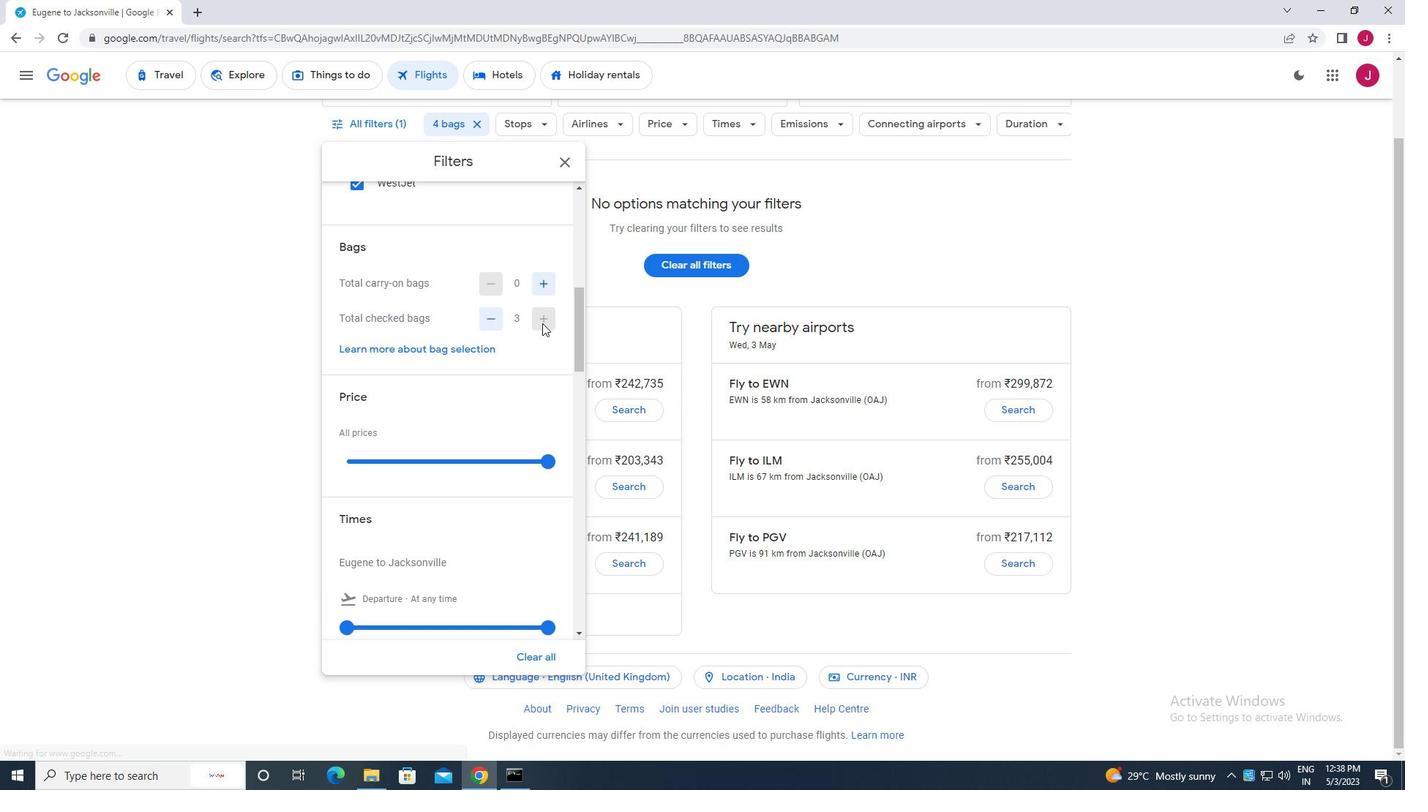 
Action: Mouse moved to (546, 399)
Screenshot: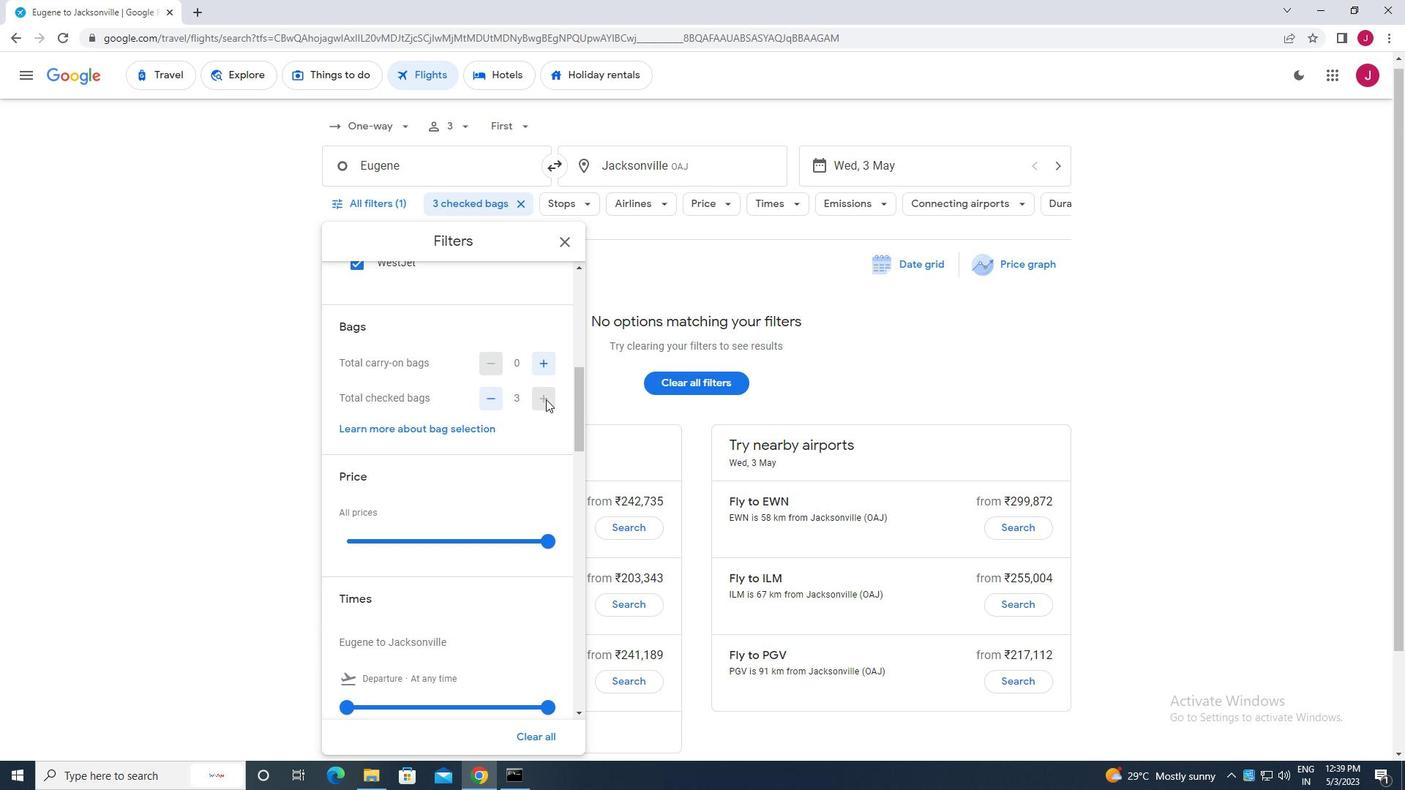 
Action: Mouse scrolled (546, 399) with delta (0, 0)
Screenshot: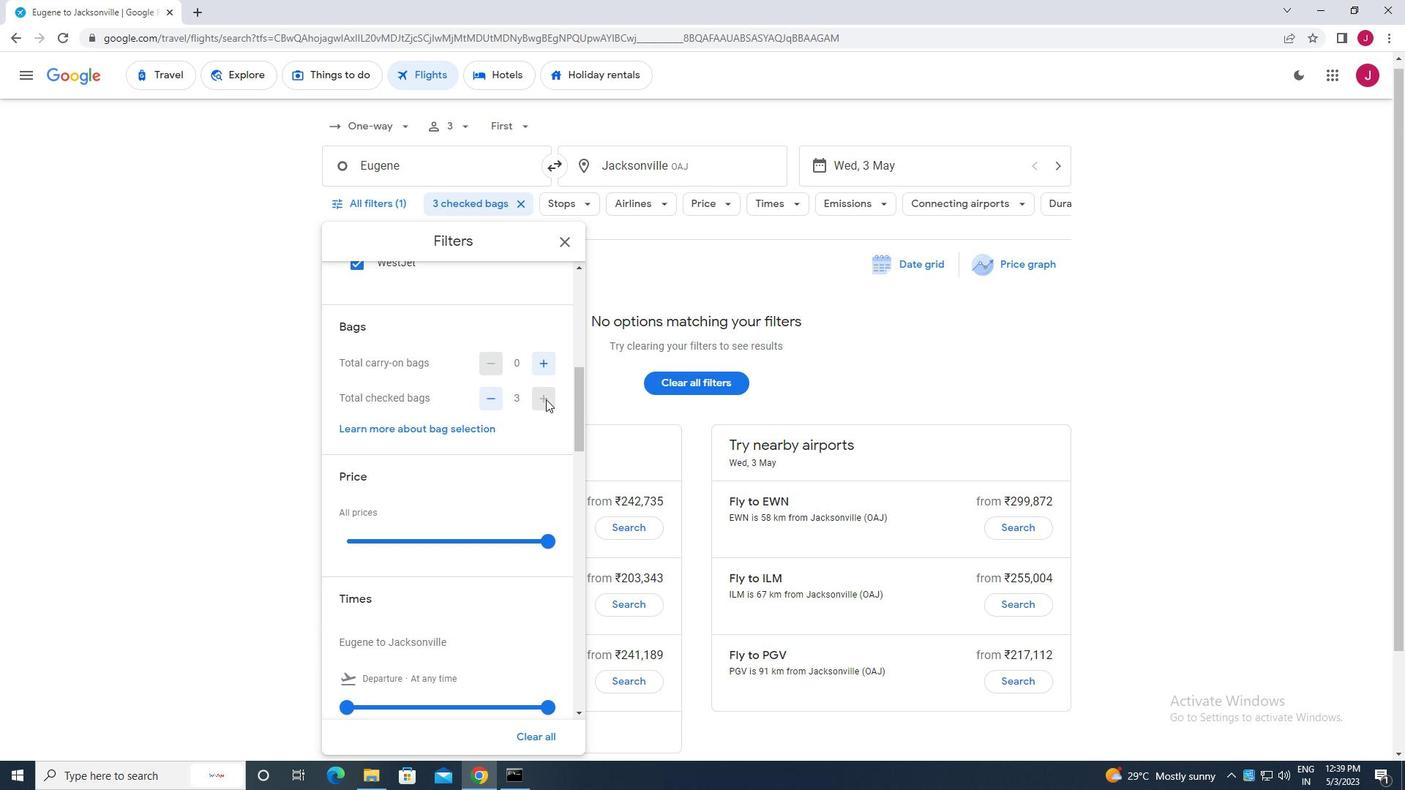 
Action: Mouse moved to (546, 399)
Screenshot: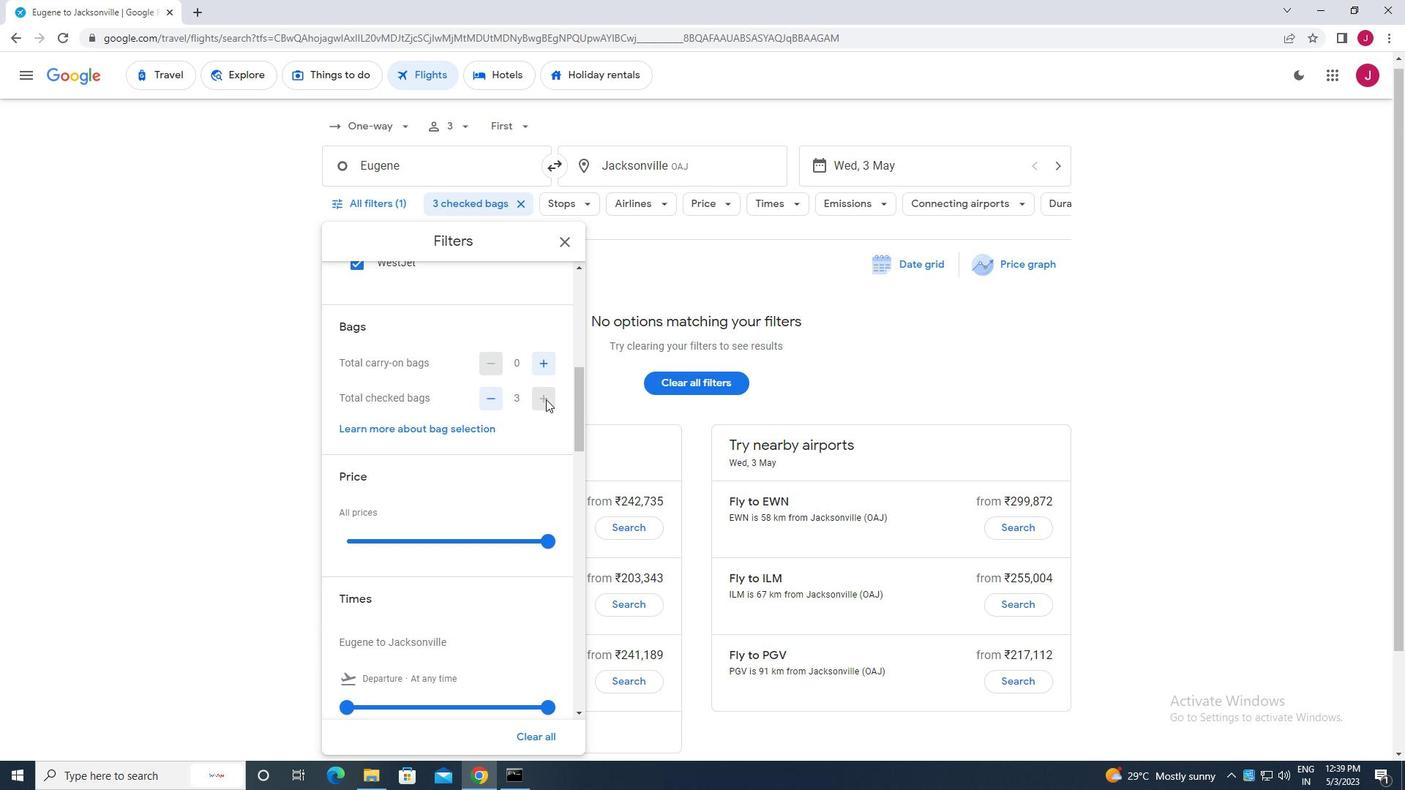 
Action: Mouse scrolled (546, 399) with delta (0, 0)
Screenshot: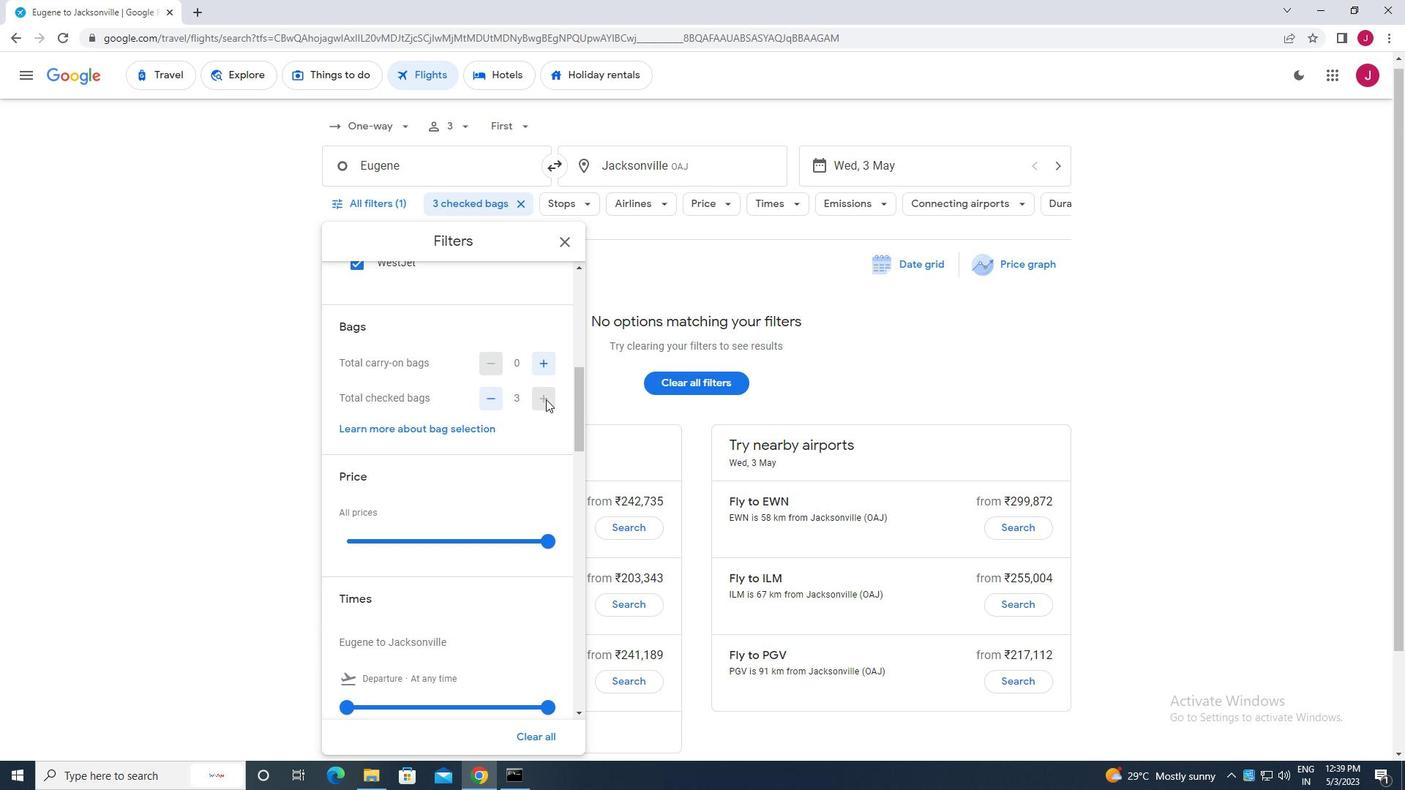 
Action: Mouse scrolled (546, 399) with delta (0, 0)
Screenshot: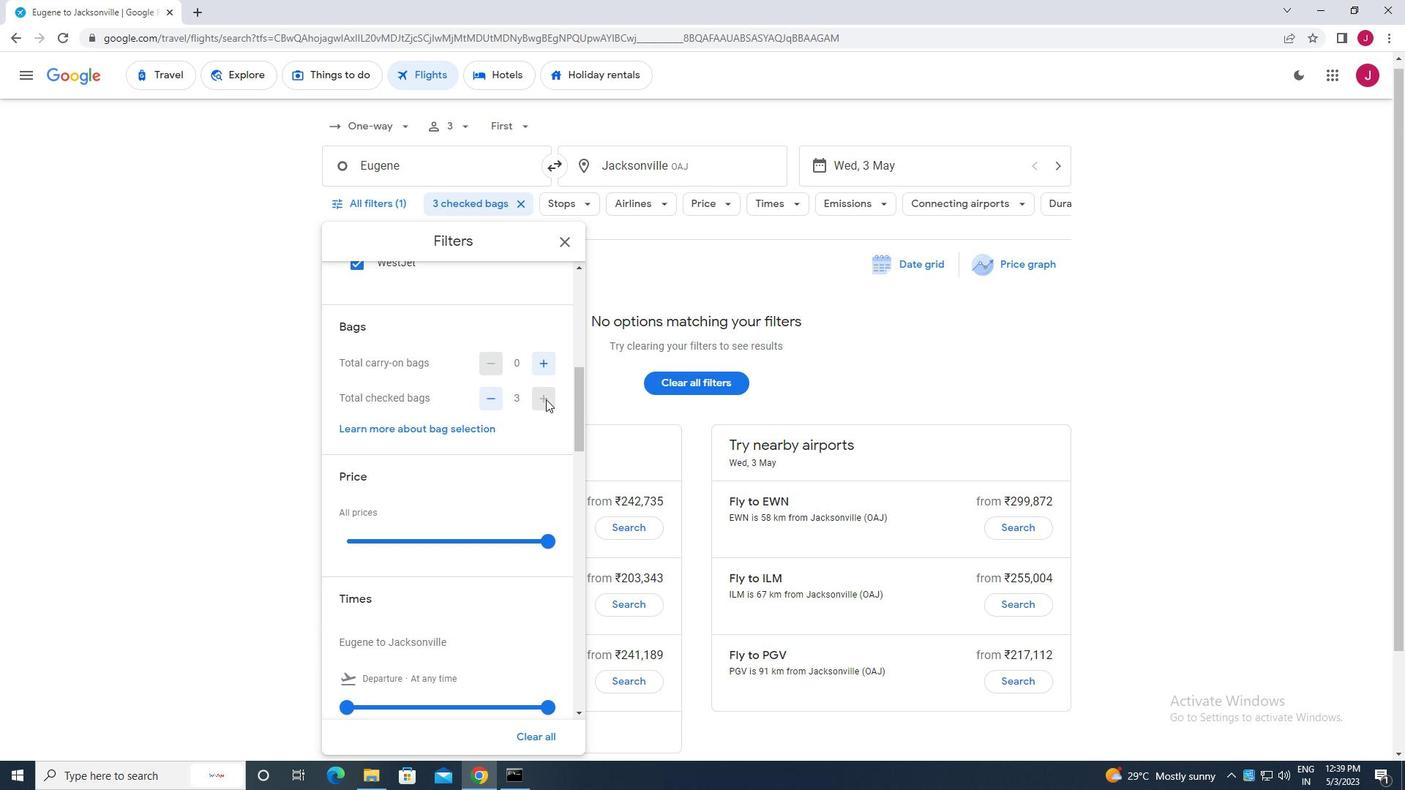 
Action: Mouse moved to (551, 325)
Screenshot: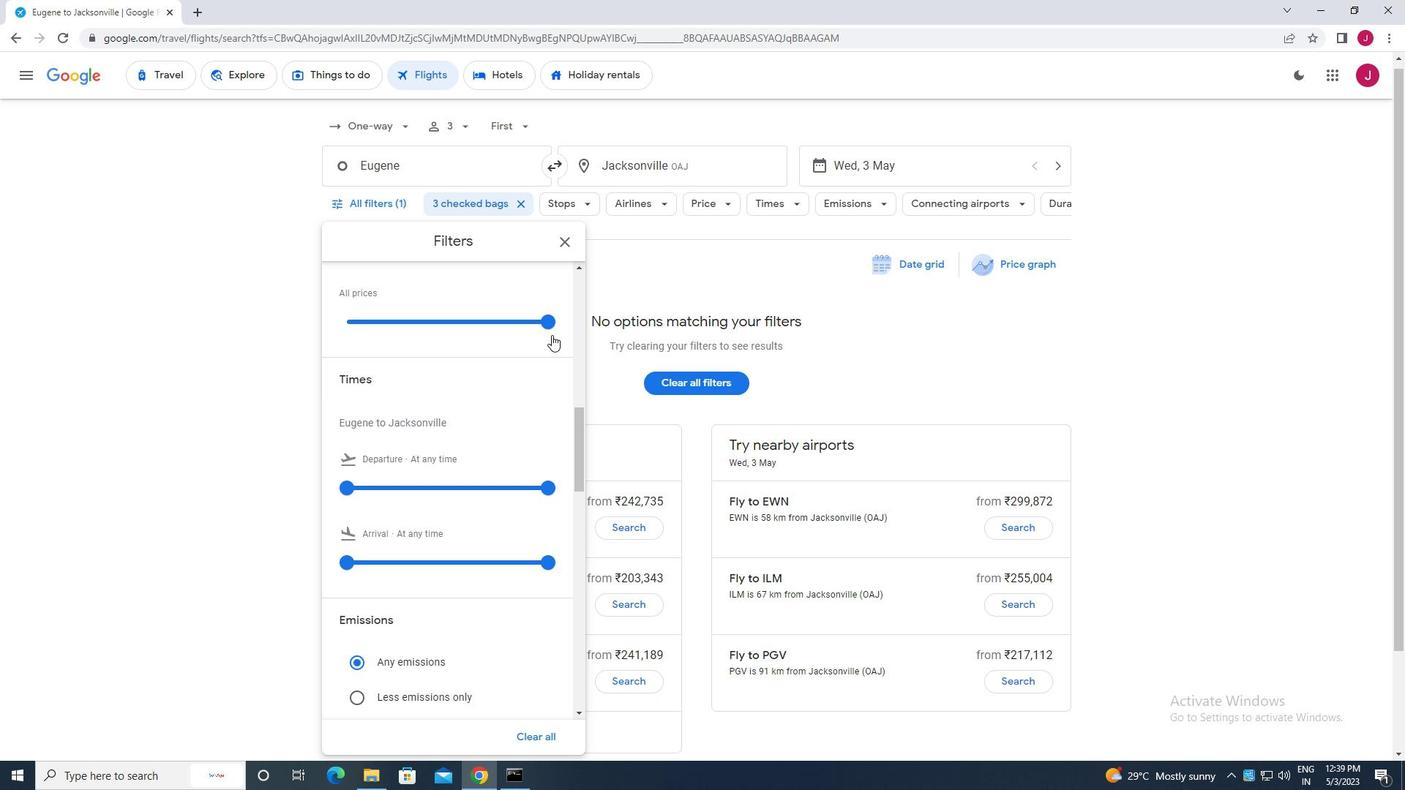 
Action: Mouse pressed left at (551, 325)
Screenshot: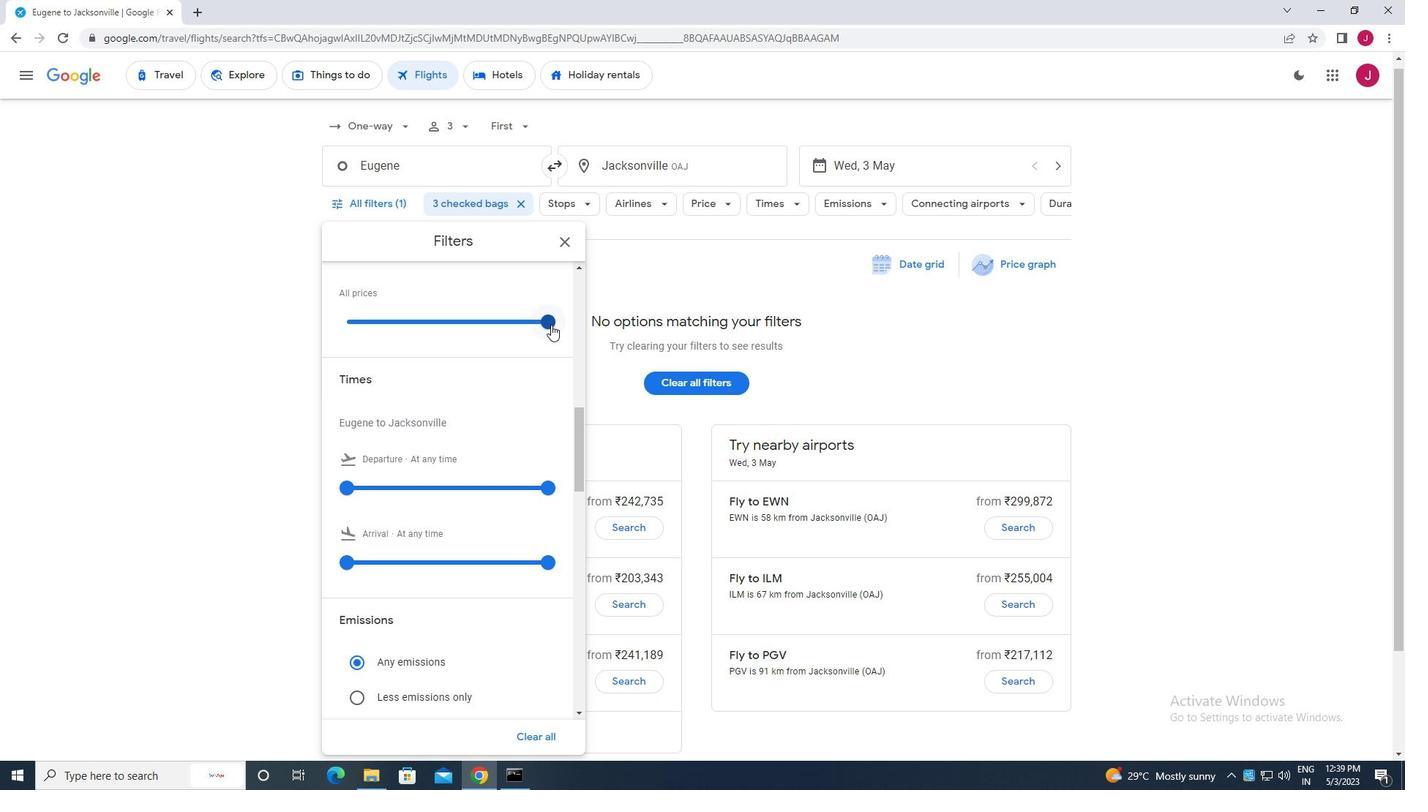 
Action: Mouse moved to (347, 487)
Screenshot: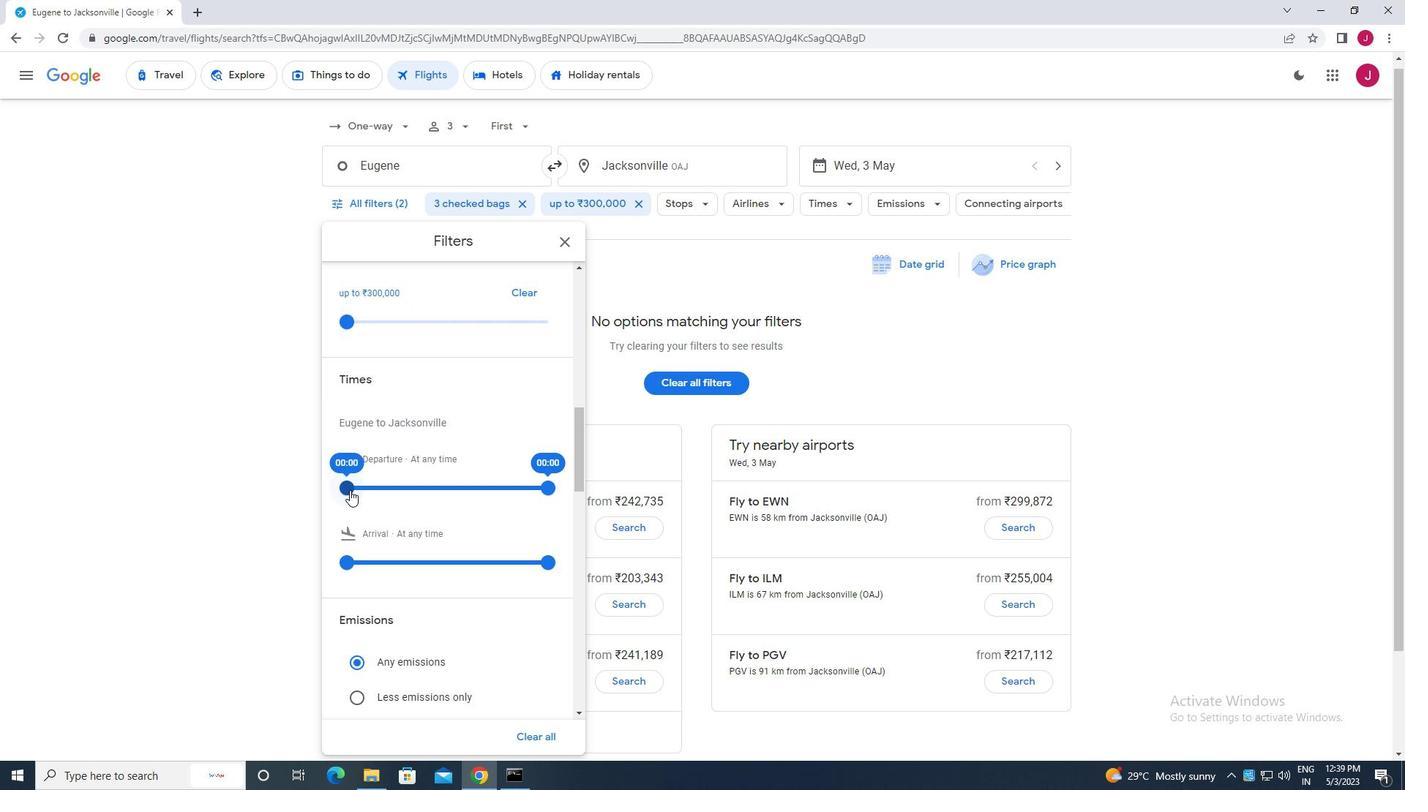 
Action: Mouse pressed left at (347, 487)
Screenshot: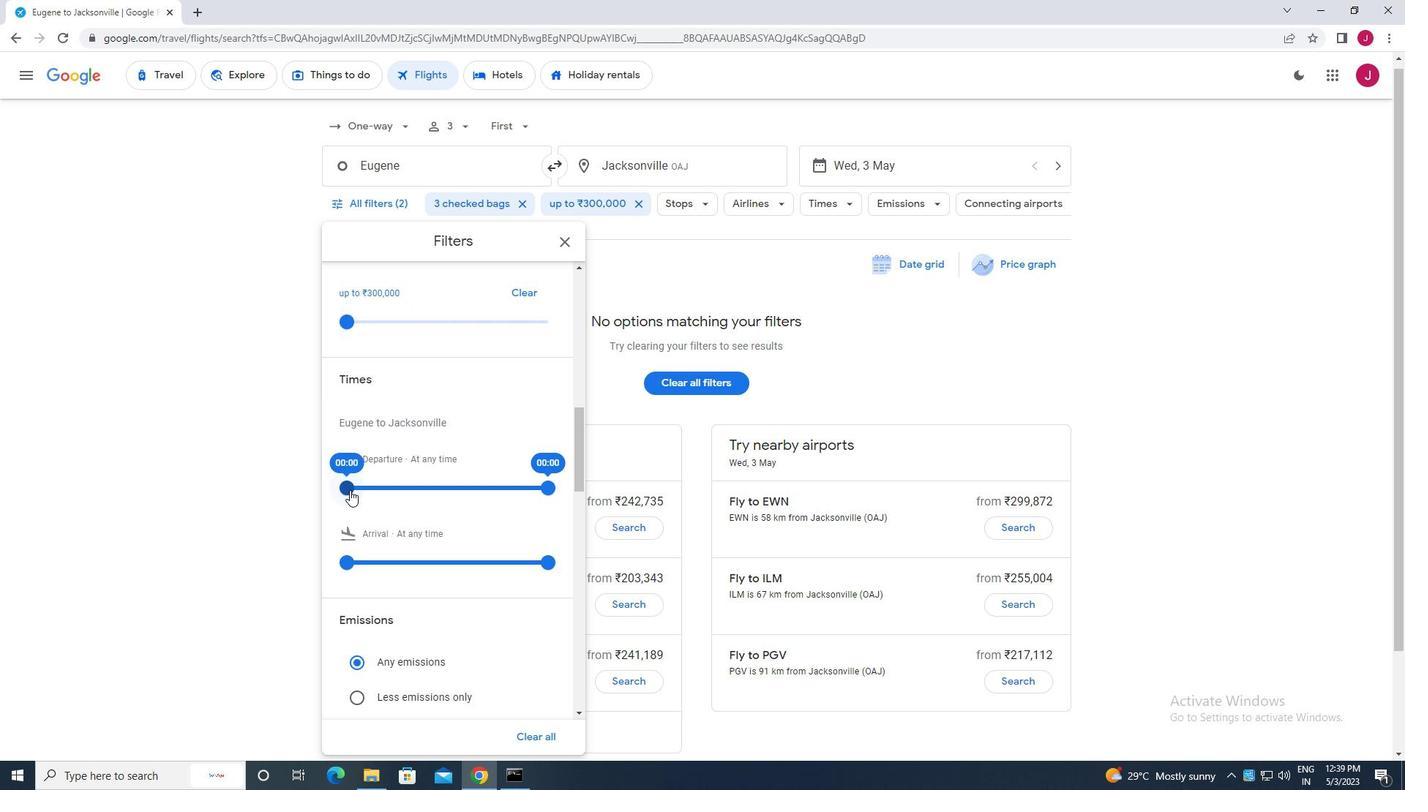 
Action: Mouse moved to (551, 491)
Screenshot: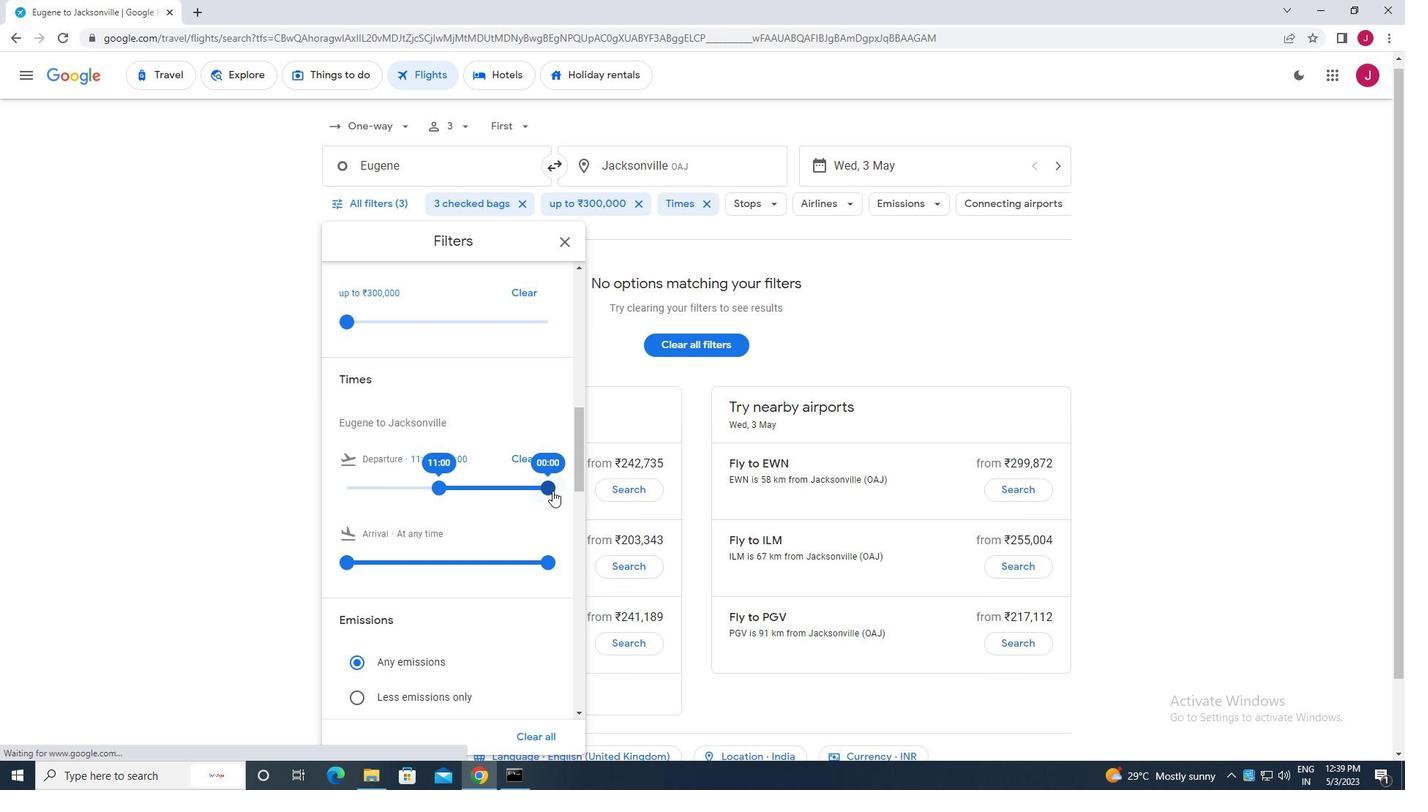 
Action: Mouse pressed left at (551, 491)
Screenshot: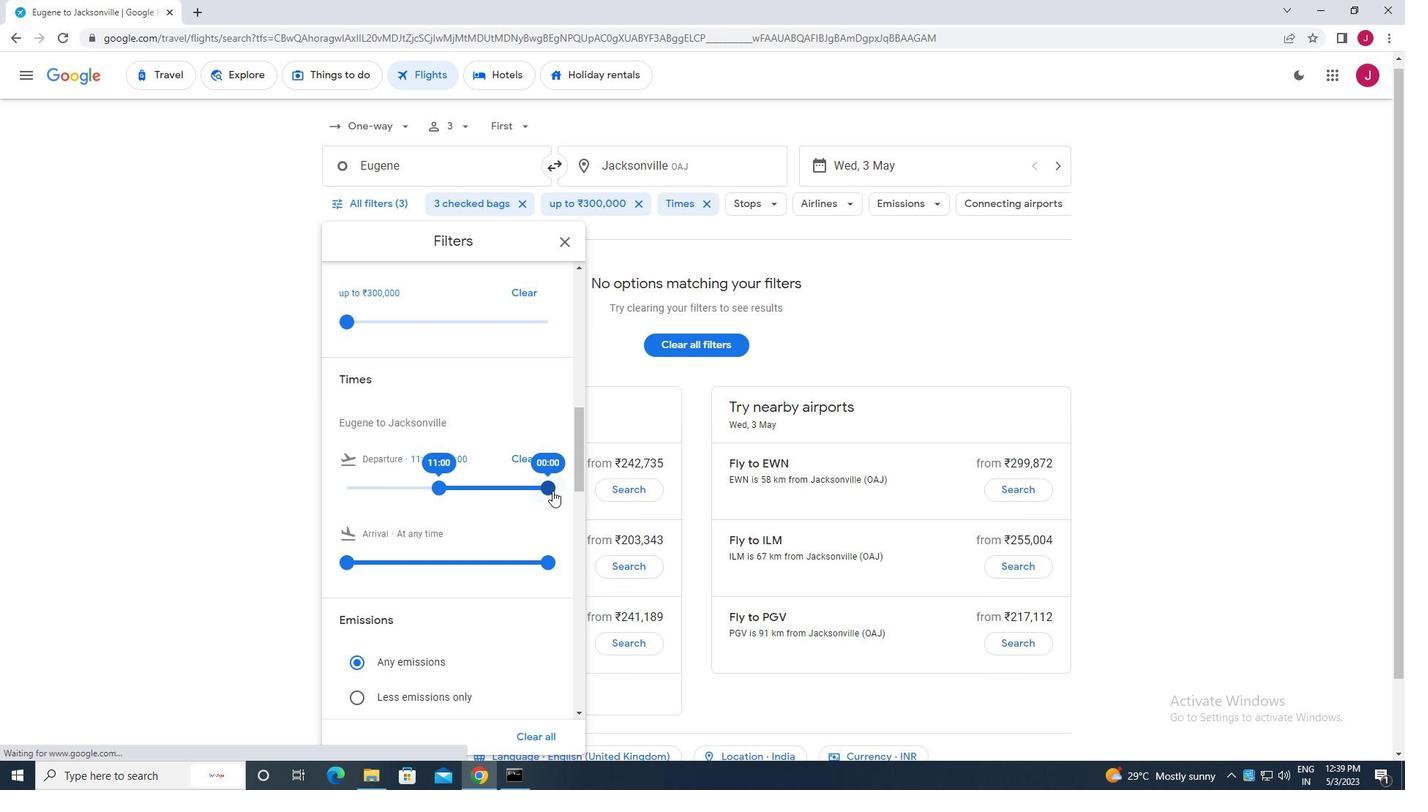 
Action: Mouse moved to (569, 237)
Screenshot: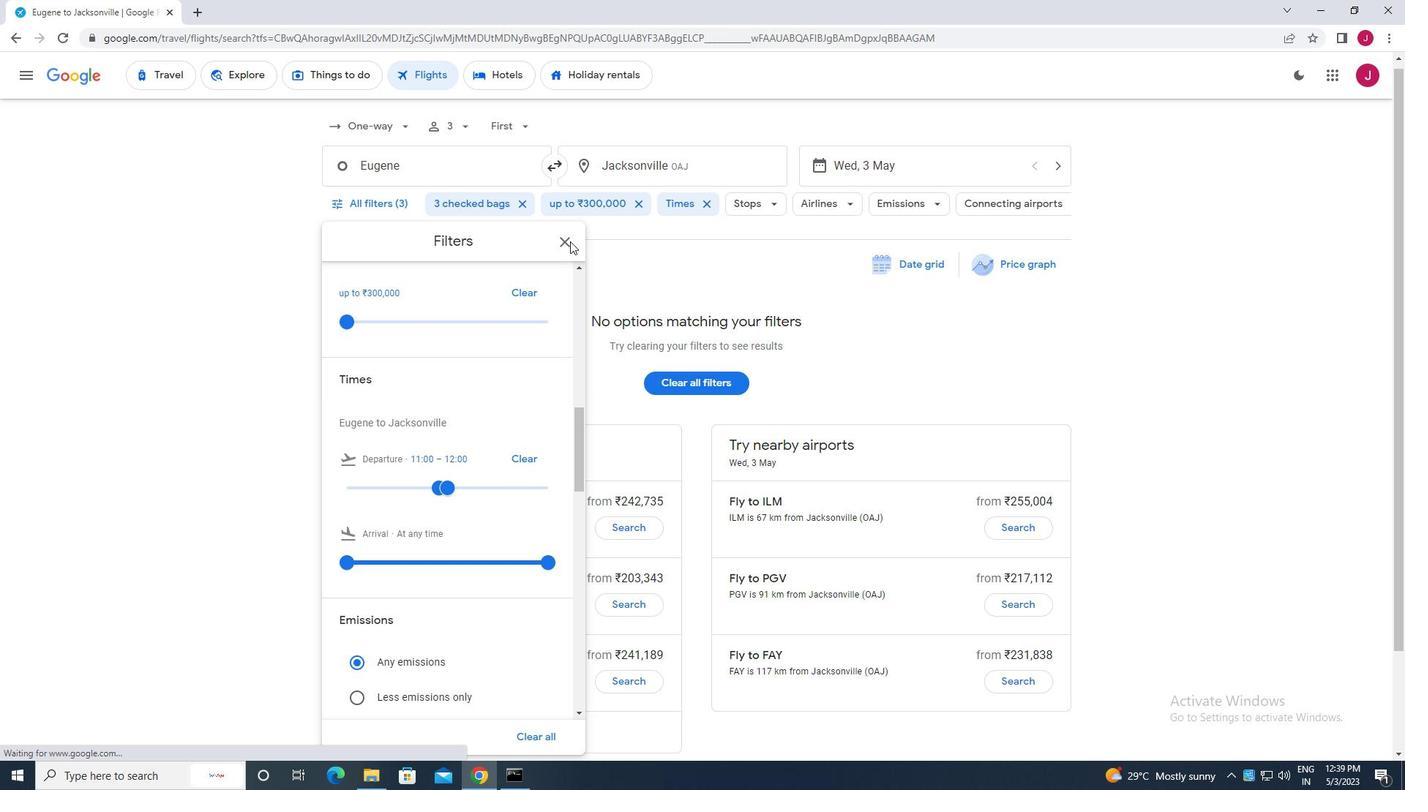 
Action: Mouse pressed left at (569, 237)
Screenshot: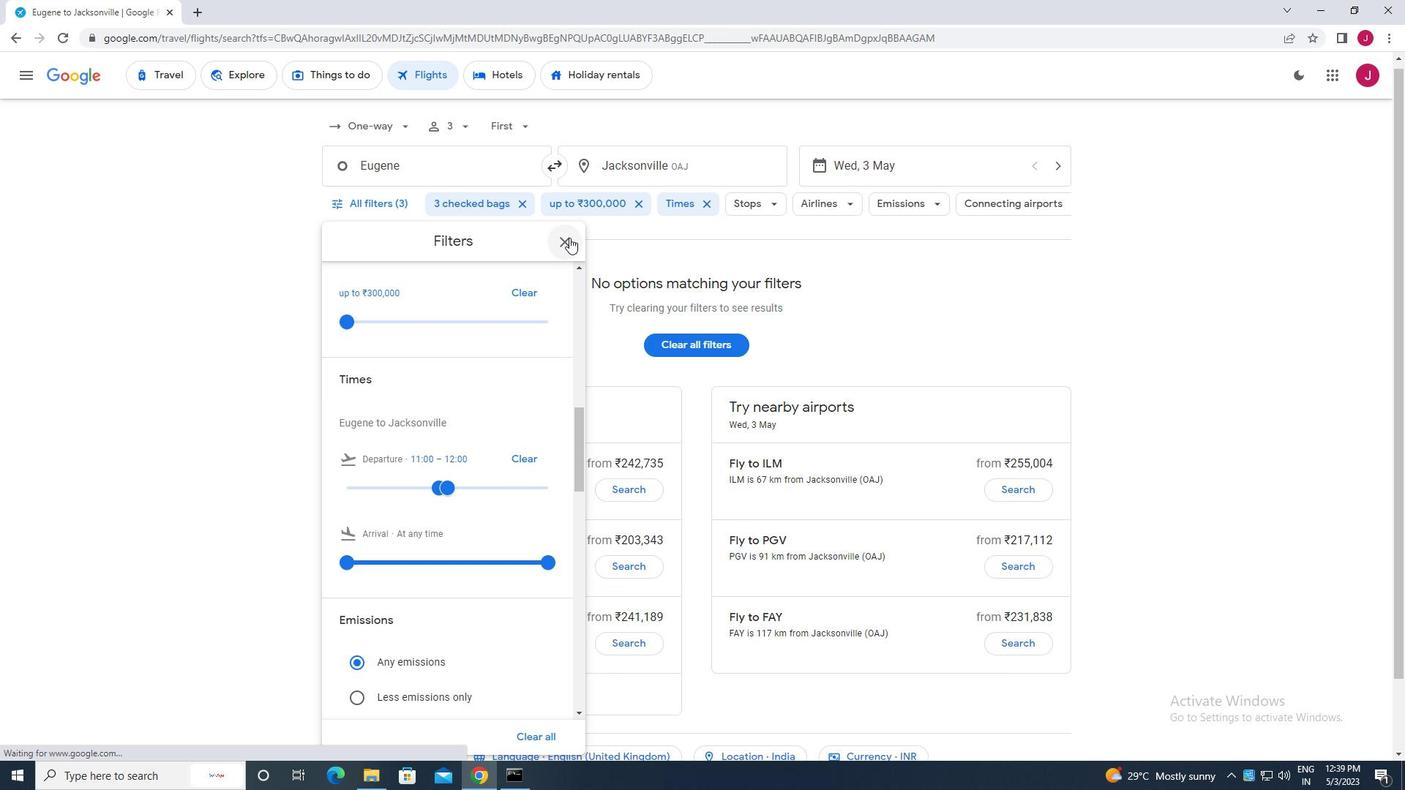 
Action: Mouse moved to (567, 239)
Screenshot: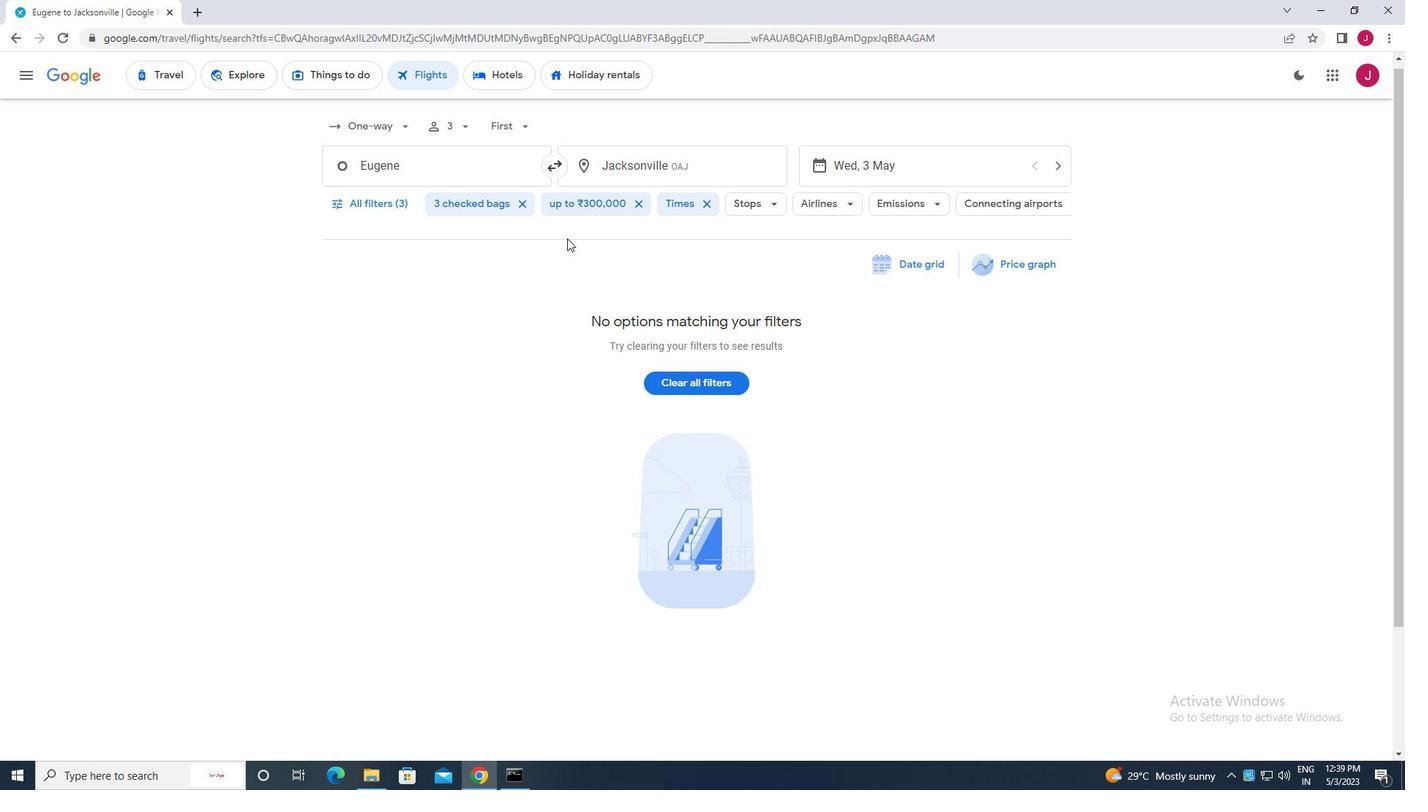 
